 Task: Find a place to stay in Xi'an, China from 1st to 8th July for 3 guests, with a price range of 15,000 to 20,000, and select 'Entire place' with 'Self check-in' option.
Action: Mouse moved to (421, 145)
Screenshot: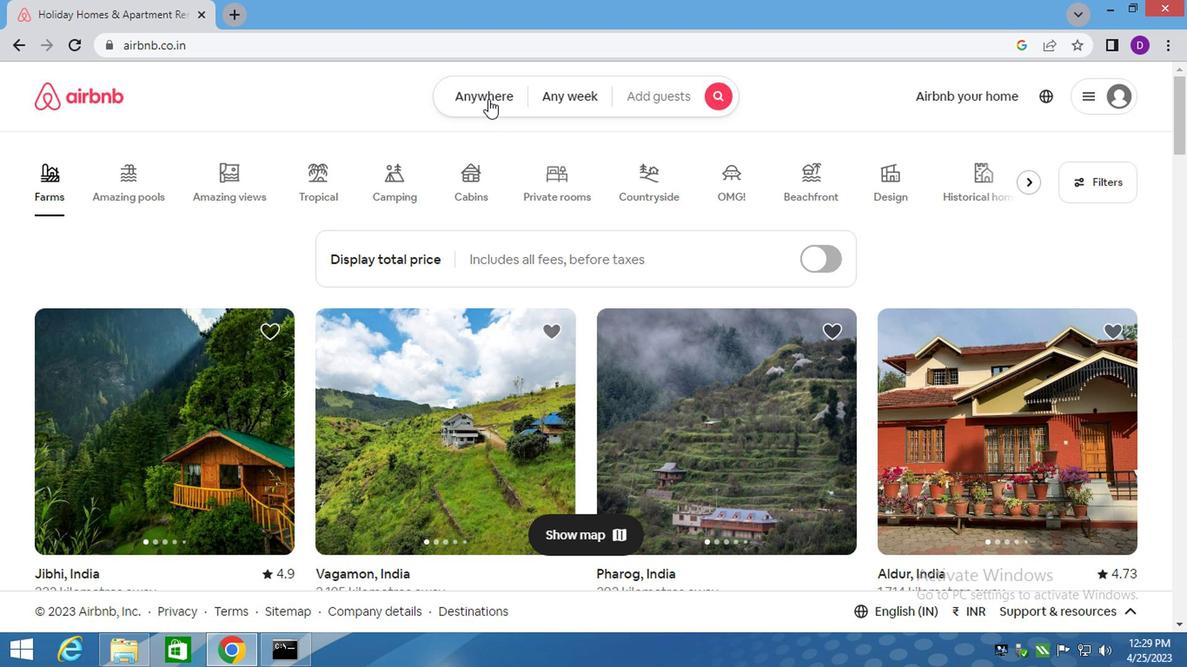 
Action: Mouse pressed left at (421, 145)
Screenshot: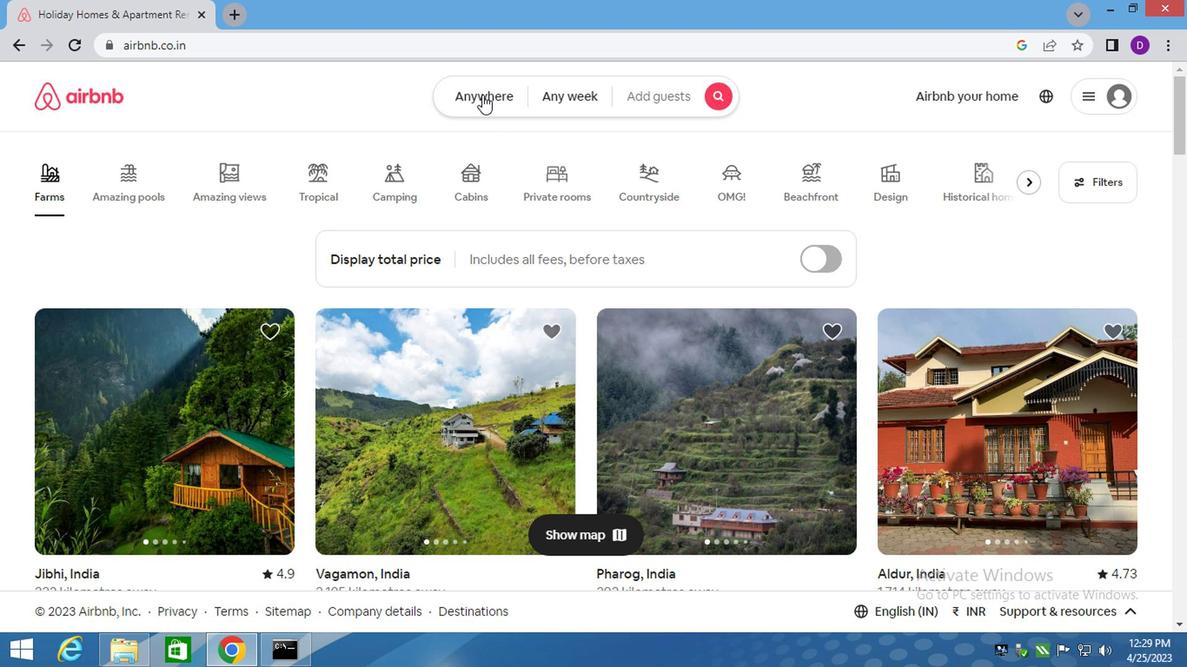 
Action: Mouse moved to (289, 197)
Screenshot: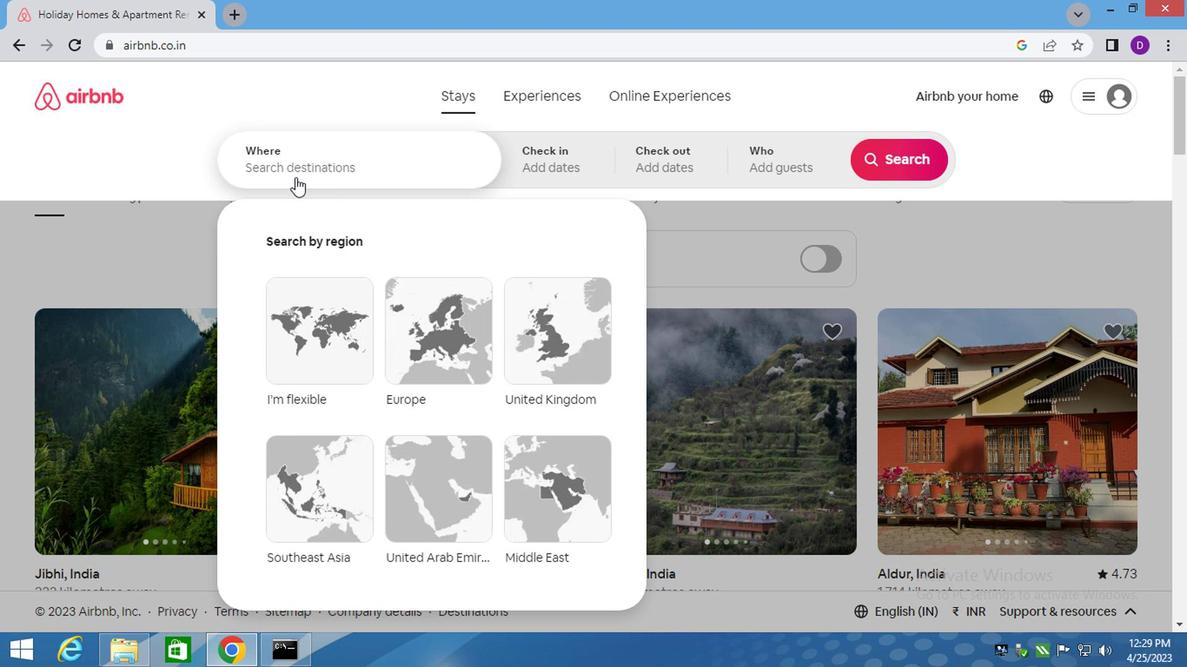 
Action: Mouse pressed left at (289, 197)
Screenshot: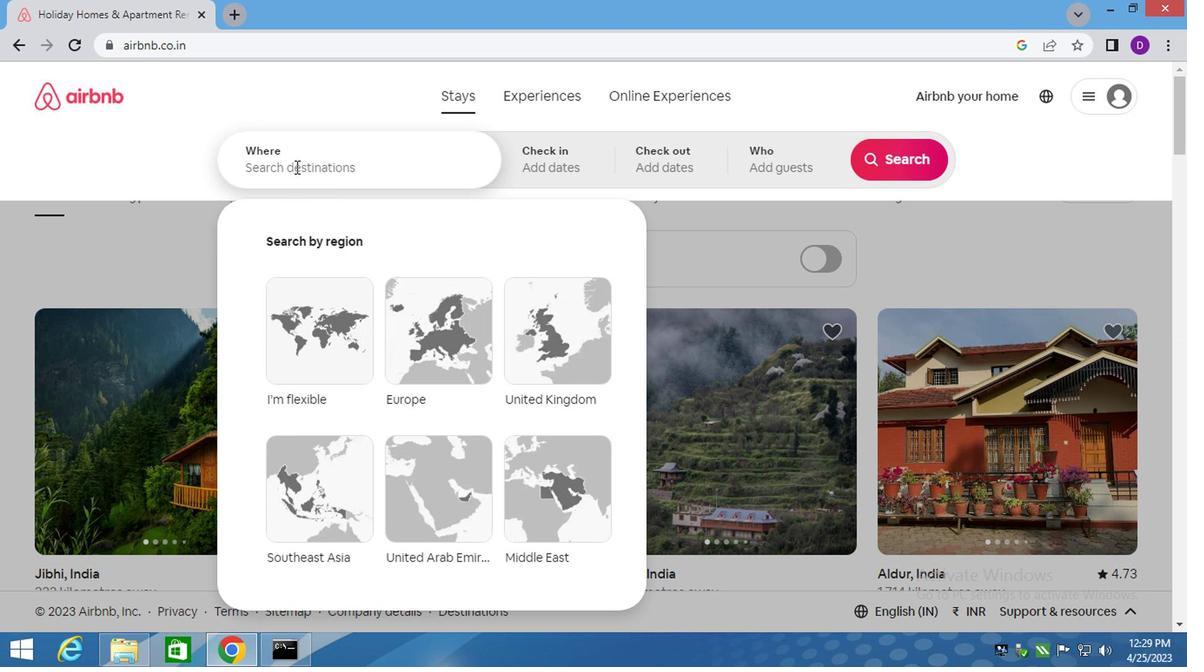 
Action: Key pressed <Key.shift>XI;<Key.backspace>'AN,<Key.space><Key.shift><Key.shift><Key.shift><Key.shift><Key.shift><Key.shift><Key.shift>CHINA<Key.enter>
Screenshot: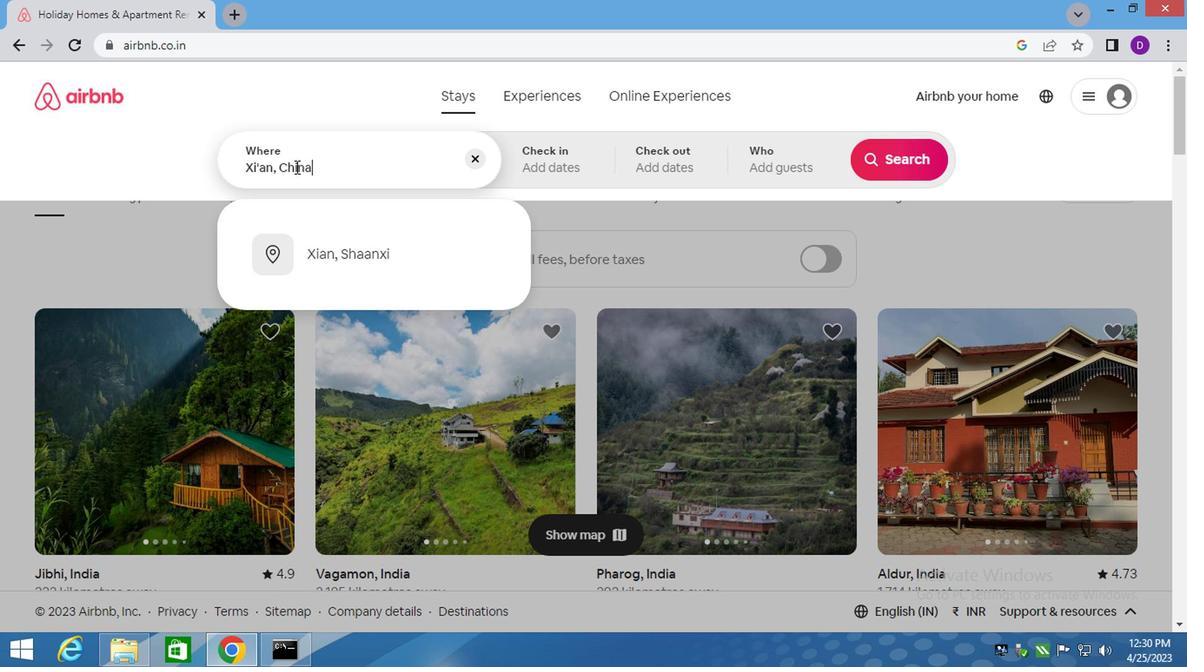 
Action: Mouse moved to (711, 290)
Screenshot: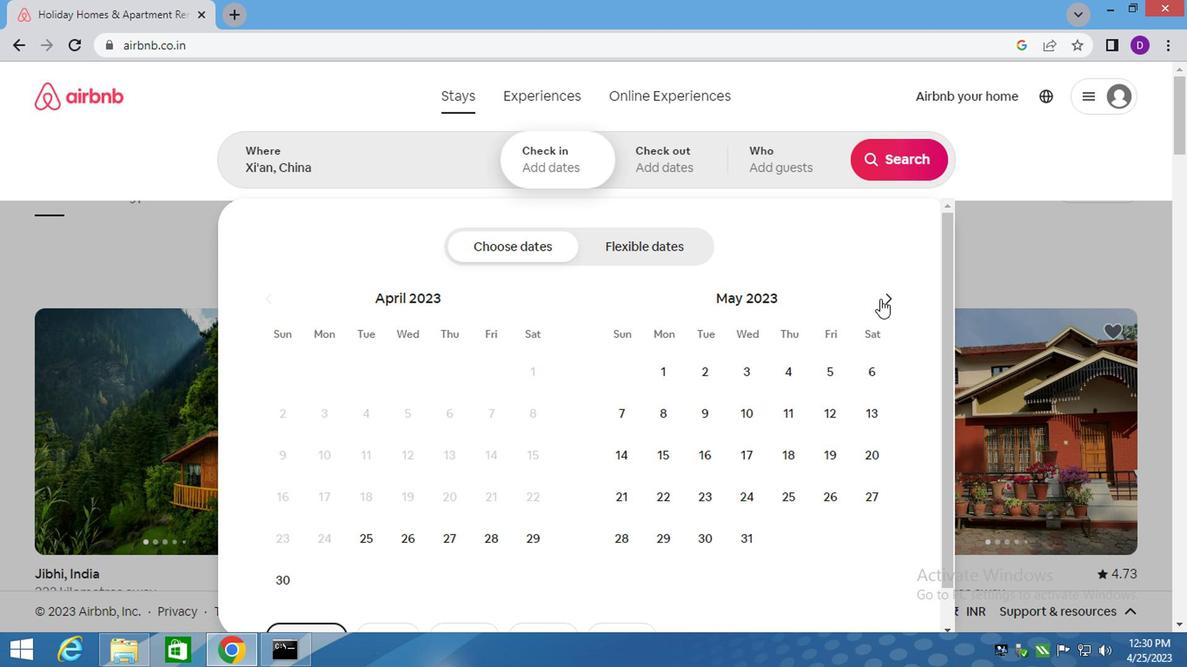 
Action: Mouse pressed left at (711, 290)
Screenshot: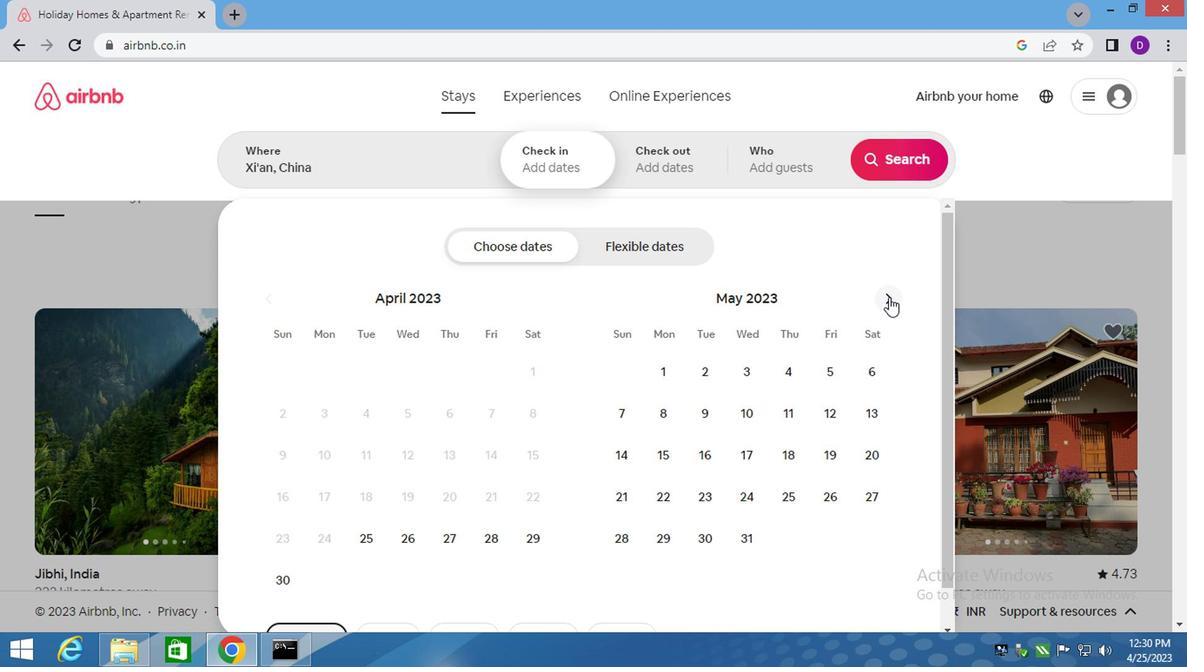 
Action: Mouse pressed left at (711, 290)
Screenshot: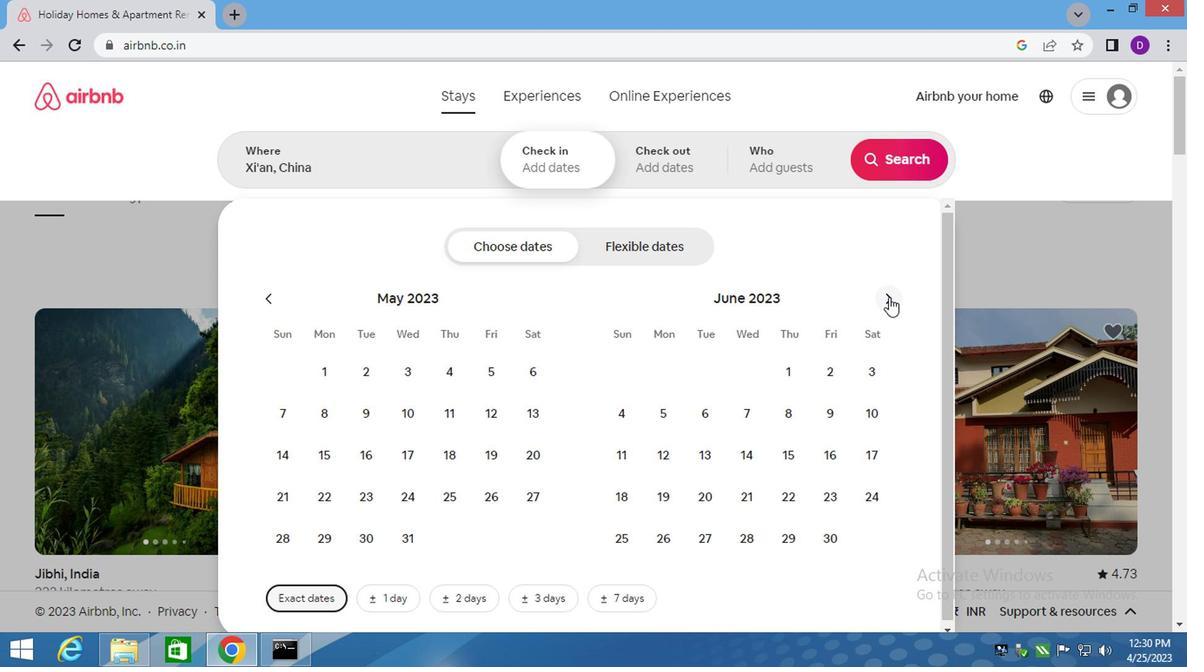 
Action: Mouse moved to (701, 341)
Screenshot: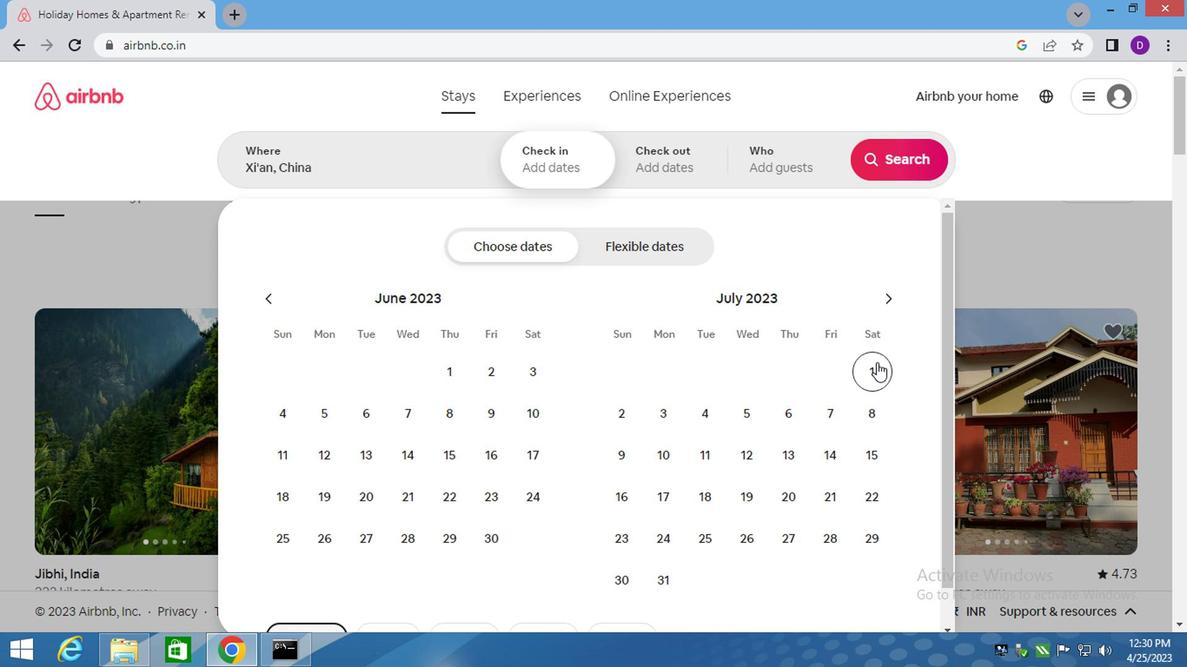 
Action: Mouse pressed left at (701, 341)
Screenshot: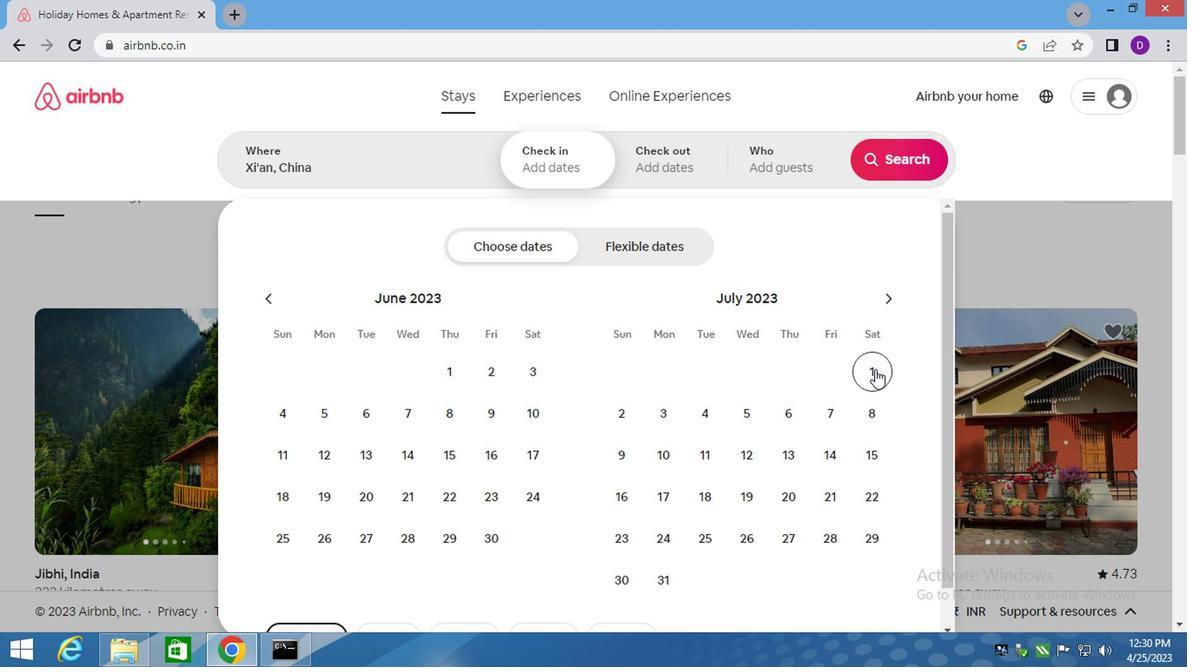 
Action: Mouse moved to (698, 370)
Screenshot: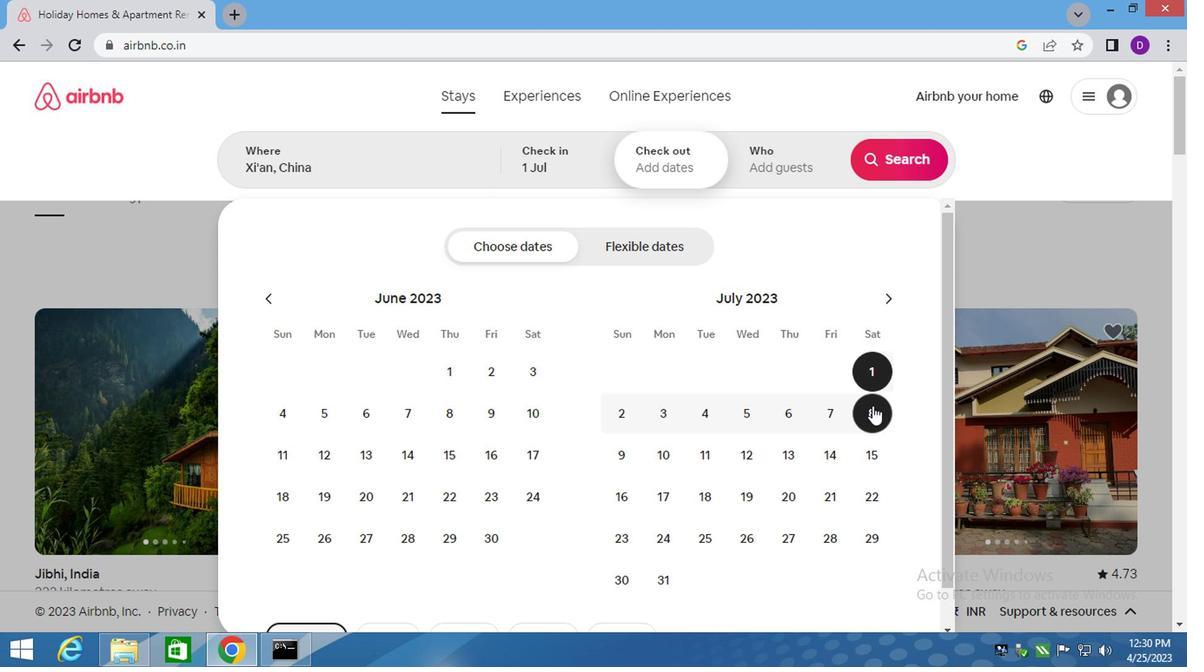 
Action: Mouse pressed left at (698, 370)
Screenshot: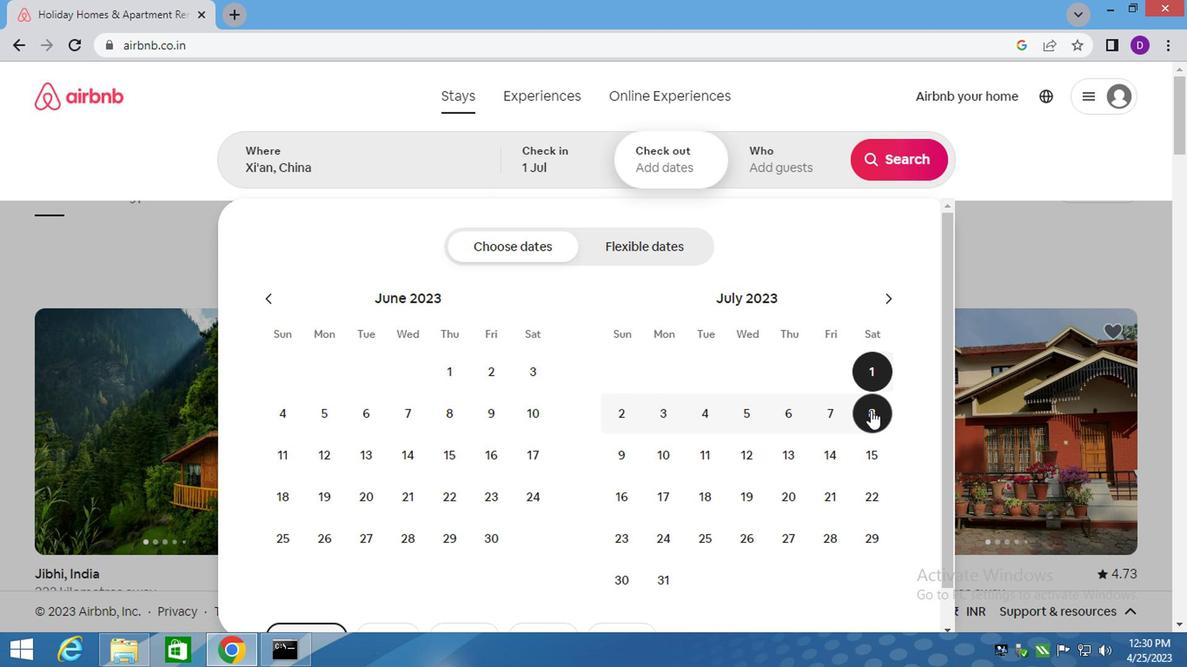 
Action: Mouse moved to (635, 196)
Screenshot: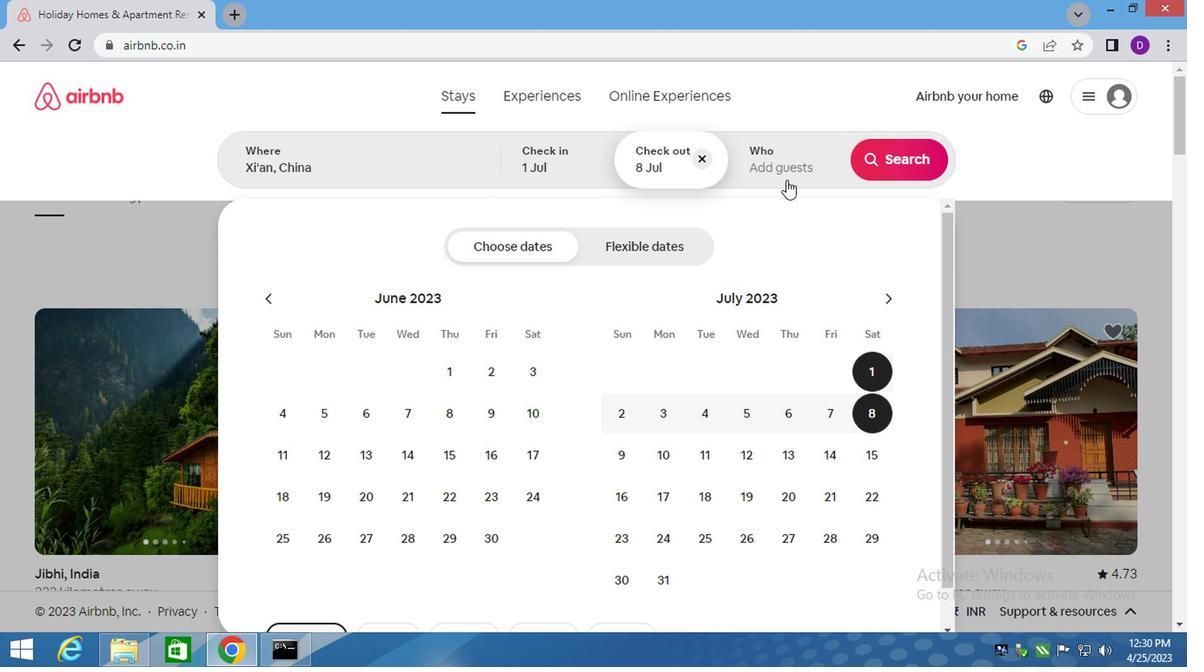 
Action: Mouse pressed left at (635, 196)
Screenshot: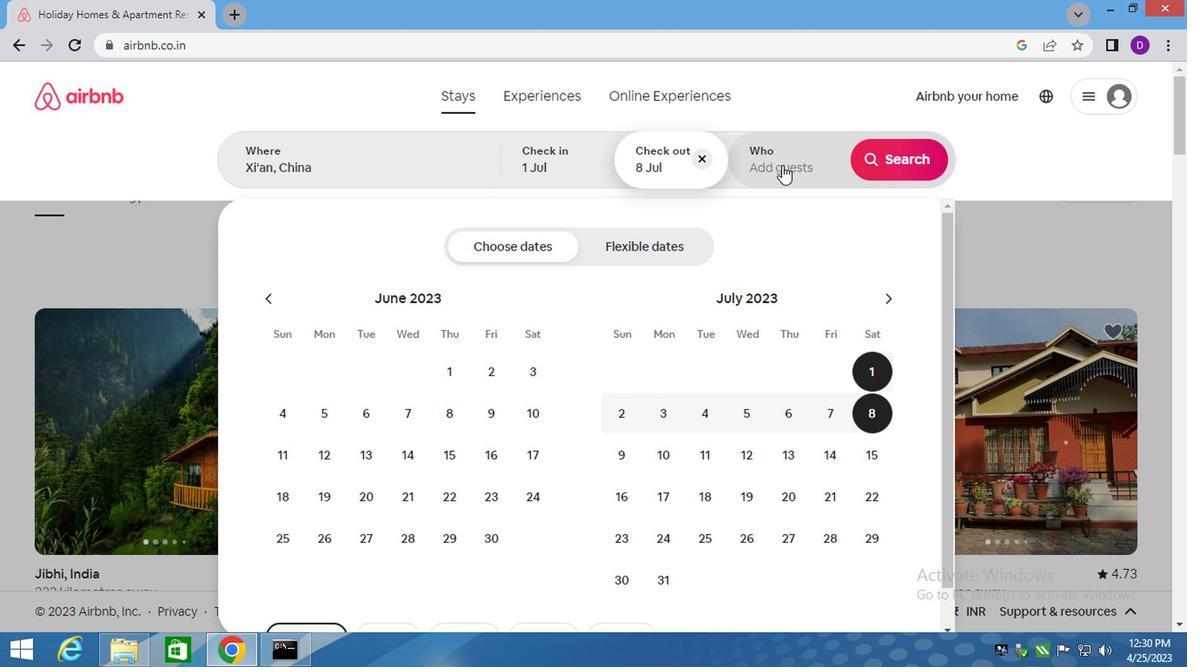 
Action: Mouse moved to (724, 257)
Screenshot: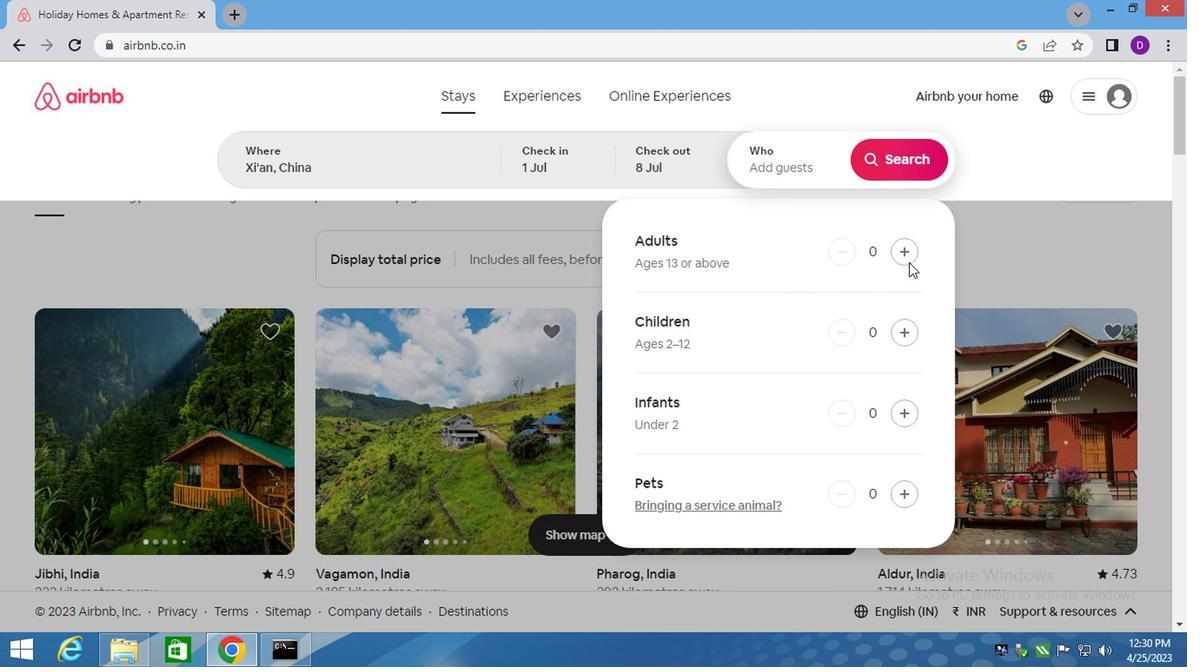 
Action: Mouse pressed left at (724, 257)
Screenshot: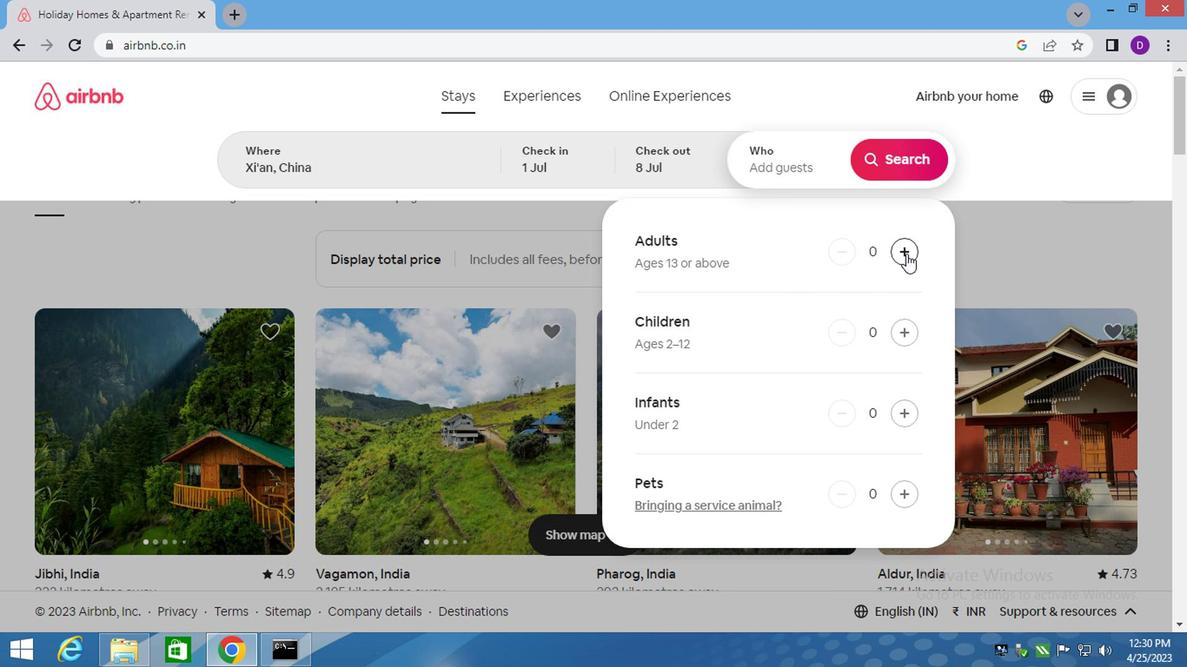 
Action: Mouse pressed left at (724, 257)
Screenshot: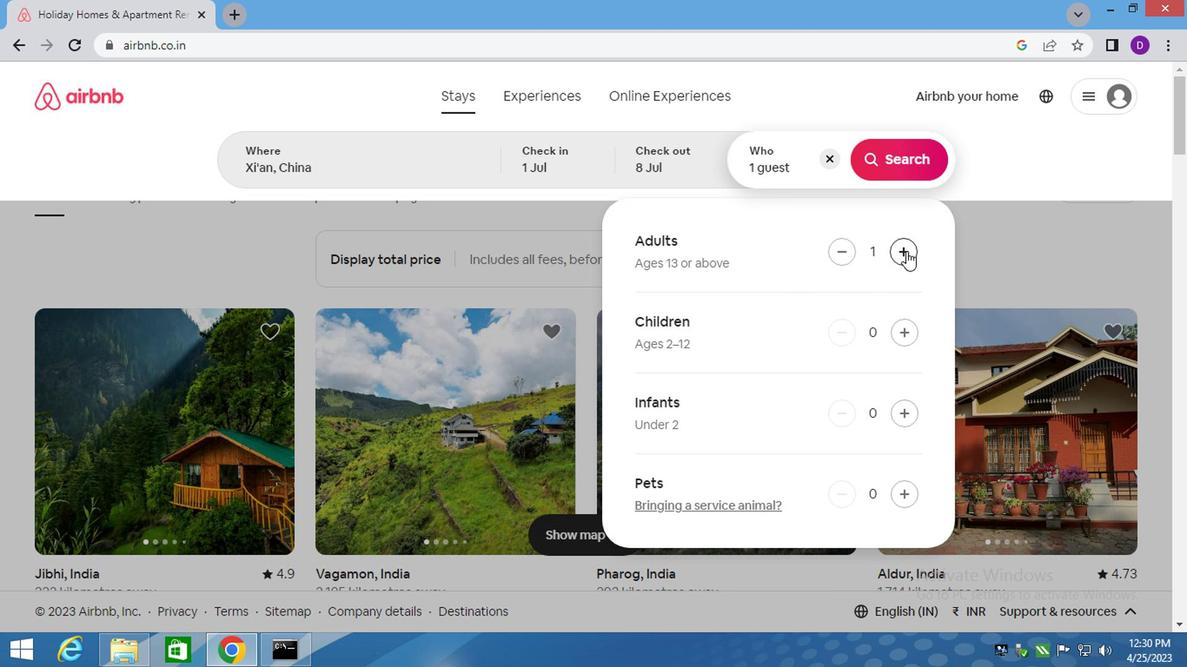 
Action: Mouse moved to (725, 317)
Screenshot: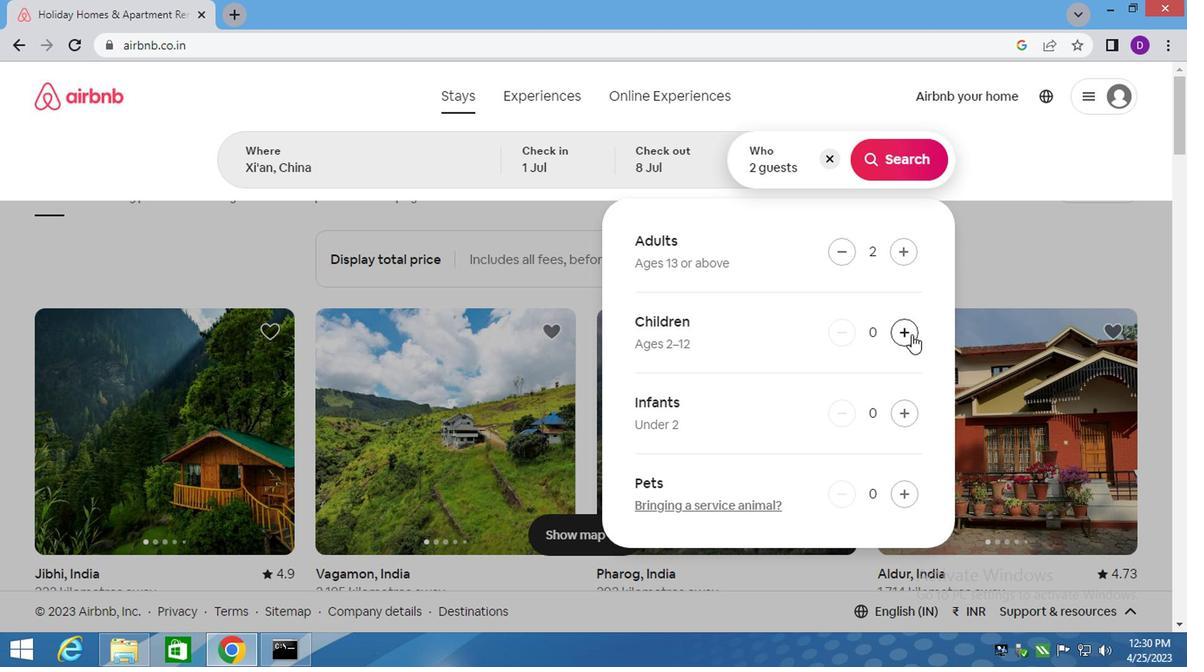 
Action: Mouse pressed left at (725, 317)
Screenshot: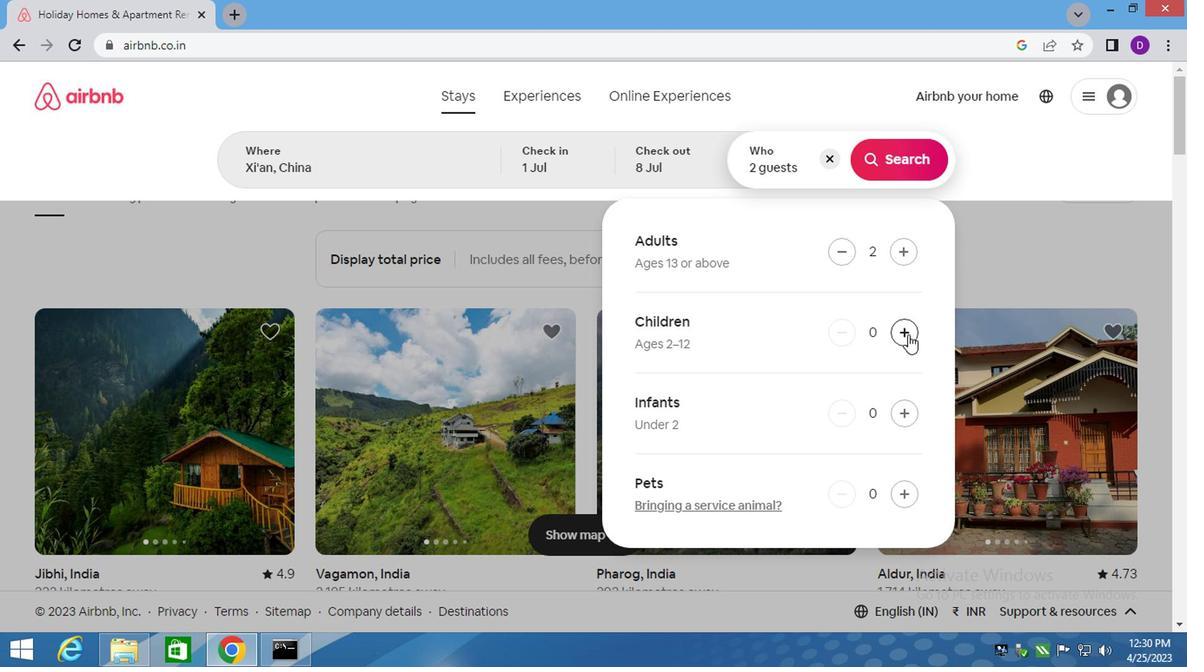 
Action: Mouse moved to (714, 195)
Screenshot: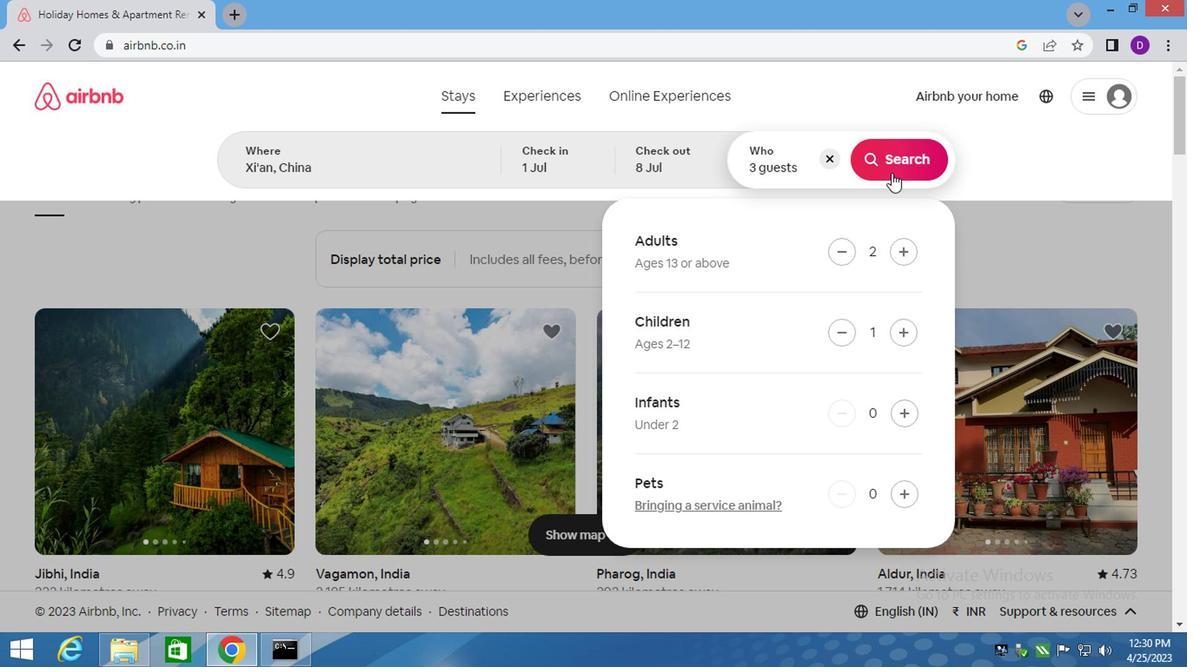 
Action: Mouse pressed left at (714, 195)
Screenshot: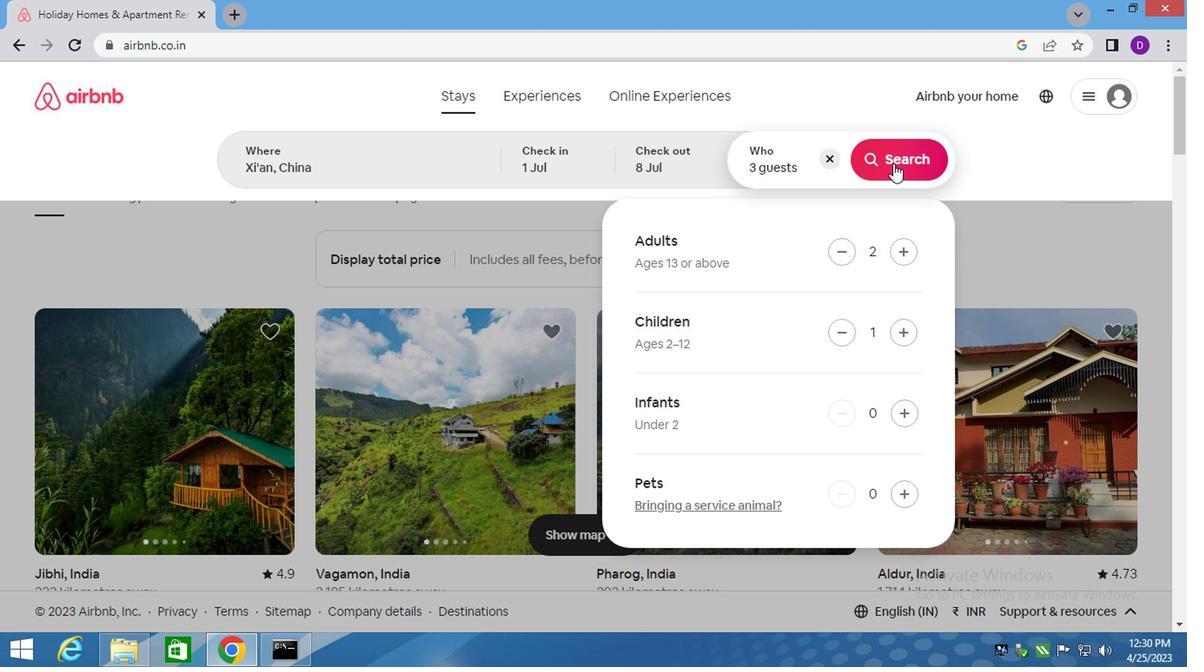
Action: Mouse moved to (866, 194)
Screenshot: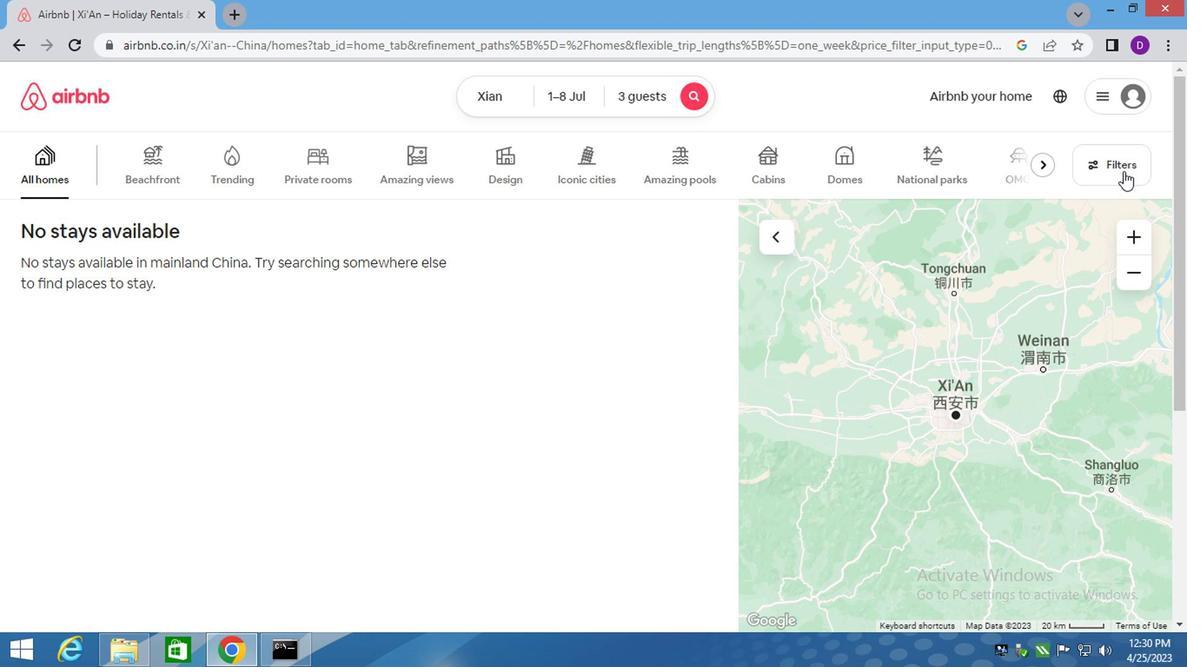 
Action: Mouse pressed left at (866, 194)
Screenshot: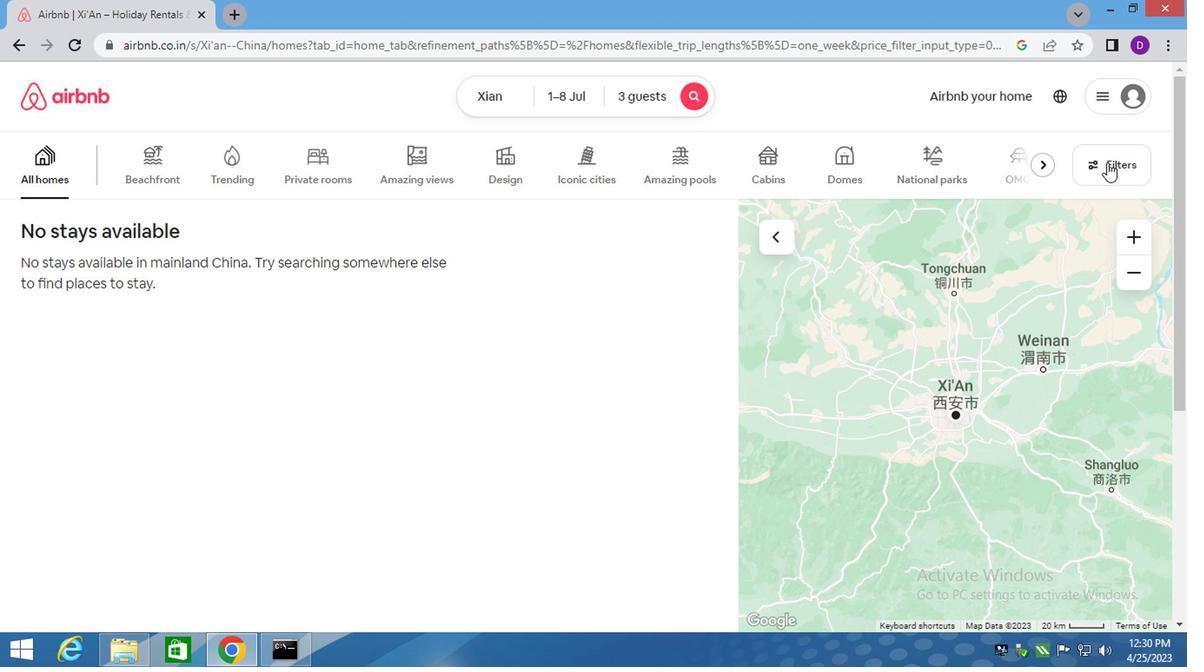 
Action: Mouse moved to (337, 277)
Screenshot: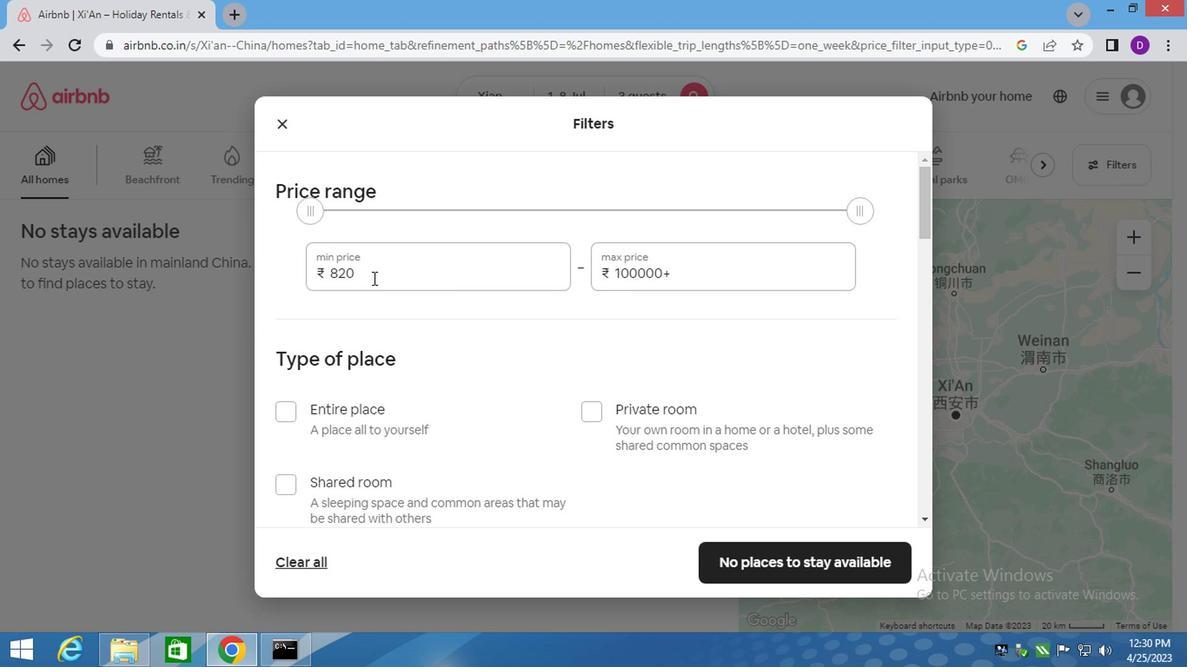 
Action: Mouse pressed left at (337, 277)
Screenshot: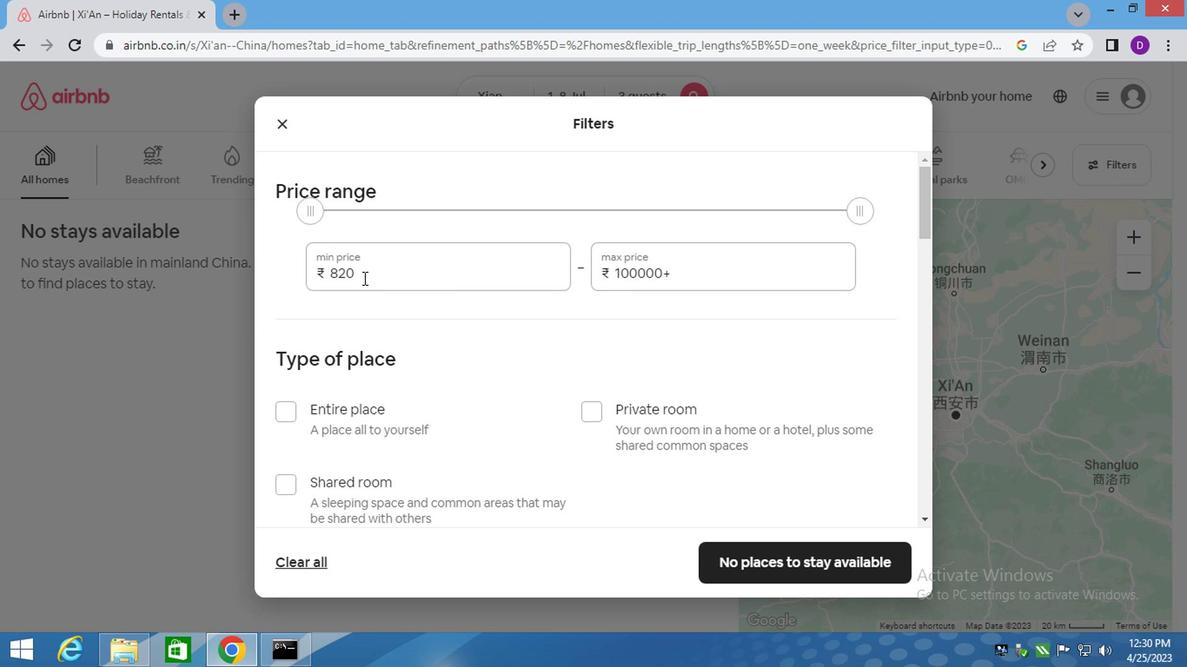 
Action: Mouse pressed left at (337, 277)
Screenshot: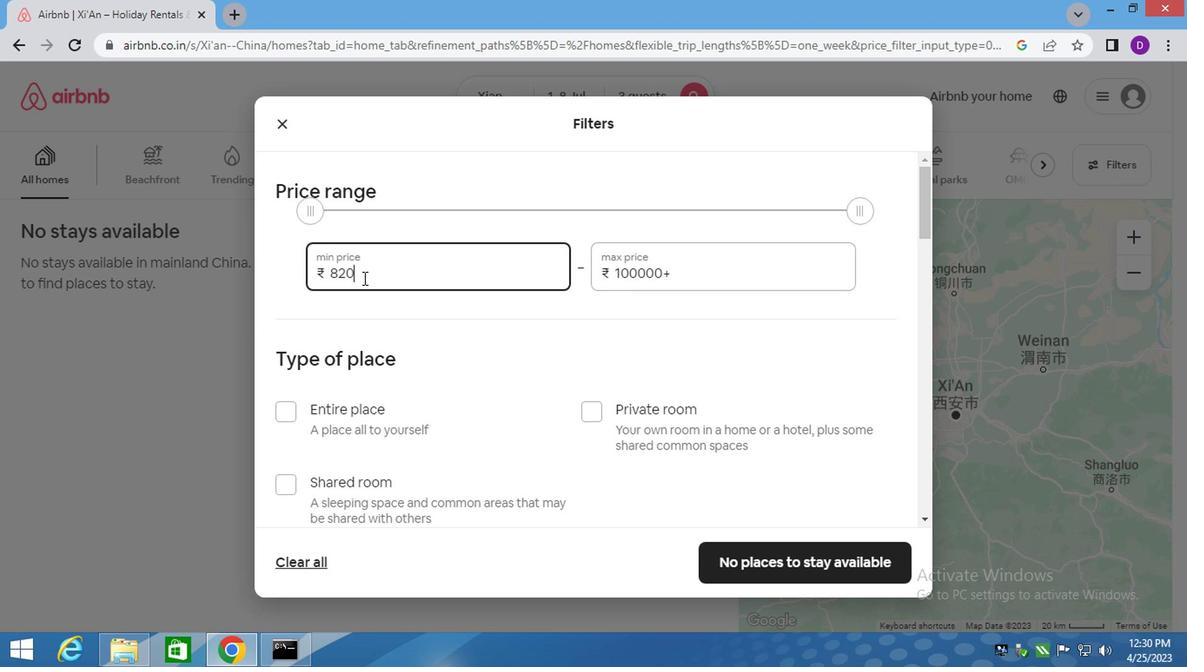
Action: Key pressed 15000<Key.tab>20000
Screenshot: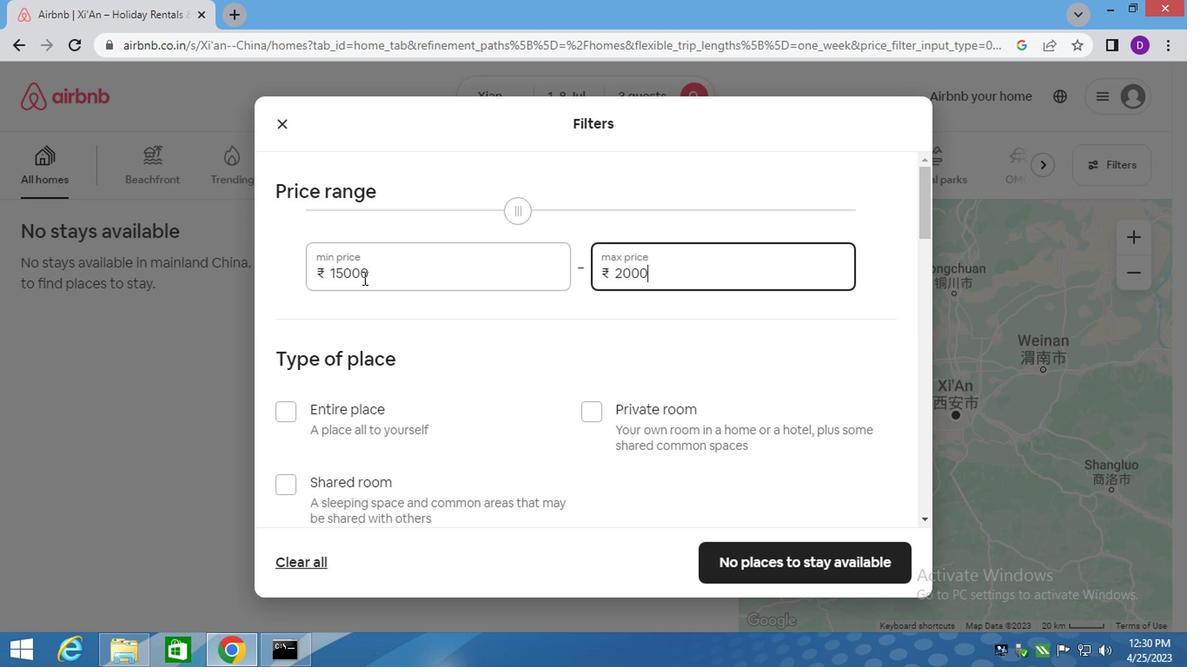 
Action: Mouse moved to (200, 335)
Screenshot: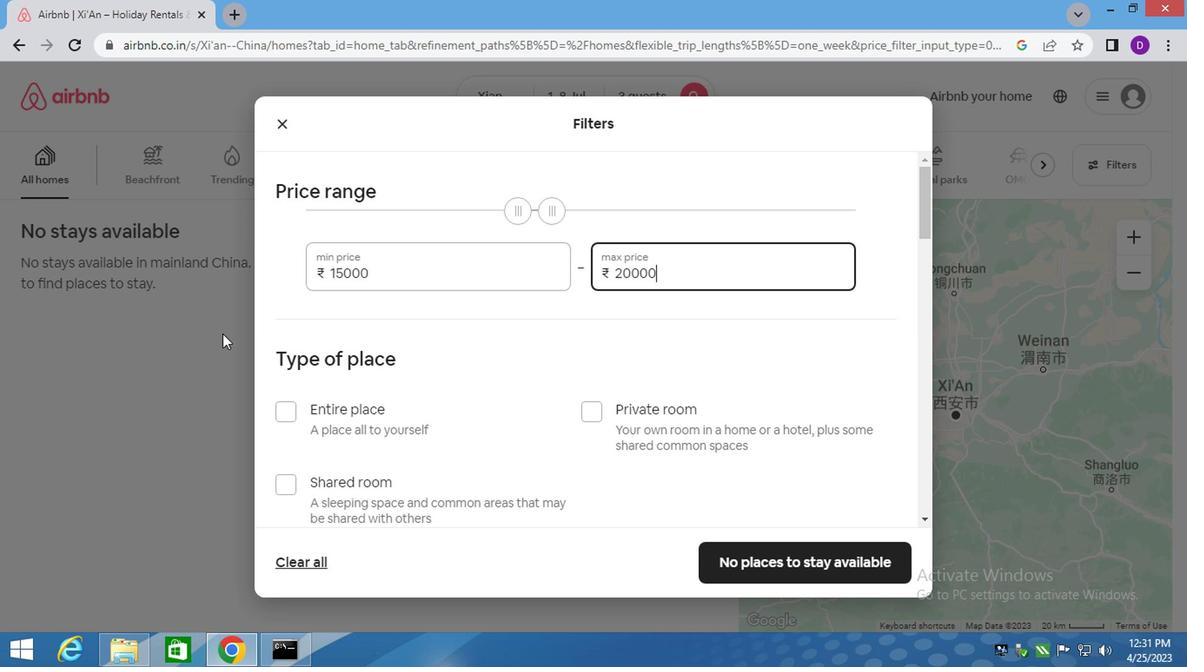 
Action: Mouse scrolled (200, 334) with delta (0, 0)
Screenshot: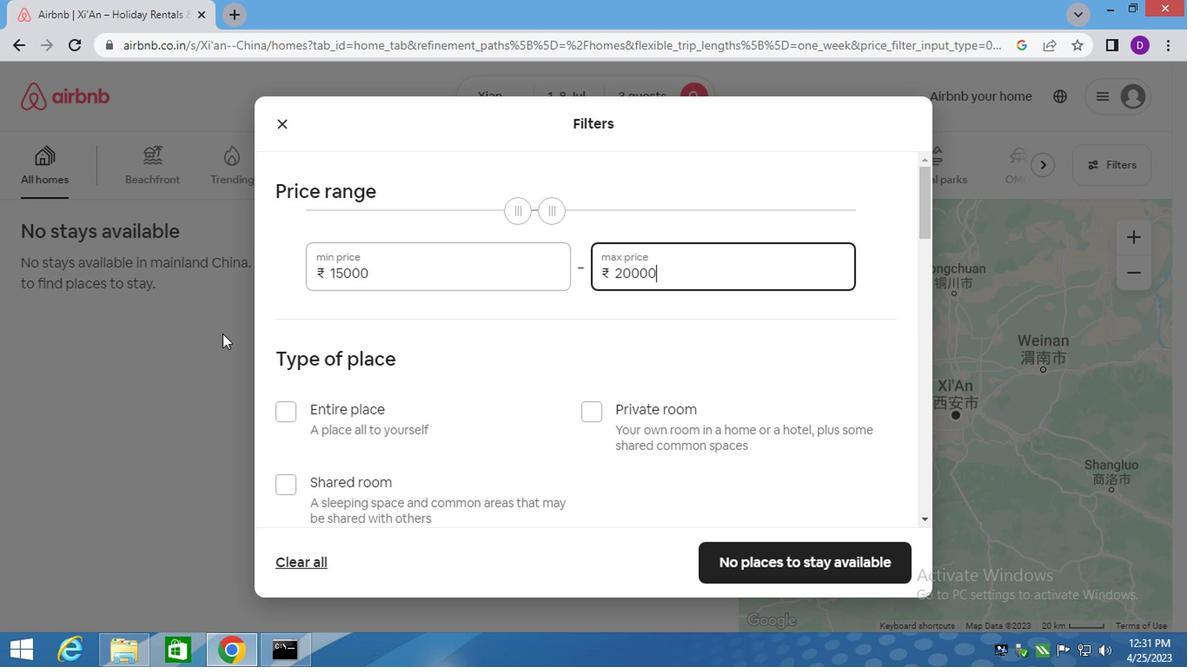 
Action: Mouse moved to (283, 372)
Screenshot: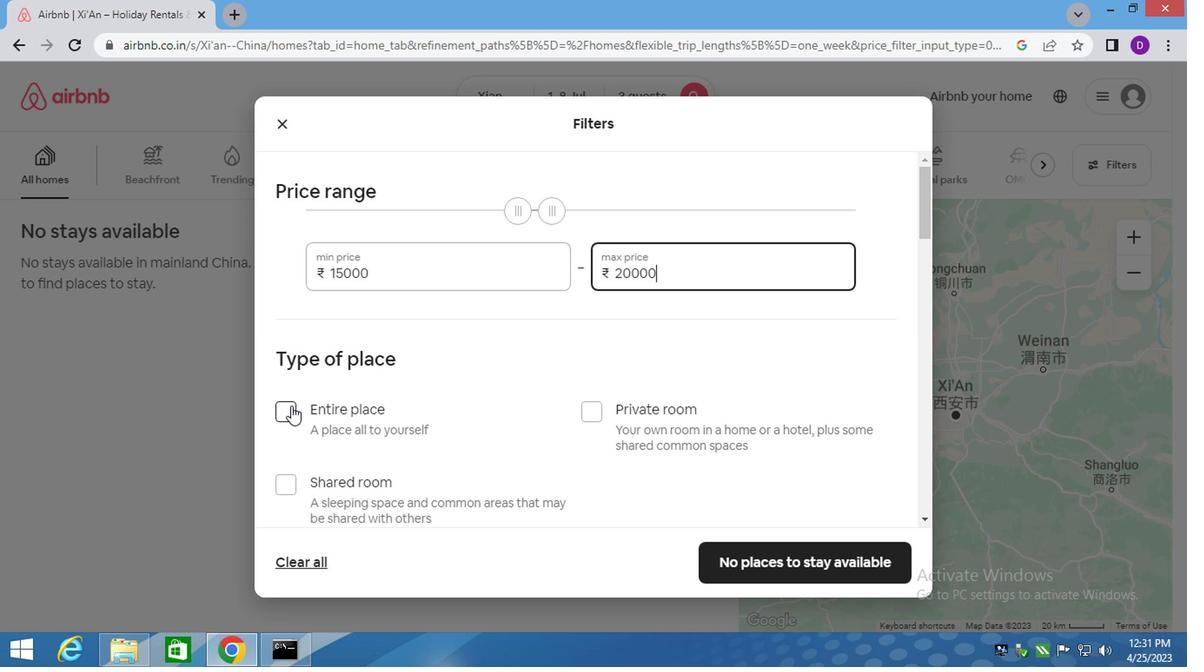 
Action: Mouse pressed left at (283, 372)
Screenshot: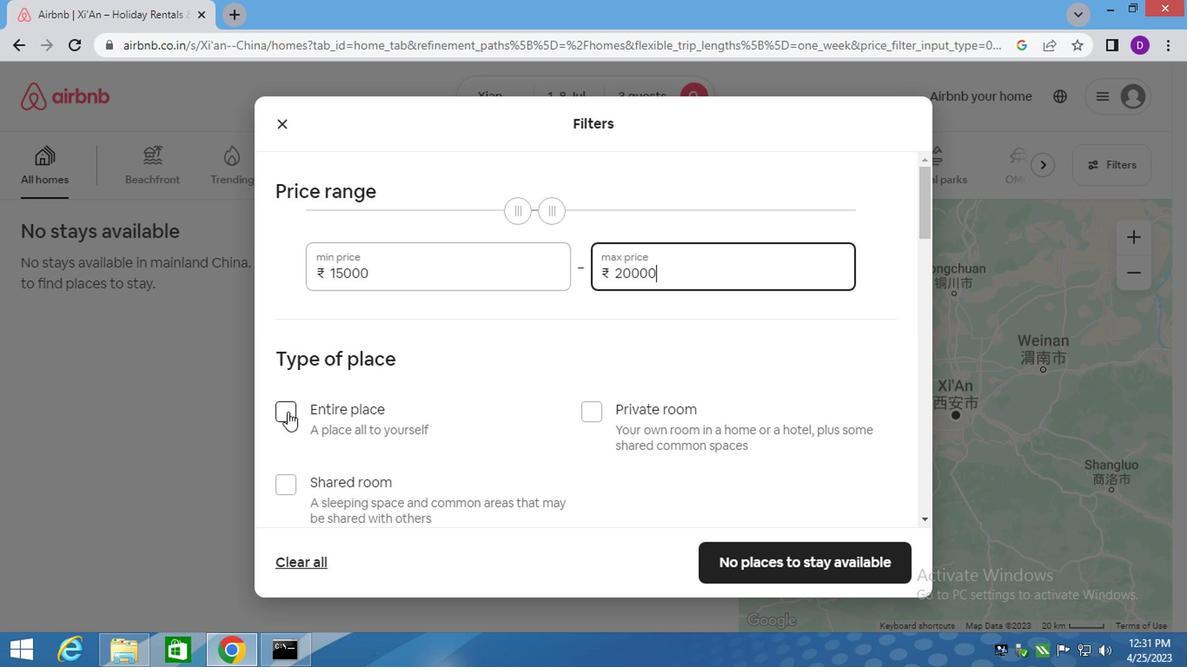 
Action: Mouse moved to (367, 366)
Screenshot: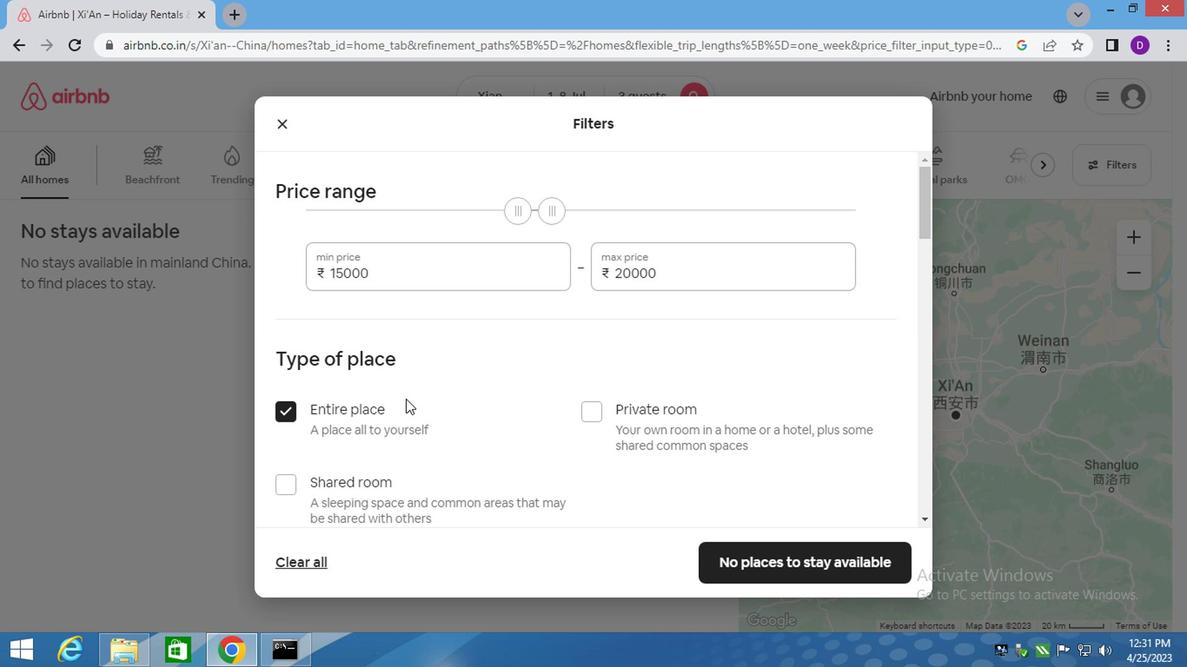 
Action: Mouse scrolled (367, 366) with delta (0, 0)
Screenshot: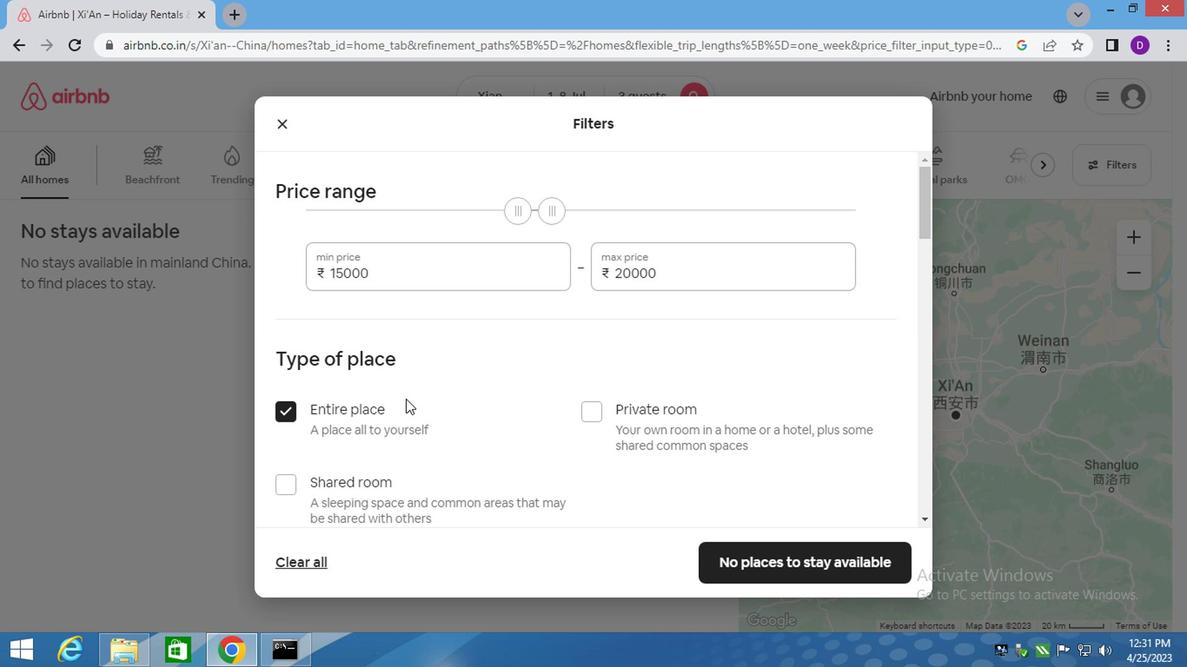 
Action: Mouse moved to (367, 370)
Screenshot: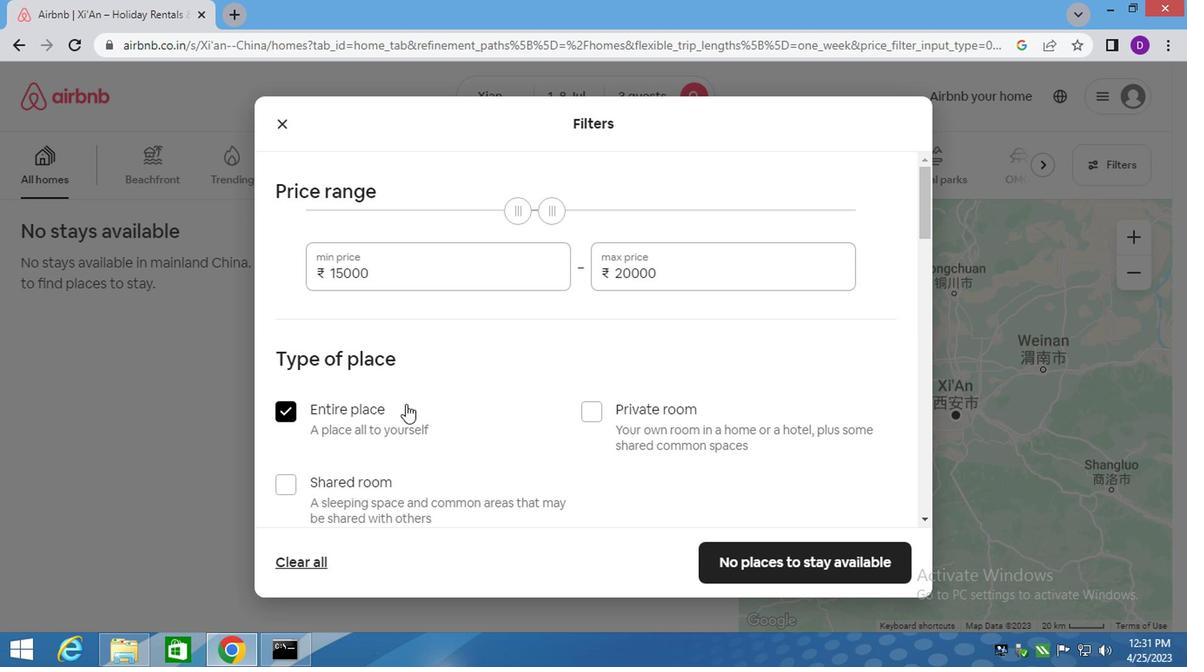 
Action: Mouse scrolled (367, 369) with delta (0, 0)
Screenshot: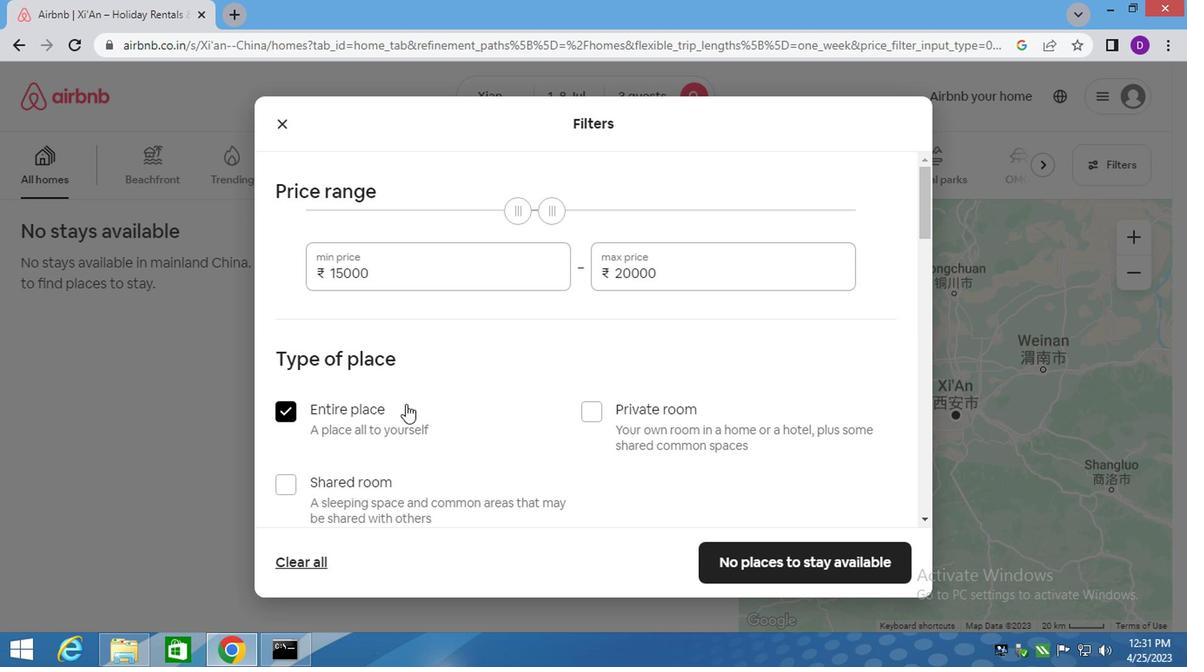 
Action: Mouse moved to (367, 371)
Screenshot: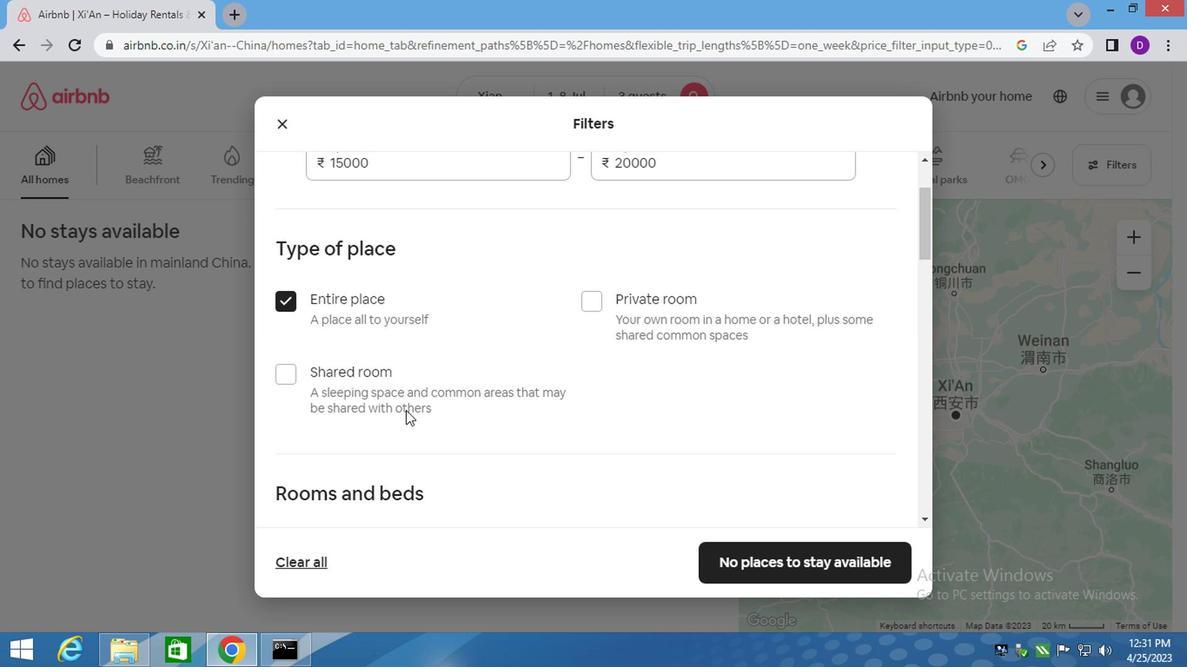 
Action: Mouse scrolled (367, 370) with delta (0, 0)
Screenshot: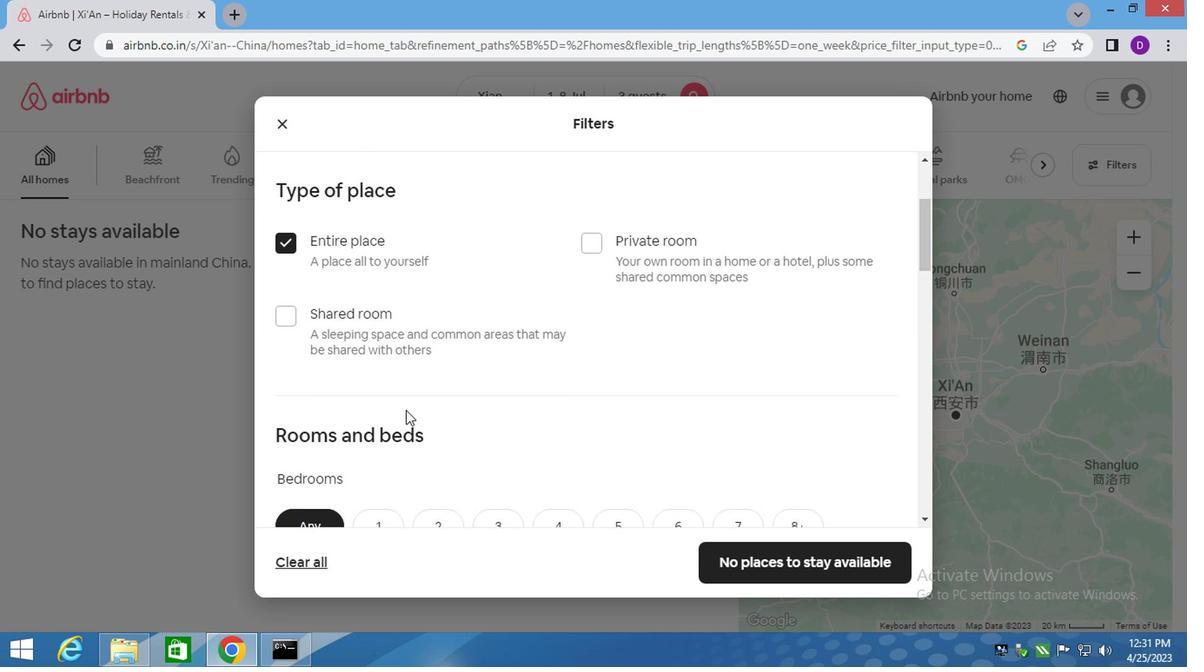 
Action: Mouse moved to (368, 372)
Screenshot: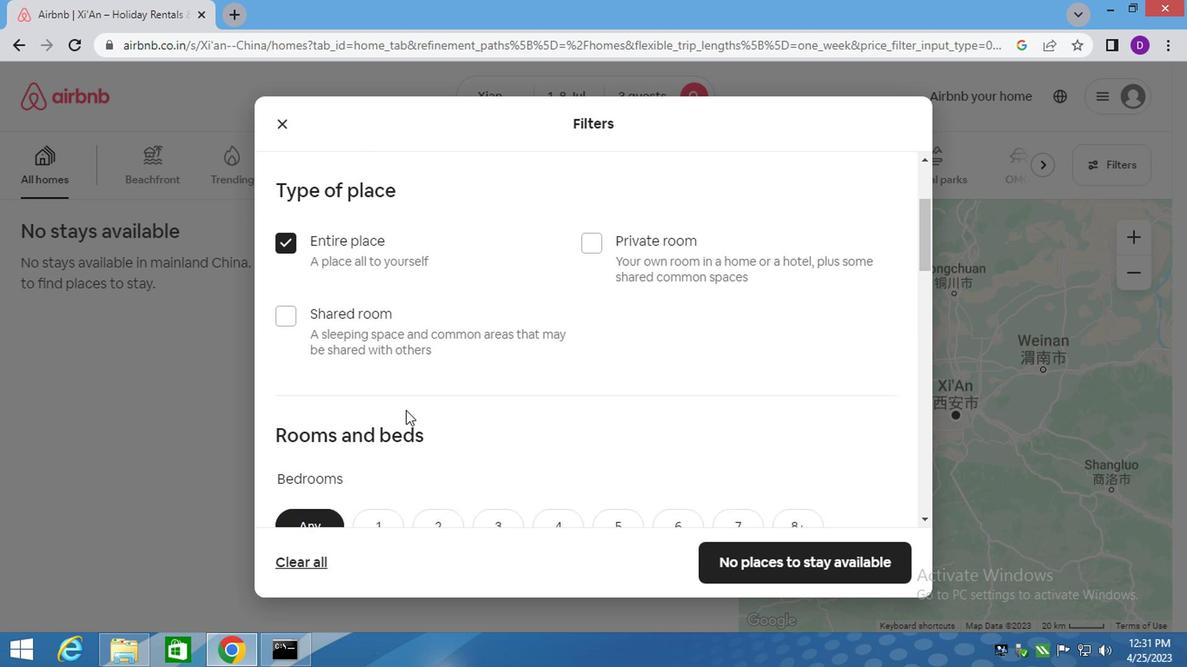 
Action: Mouse scrolled (368, 372) with delta (0, 0)
Screenshot: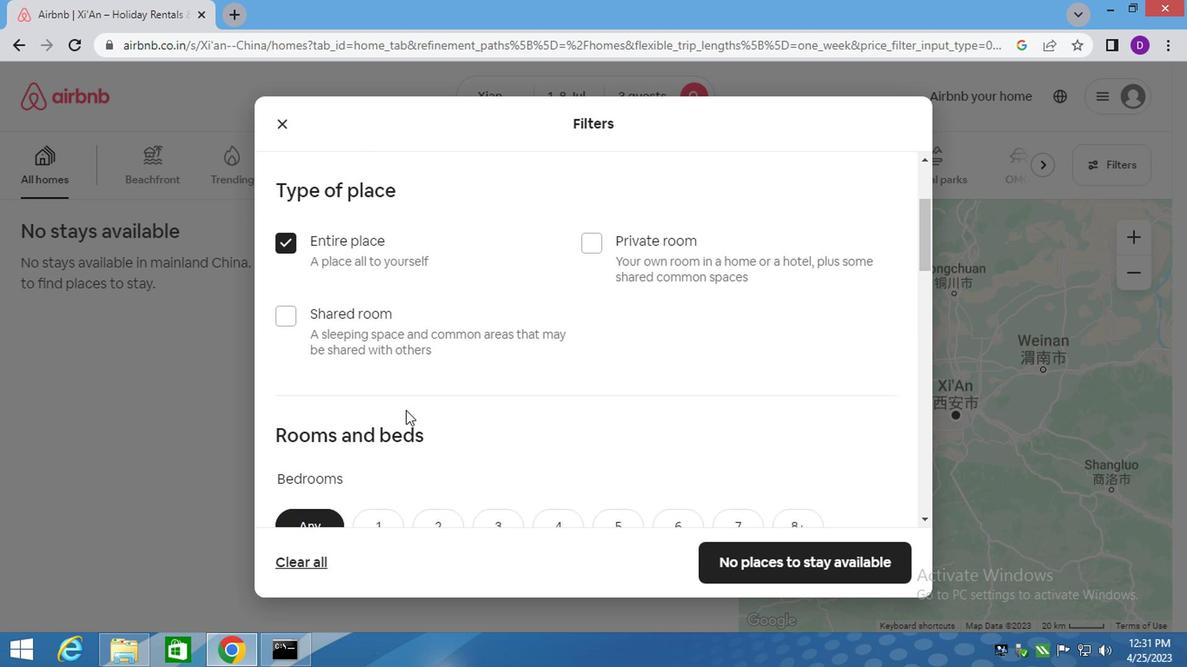
Action: Mouse moved to (368, 373)
Screenshot: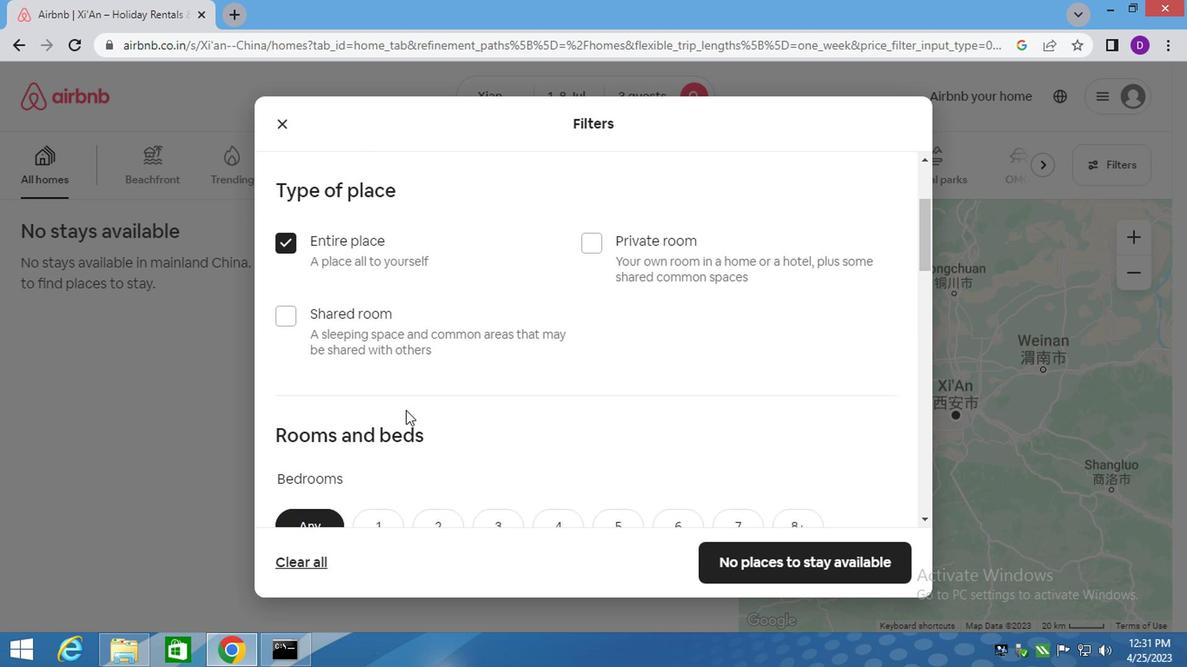 
Action: Mouse scrolled (368, 372) with delta (0, 0)
Screenshot: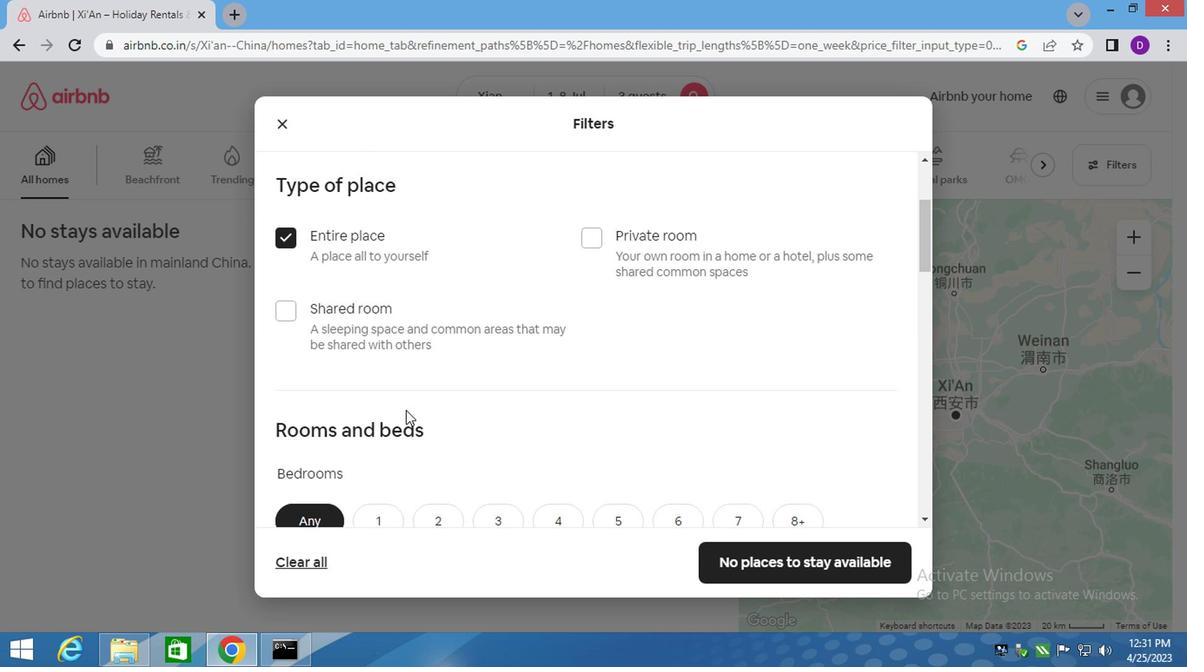 
Action: Mouse moved to (349, 272)
Screenshot: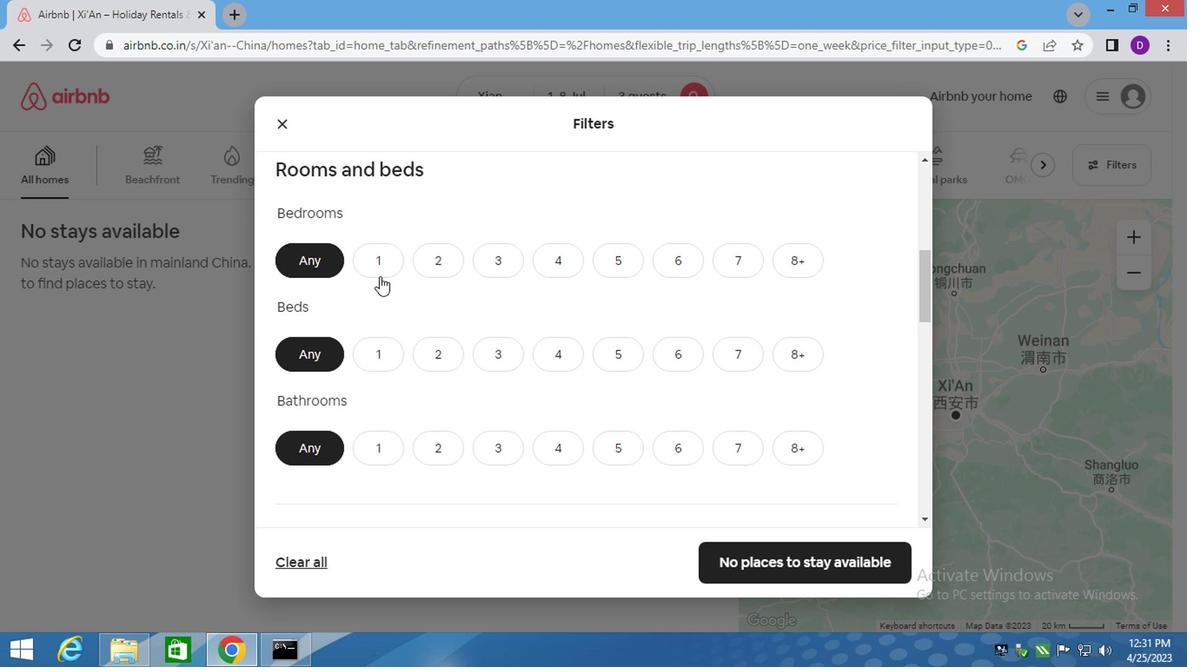 
Action: Mouse pressed left at (349, 272)
Screenshot: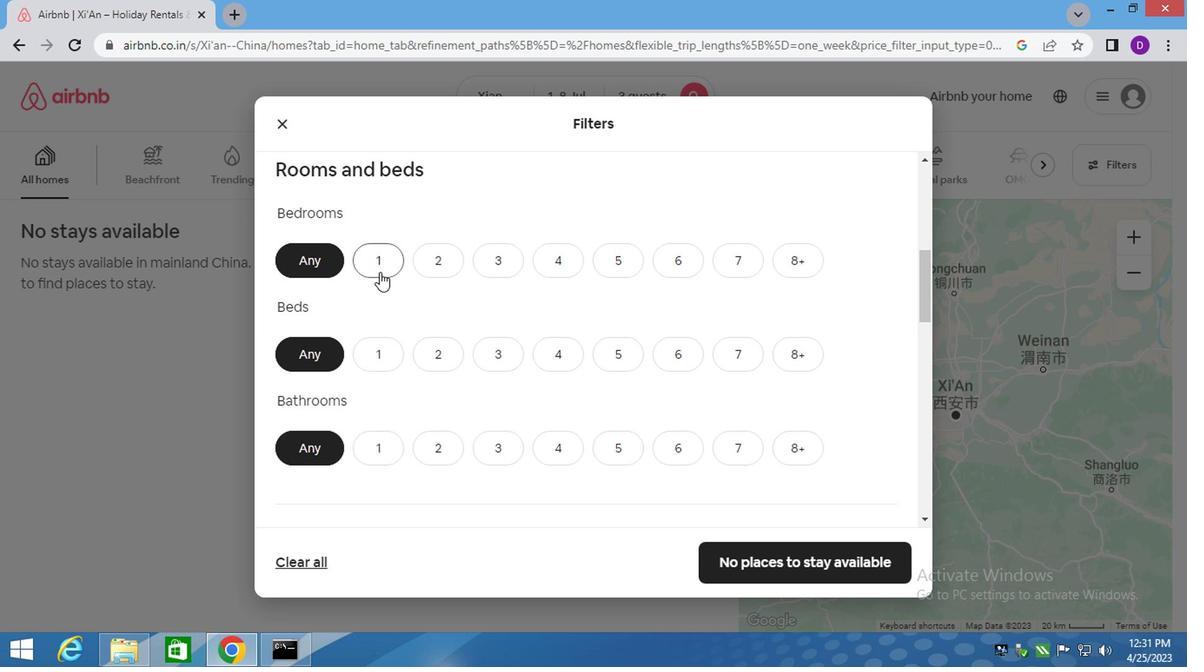 
Action: Mouse moved to (346, 323)
Screenshot: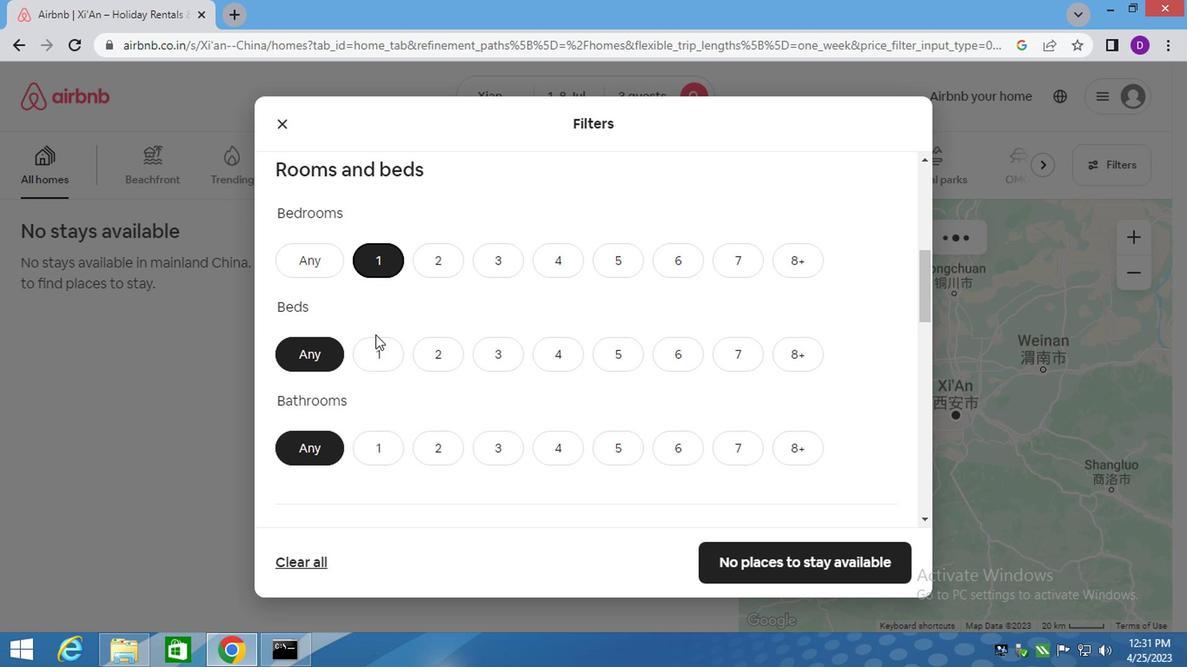 
Action: Mouse pressed left at (346, 323)
Screenshot: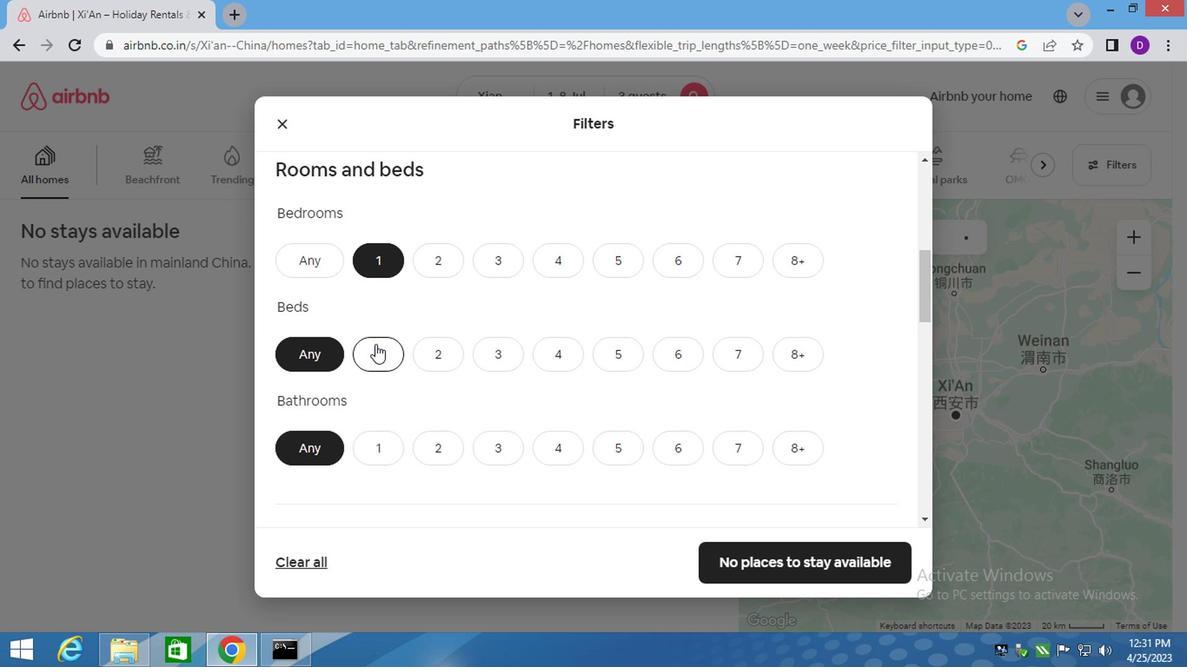 
Action: Mouse moved to (342, 392)
Screenshot: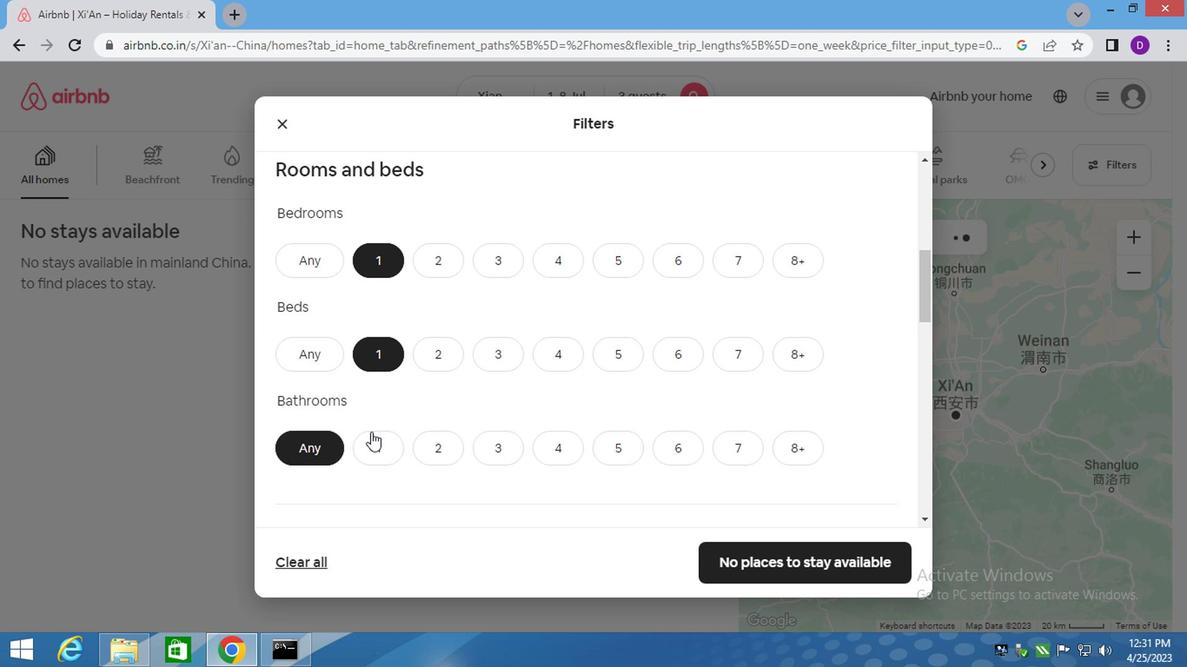 
Action: Mouse pressed left at (342, 392)
Screenshot: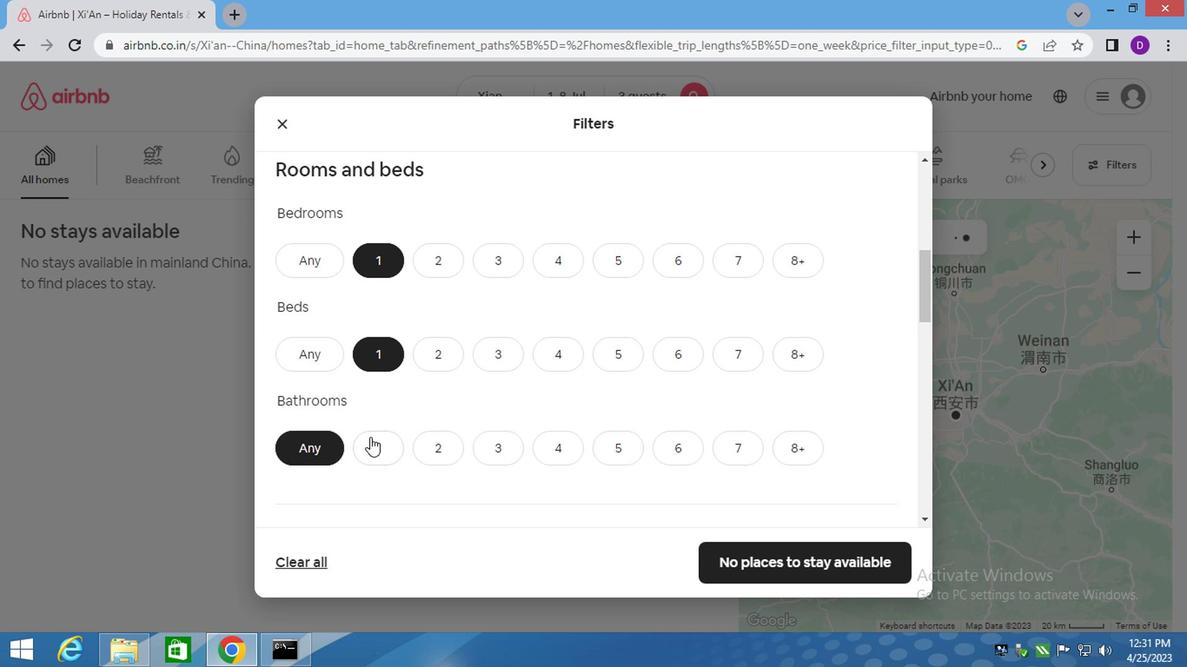 
Action: Mouse moved to (364, 370)
Screenshot: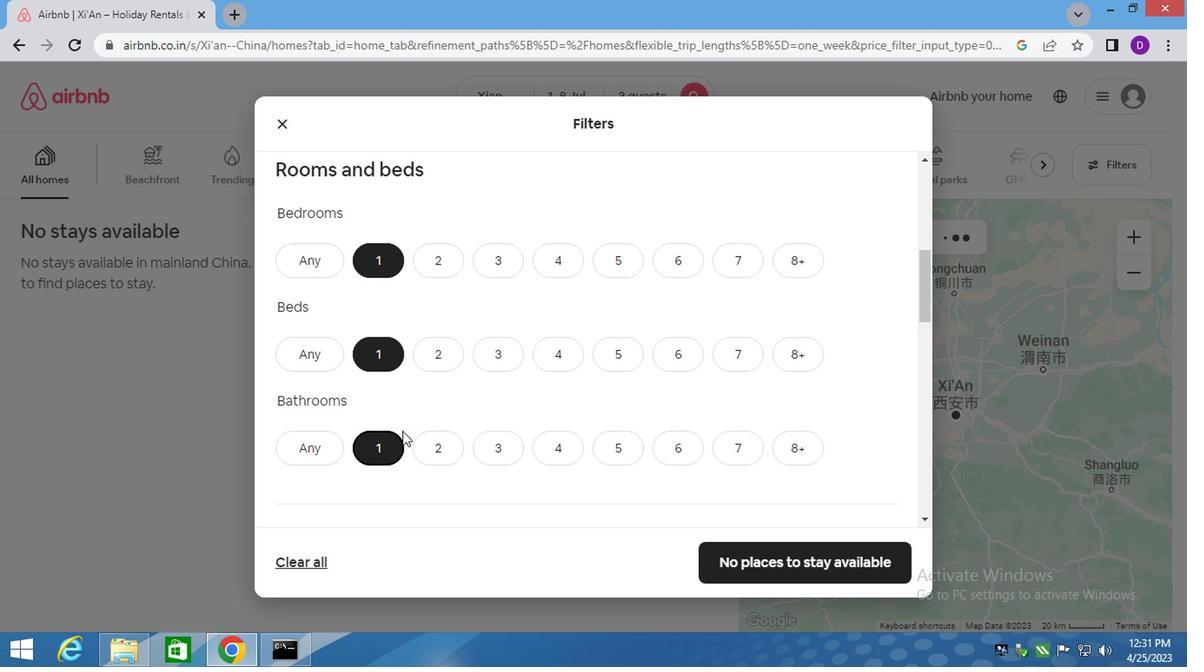 
Action: Mouse scrolled (364, 370) with delta (0, 0)
Screenshot: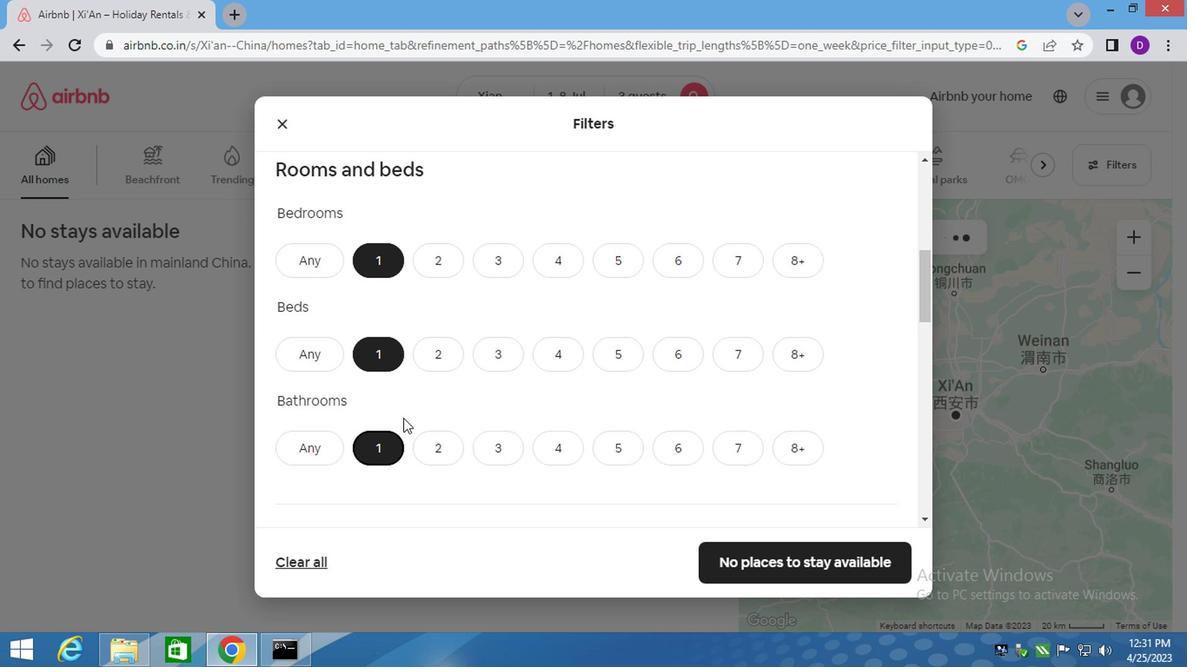 
Action: Mouse moved to (362, 370)
Screenshot: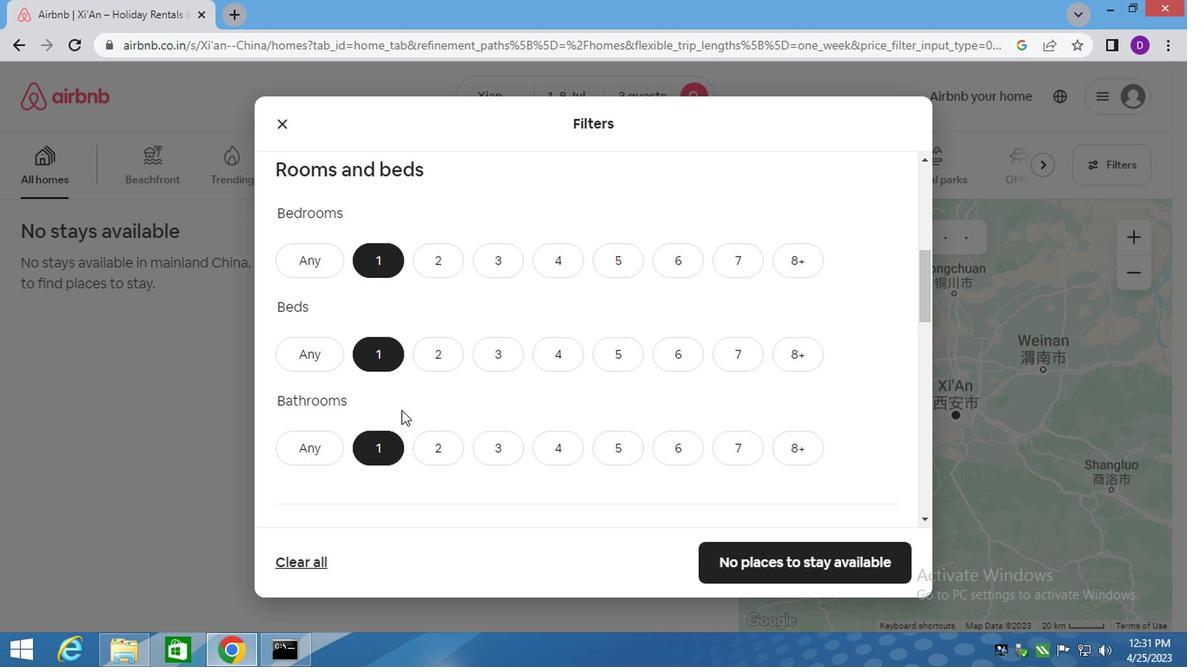 
Action: Mouse scrolled (364, 370) with delta (0, 0)
Screenshot: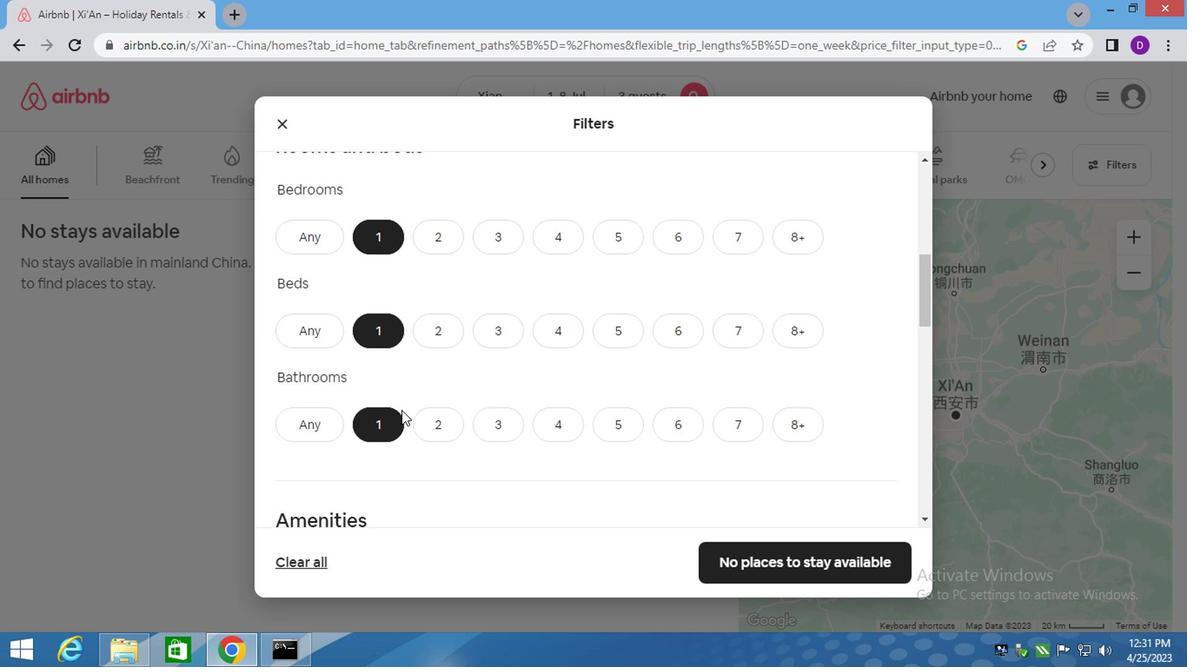 
Action: Mouse moved to (362, 377)
Screenshot: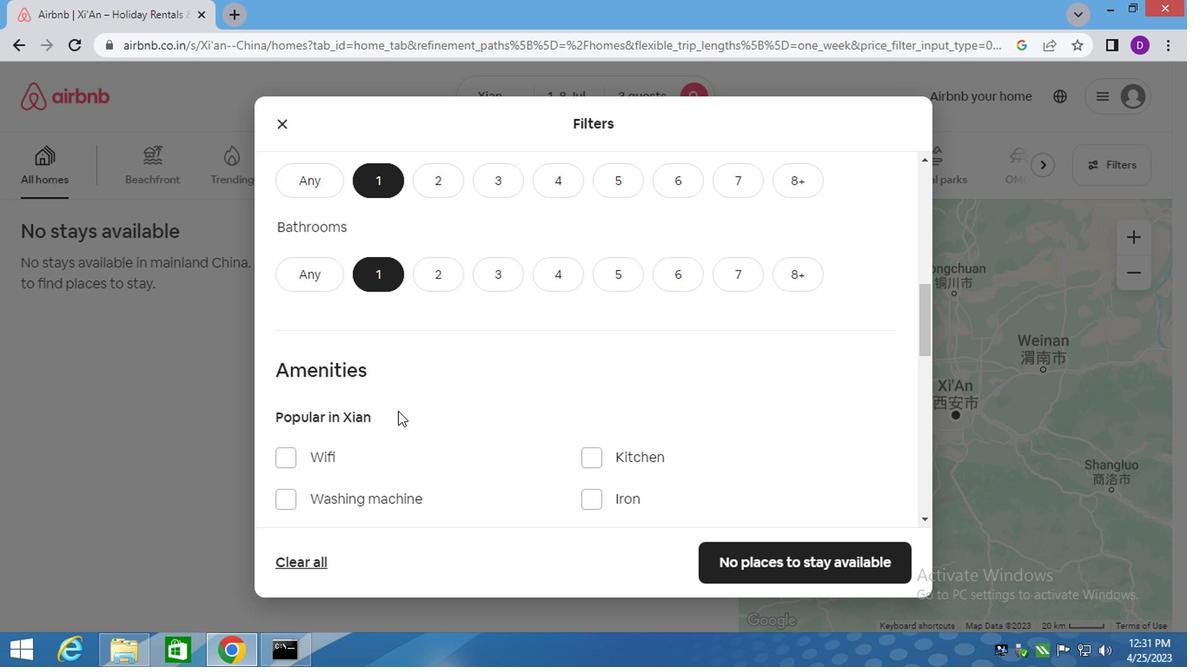 
Action: Mouse scrolled (362, 376) with delta (0, 0)
Screenshot: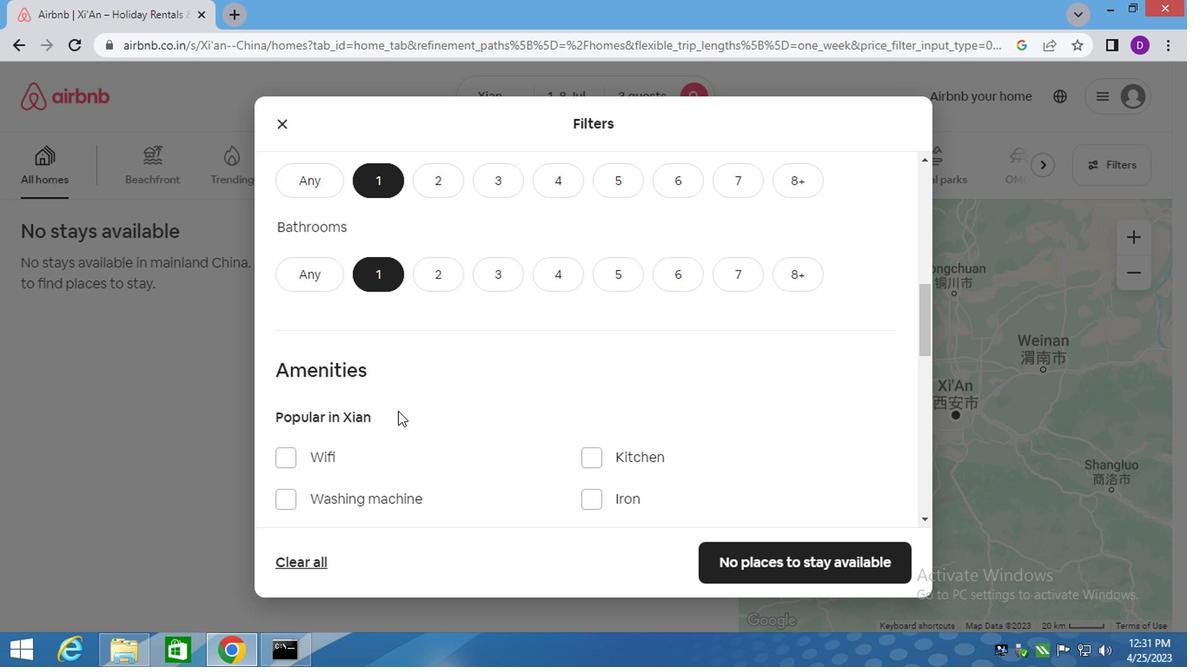 
Action: Mouse moved to (362, 384)
Screenshot: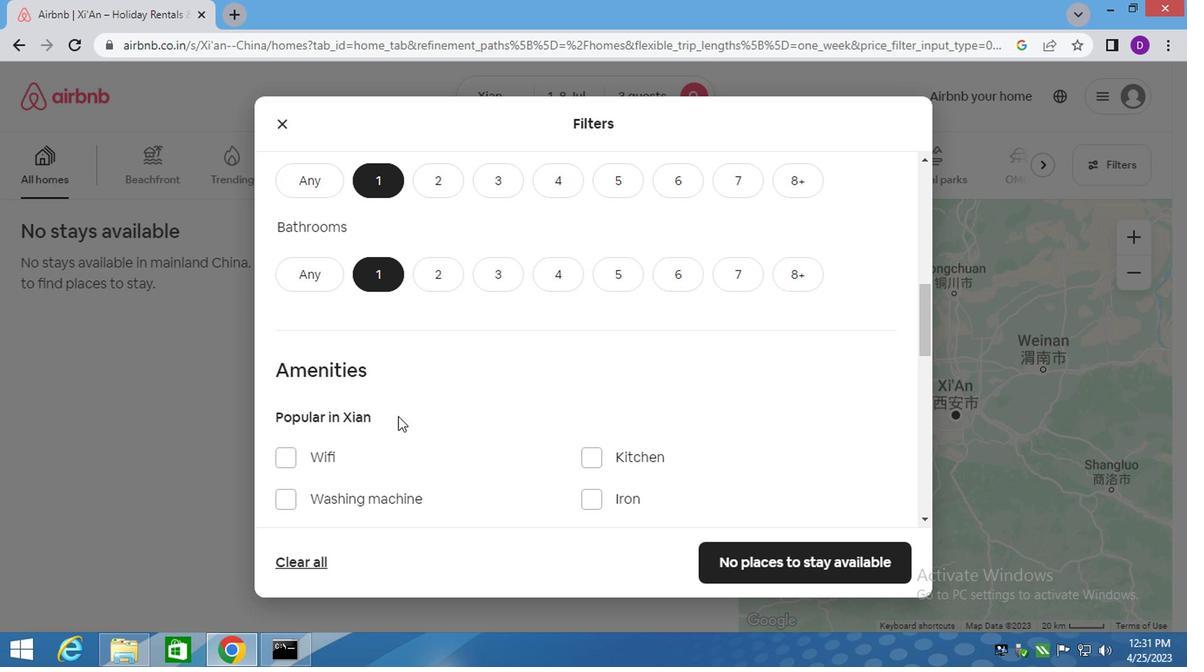
Action: Mouse scrolled (362, 383) with delta (0, 0)
Screenshot: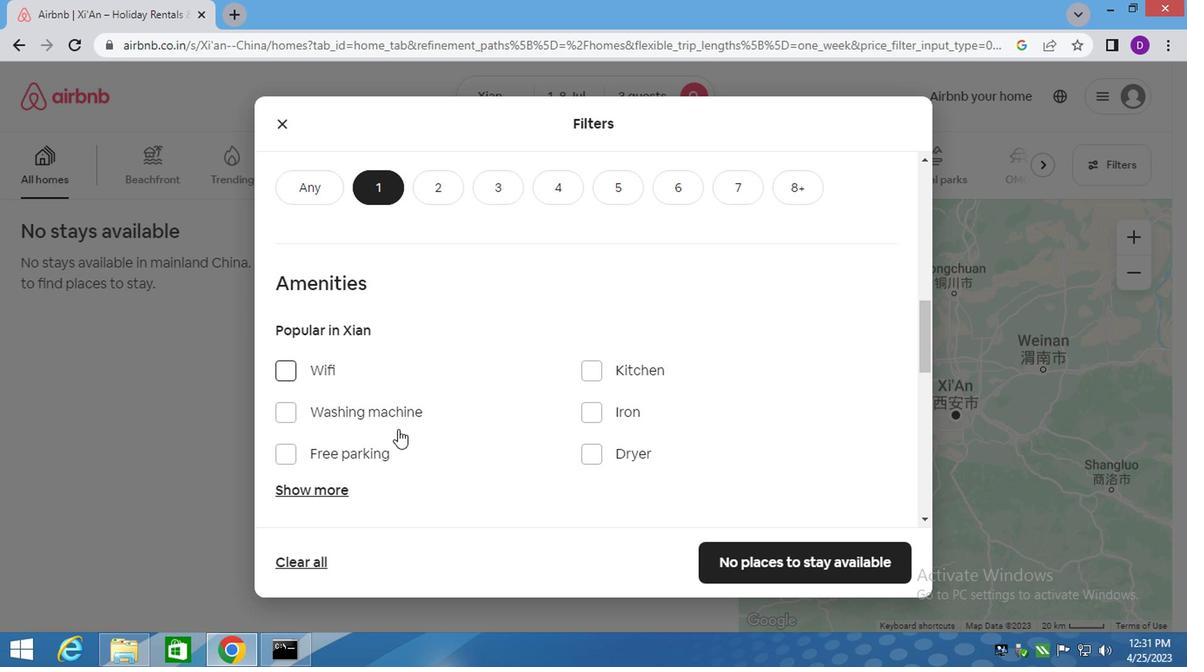 
Action: Mouse scrolled (362, 383) with delta (0, 0)
Screenshot: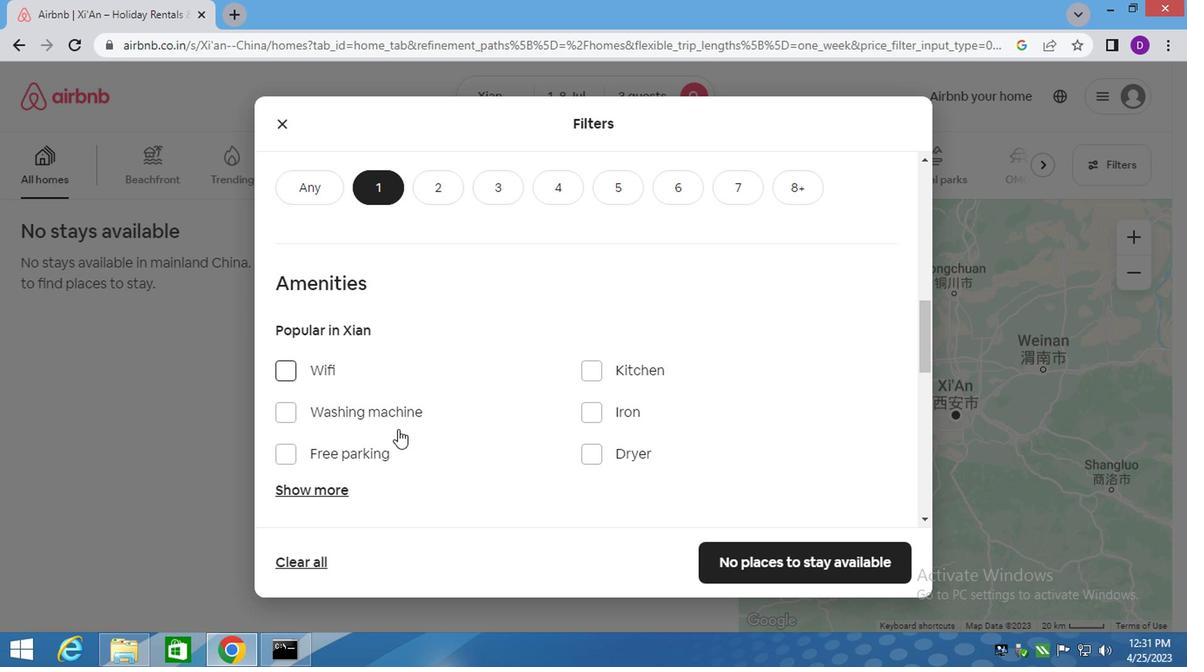 
Action: Mouse moved to (383, 349)
Screenshot: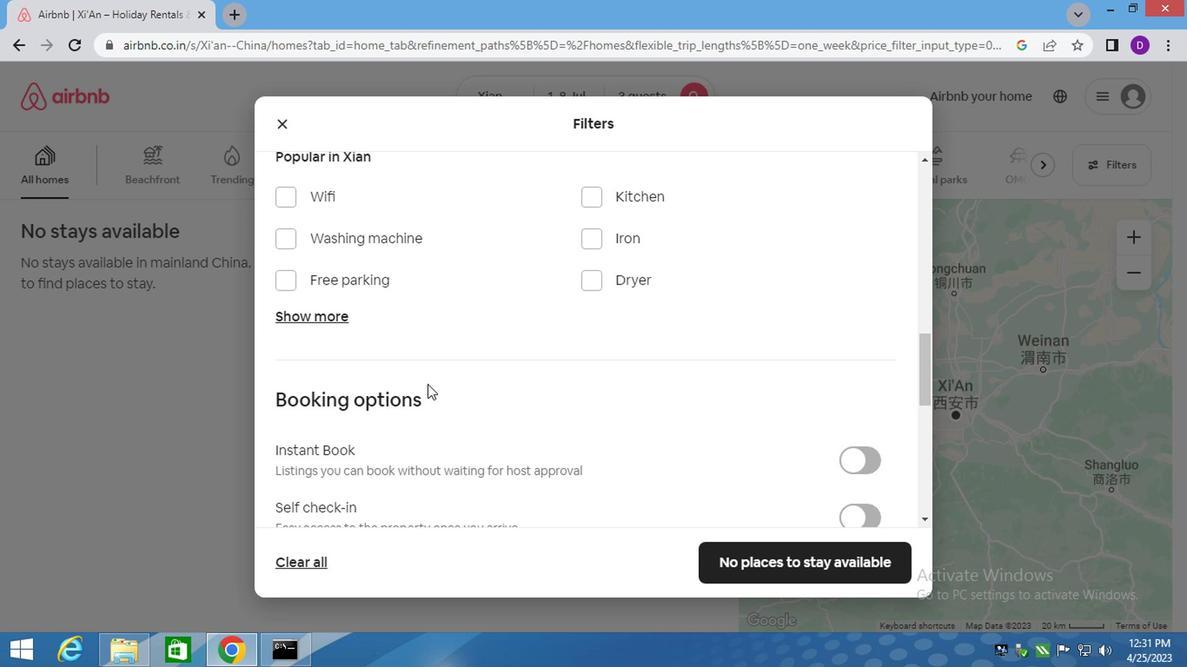 
Action: Mouse scrolled (383, 348) with delta (0, 0)
Screenshot: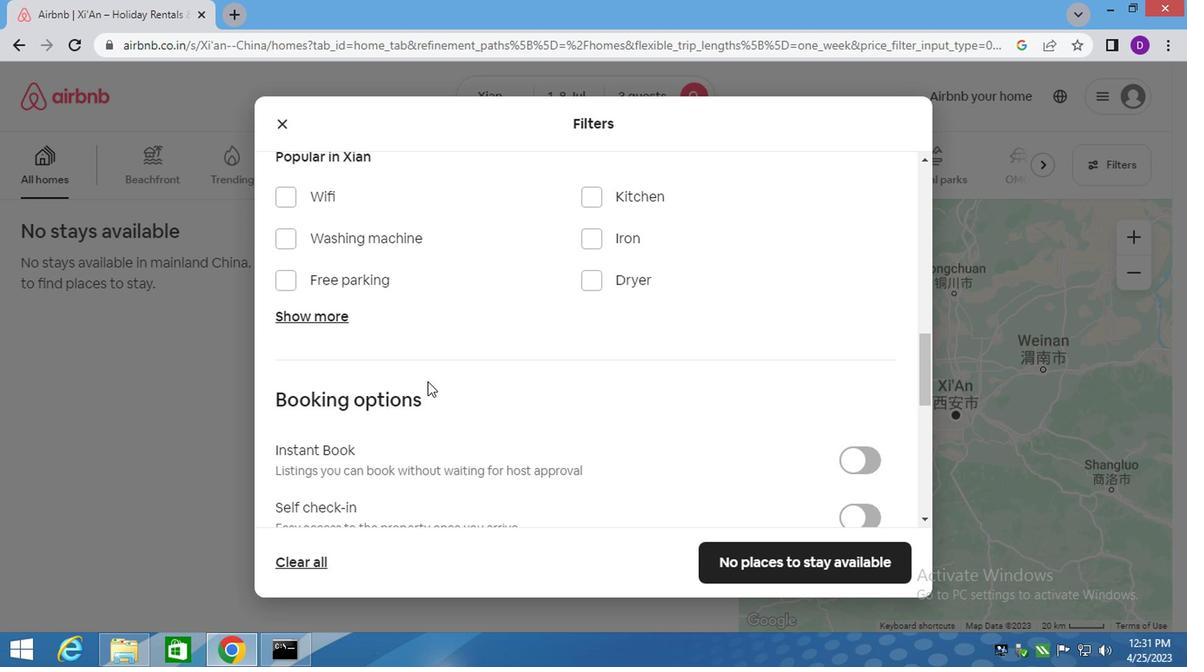 
Action: Mouse scrolled (383, 348) with delta (0, 0)
Screenshot: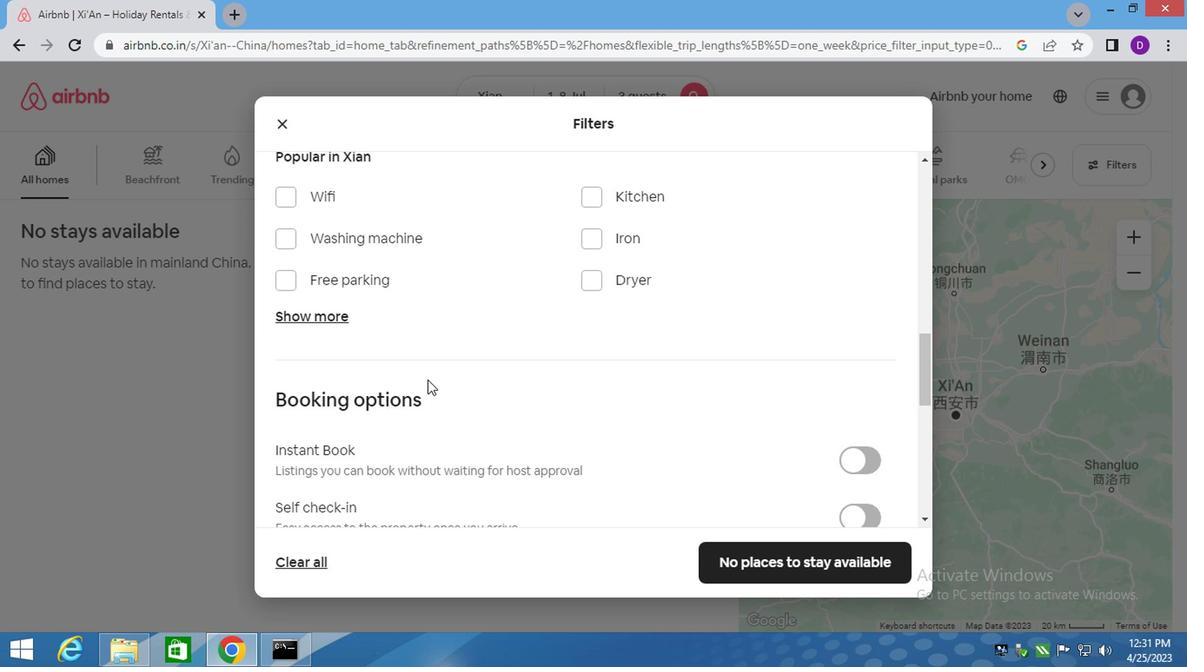 
Action: Mouse moved to (683, 323)
Screenshot: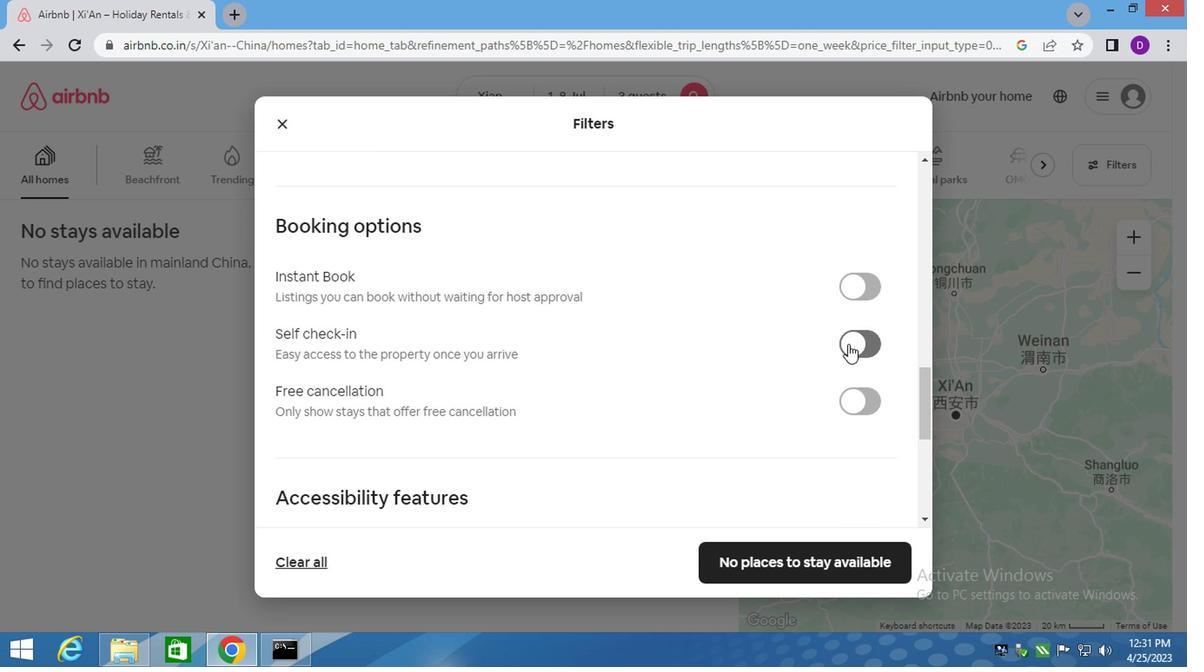 
Action: Mouse pressed left at (683, 323)
Screenshot: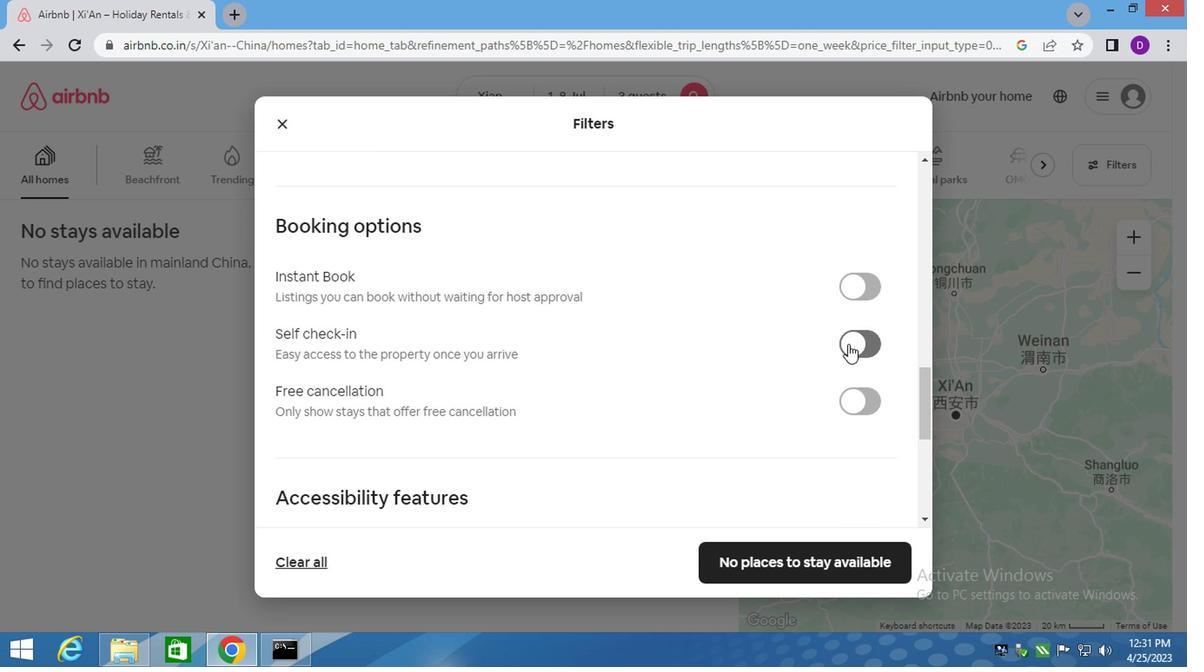 
Action: Mouse moved to (479, 327)
Screenshot: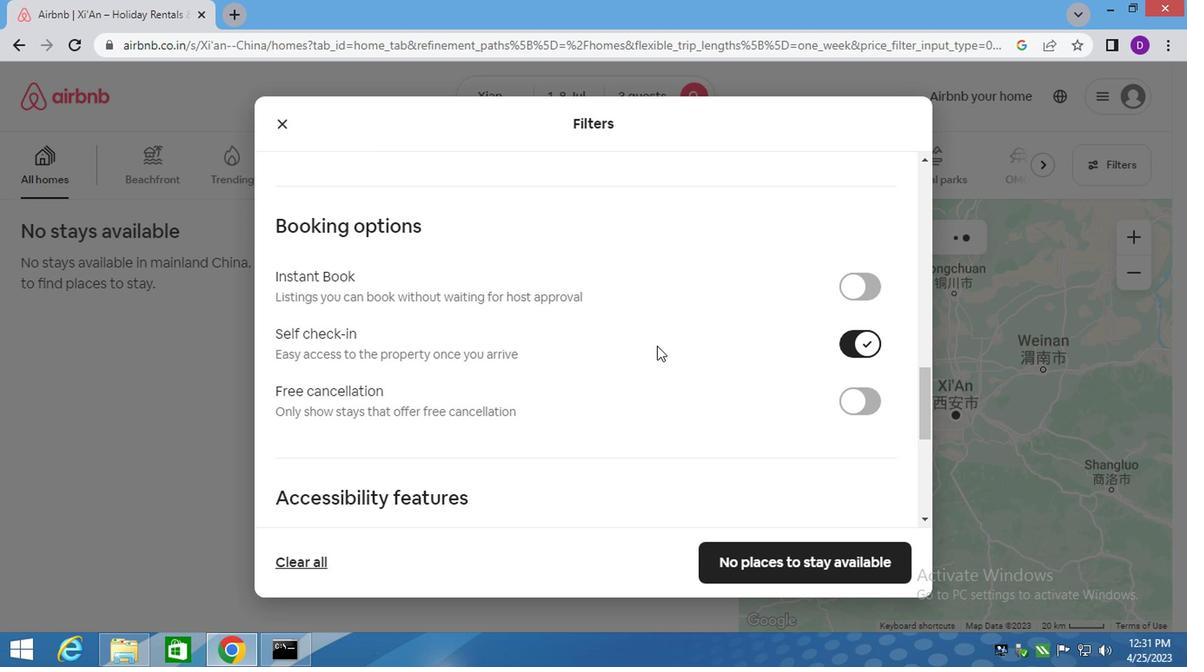 
Action: Mouse scrolled (479, 327) with delta (0, 0)
Screenshot: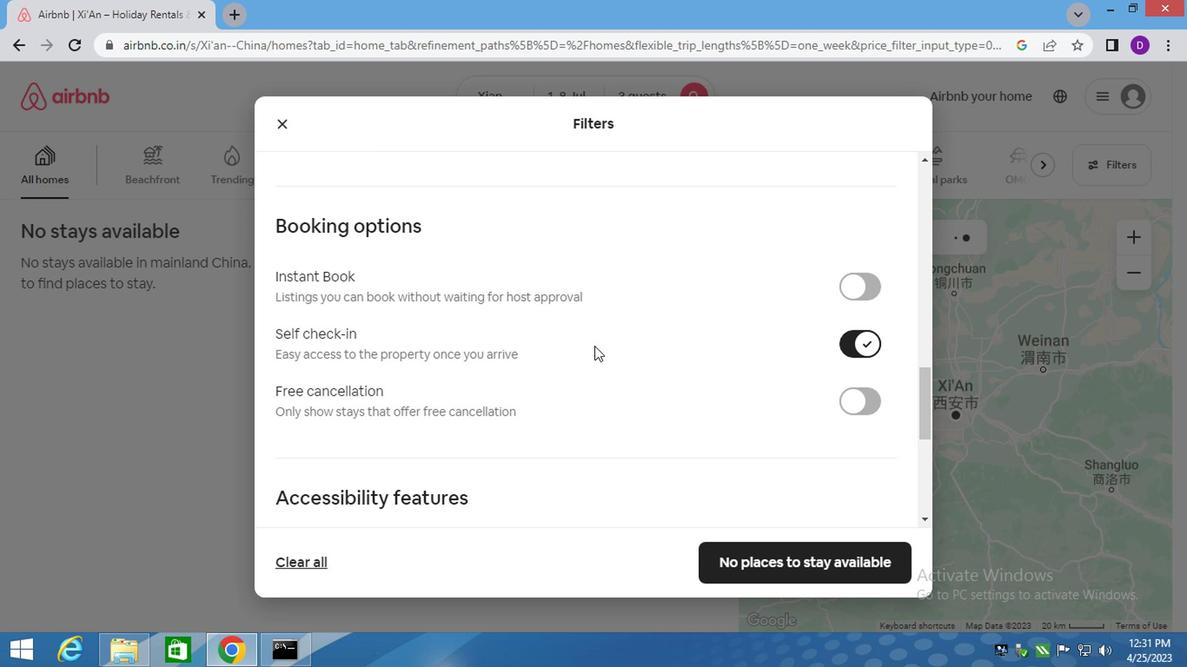 
Action: Mouse scrolled (479, 327) with delta (0, 0)
Screenshot: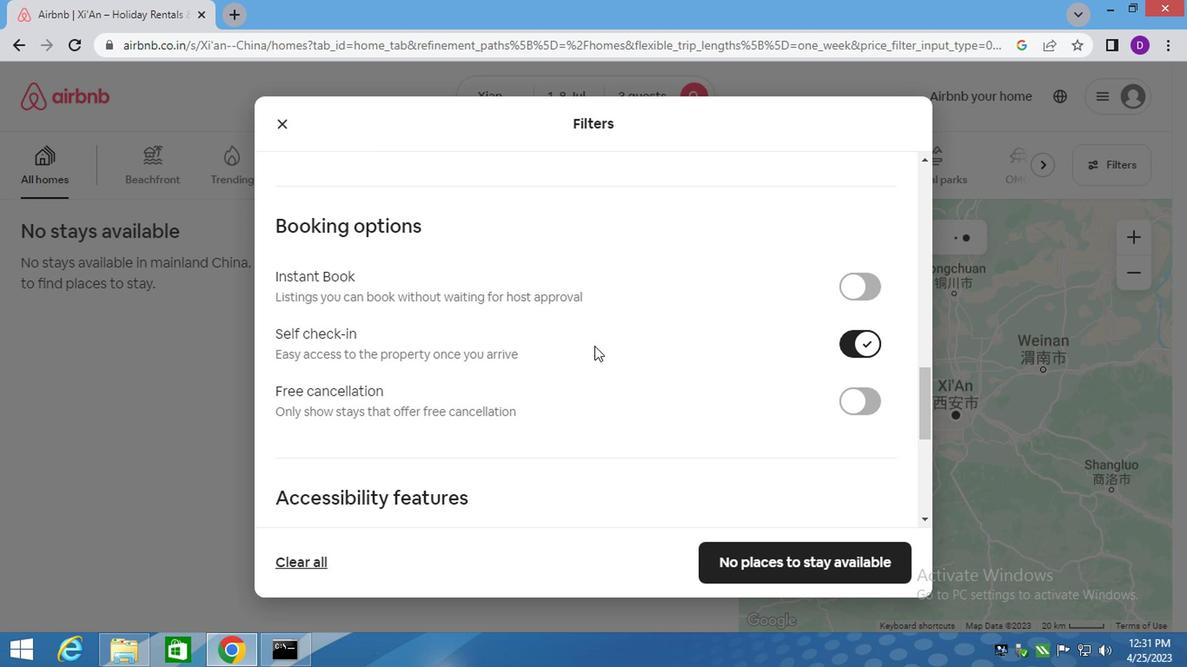 
Action: Mouse scrolled (479, 327) with delta (0, 0)
Screenshot: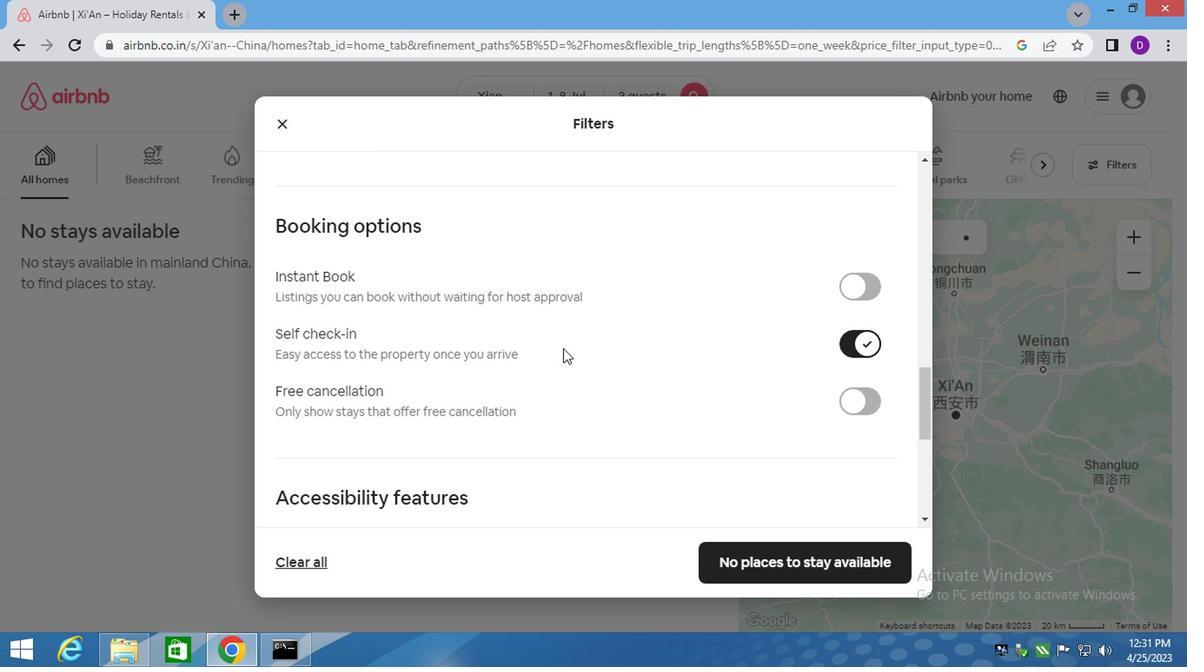 
Action: Mouse moved to (427, 324)
Screenshot: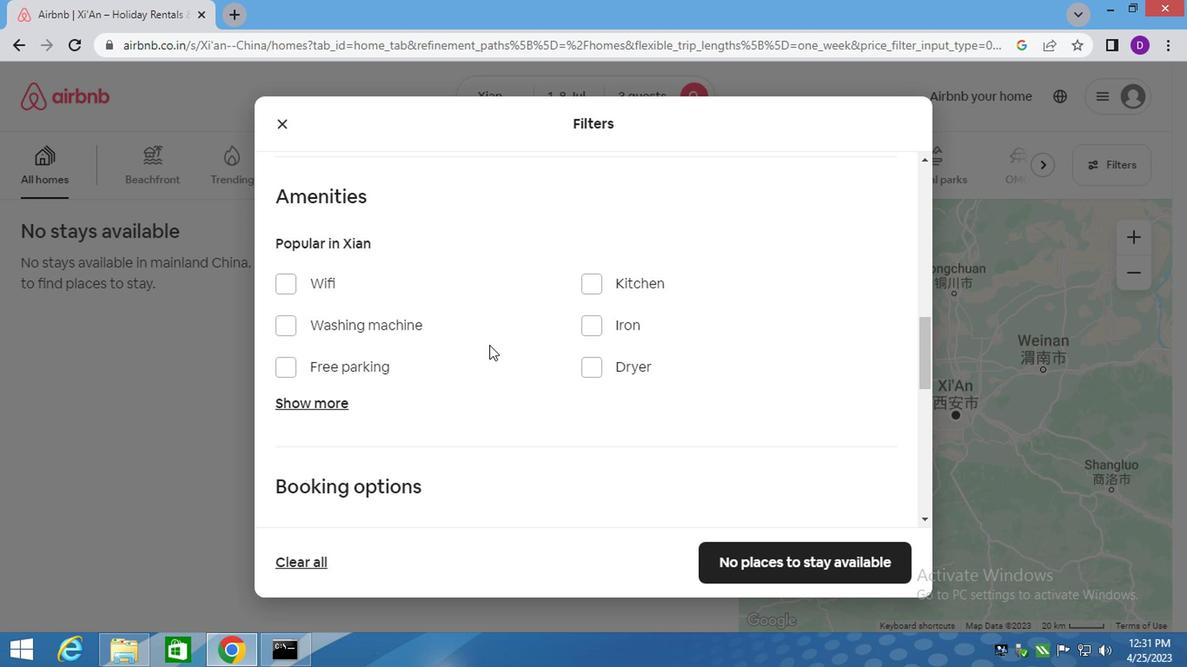 
Action: Mouse scrolled (427, 323) with delta (0, 0)
Screenshot: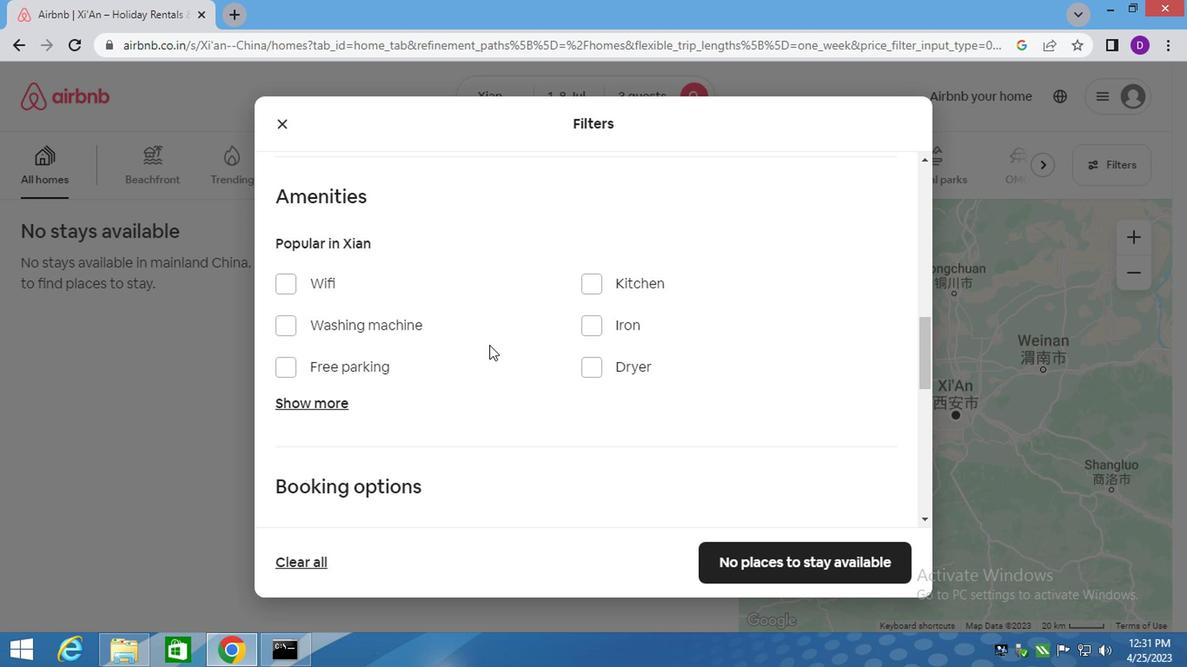 
Action: Mouse moved to (427, 327)
Screenshot: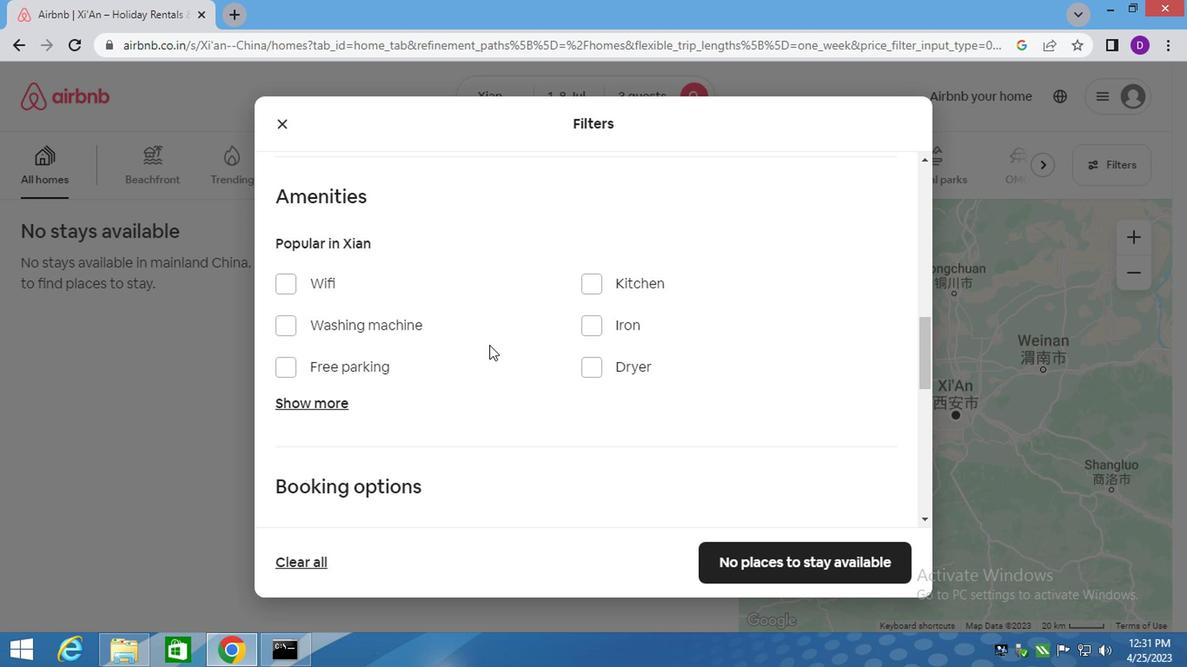 
Action: Mouse scrolled (427, 326) with delta (0, 0)
Screenshot: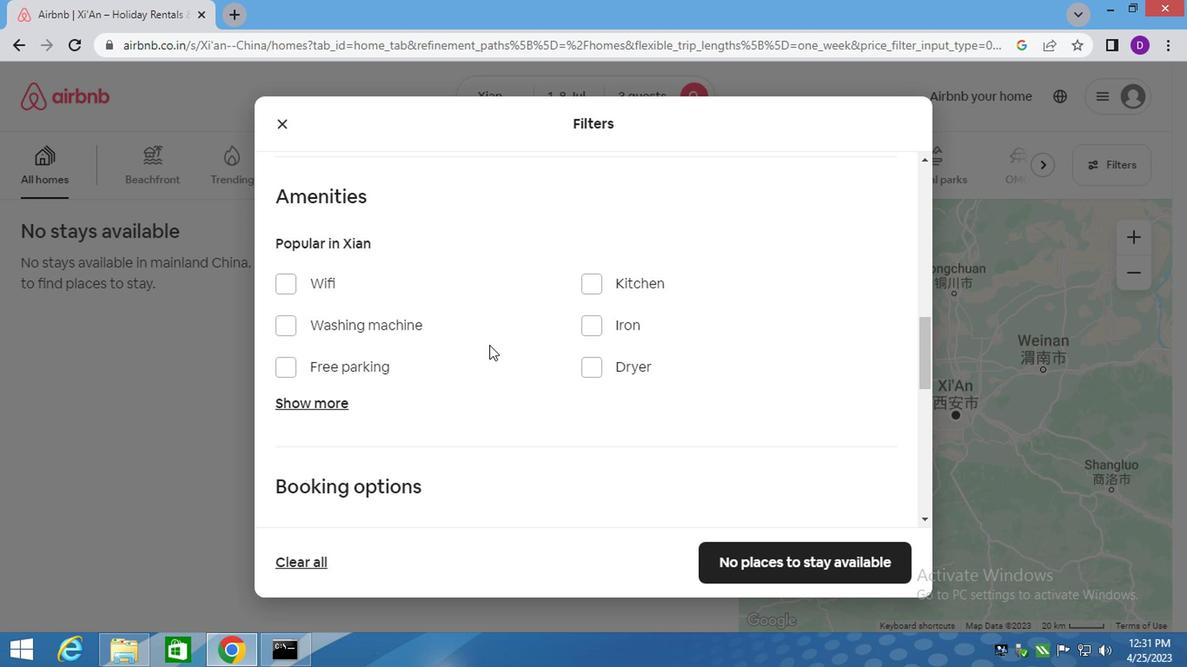 
Action: Mouse moved to (427, 328)
Screenshot: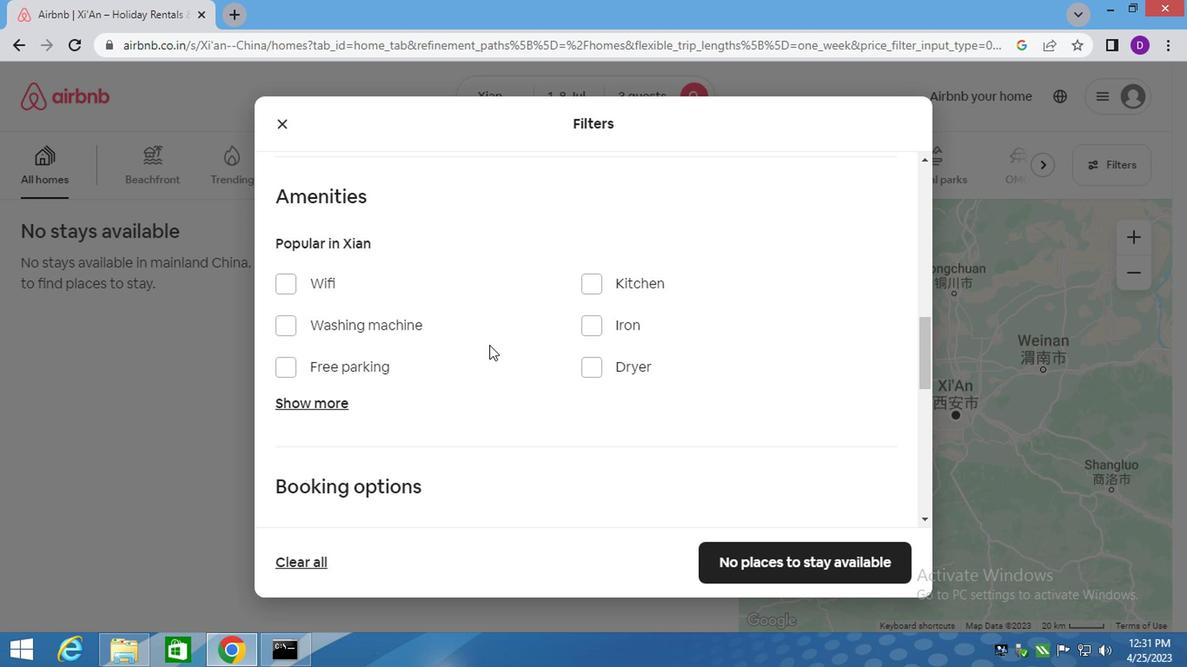 
Action: Mouse scrolled (427, 327) with delta (0, 0)
Screenshot: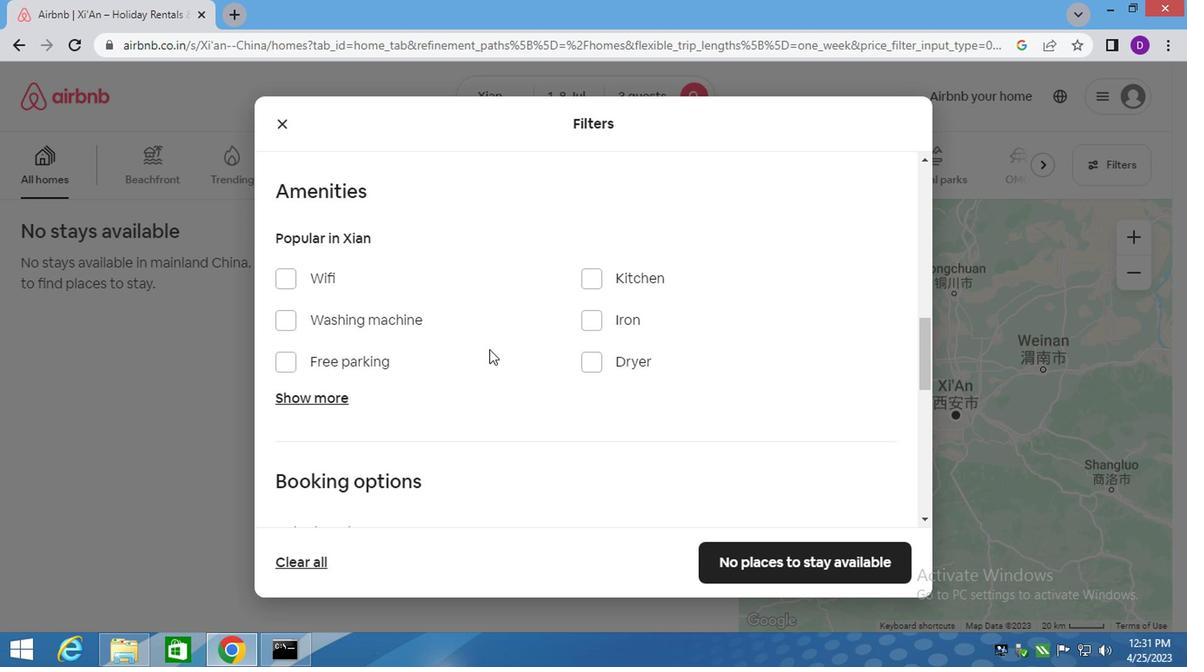 
Action: Mouse scrolled (427, 327) with delta (0, 0)
Screenshot: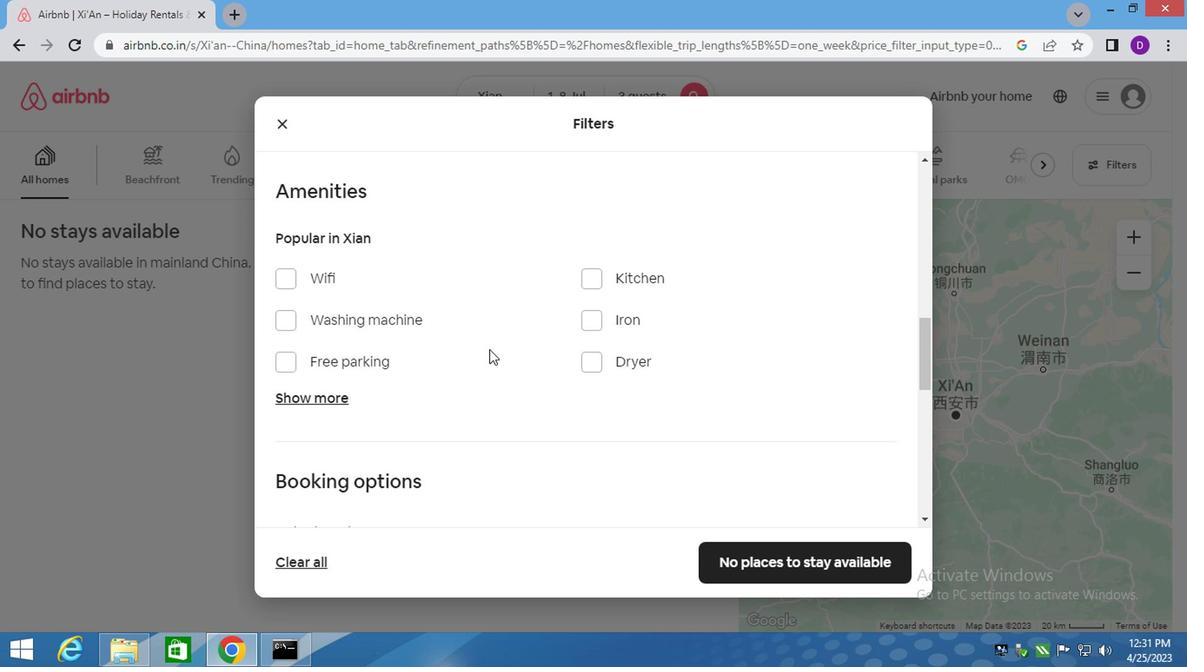 
Action: Mouse moved to (427, 329)
Screenshot: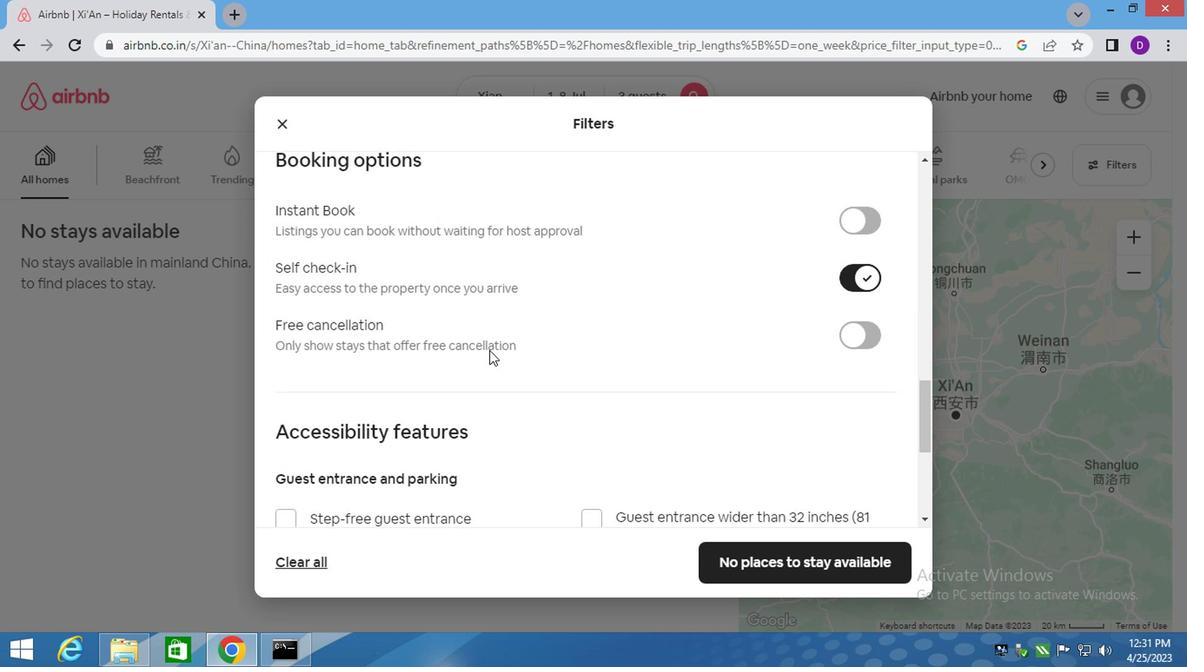 
Action: Mouse scrolled (427, 328) with delta (0, 0)
Screenshot: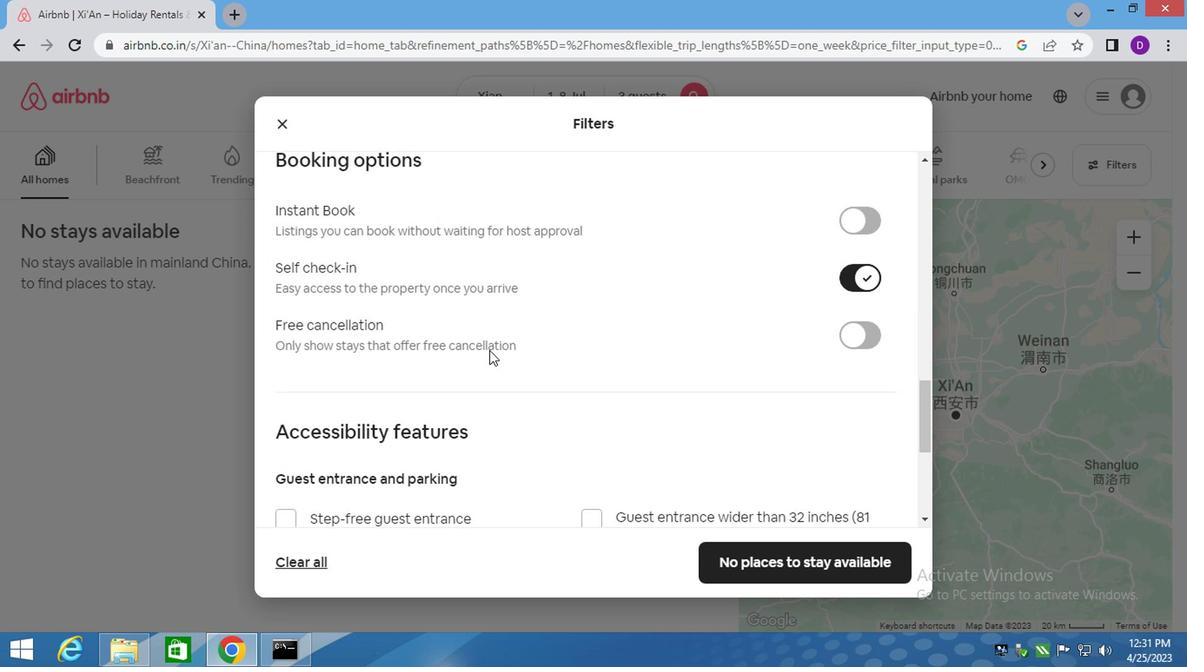 
Action: Mouse moved to (426, 332)
Screenshot: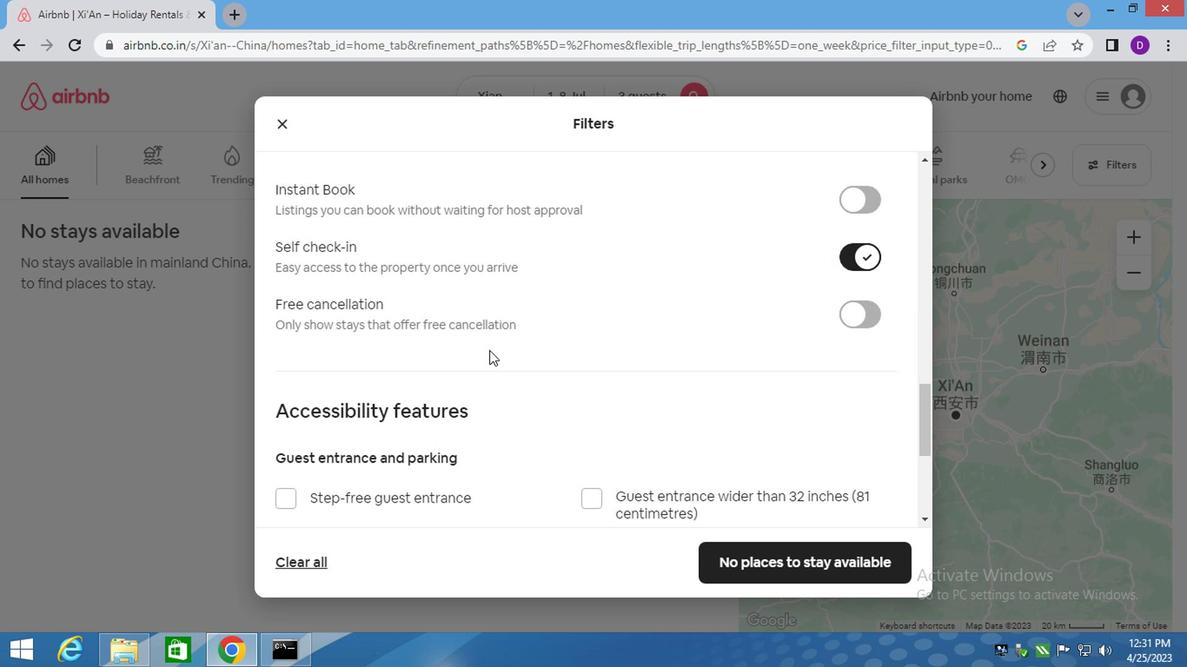 
Action: Mouse scrolled (426, 331) with delta (0, 0)
Screenshot: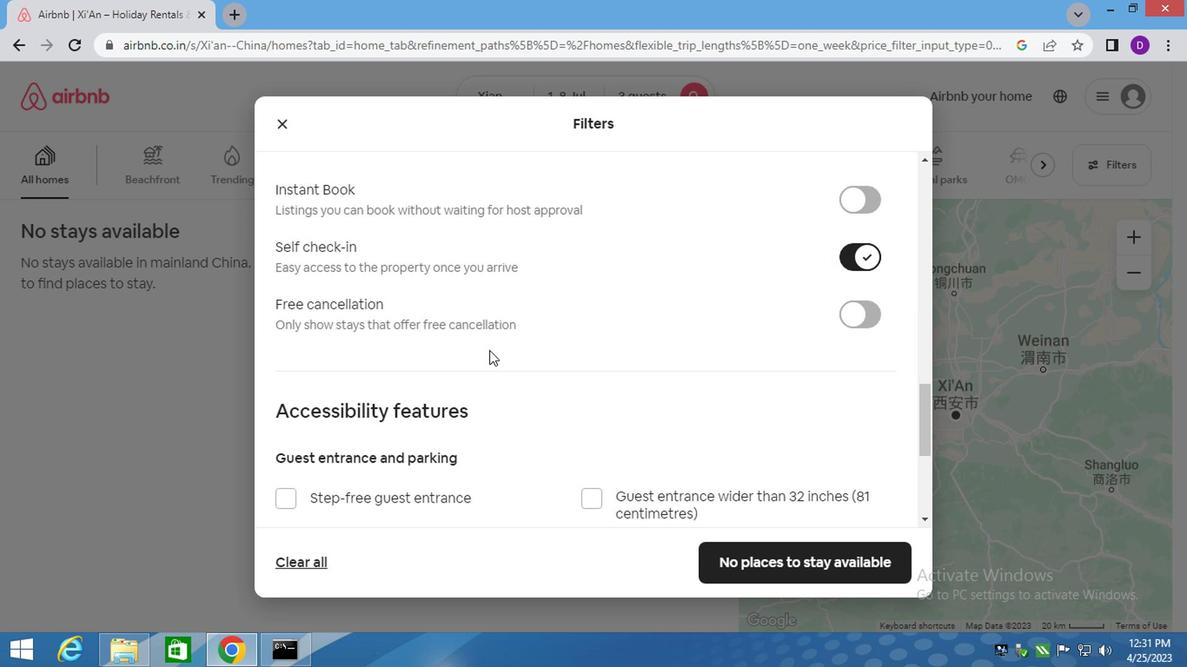 
Action: Mouse scrolled (426, 331) with delta (0, 0)
Screenshot: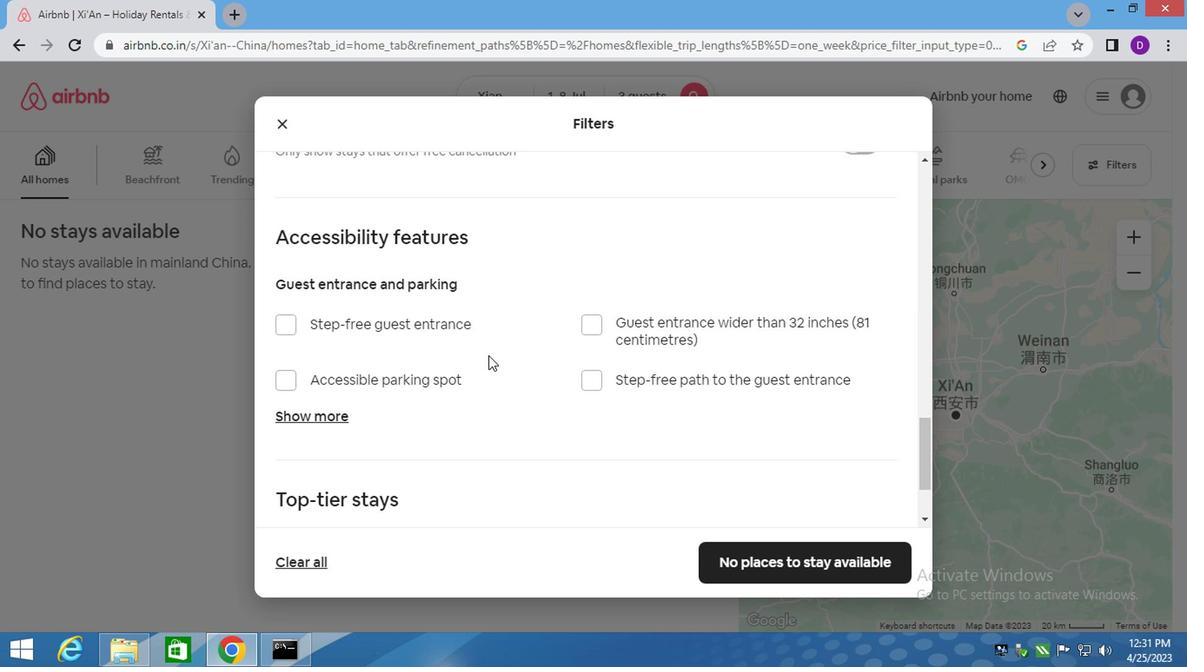 
Action: Mouse moved to (426, 333)
Screenshot: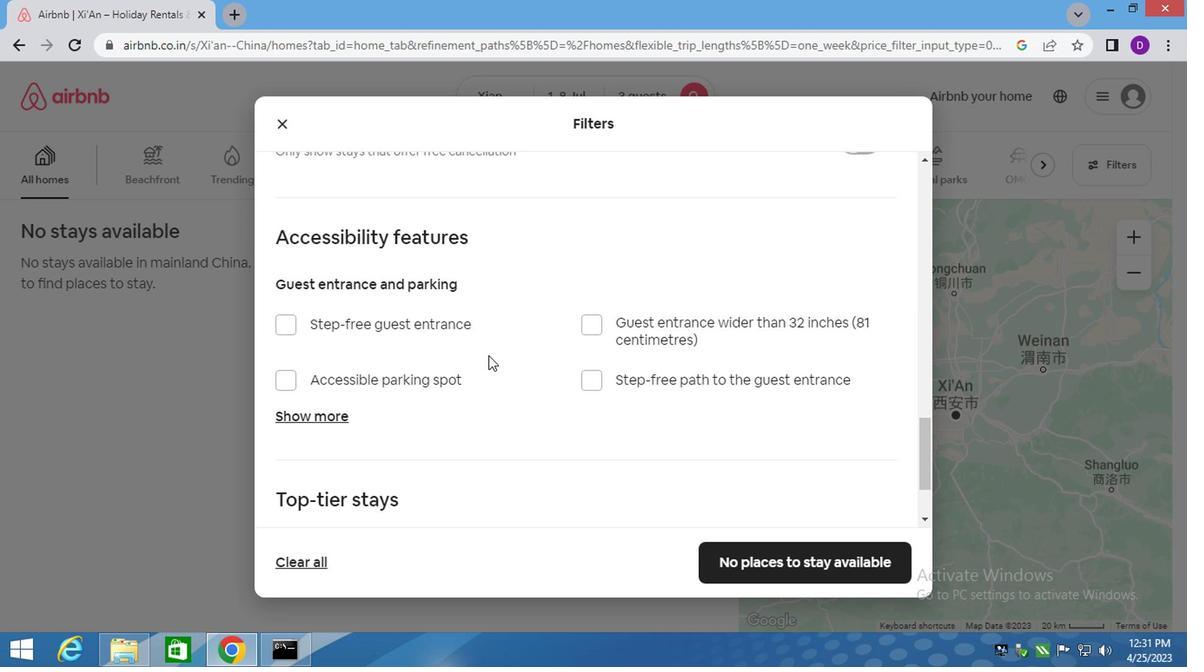 
Action: Mouse scrolled (426, 333) with delta (0, 0)
Screenshot: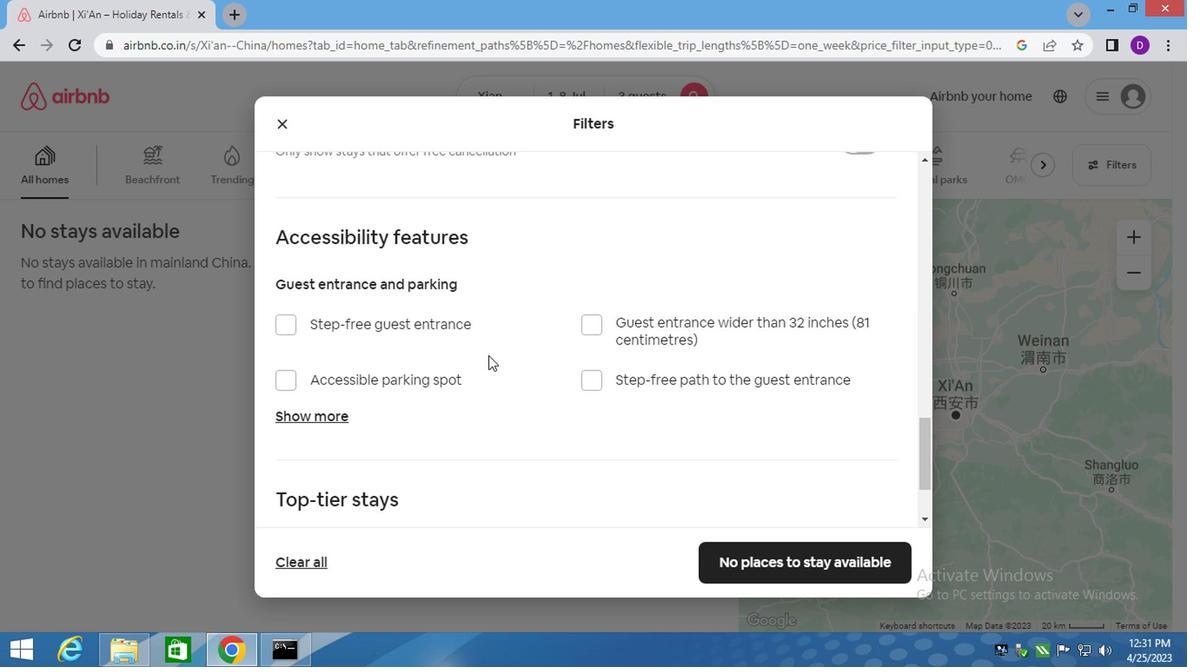 
Action: Mouse scrolled (426, 333) with delta (0, 0)
Screenshot: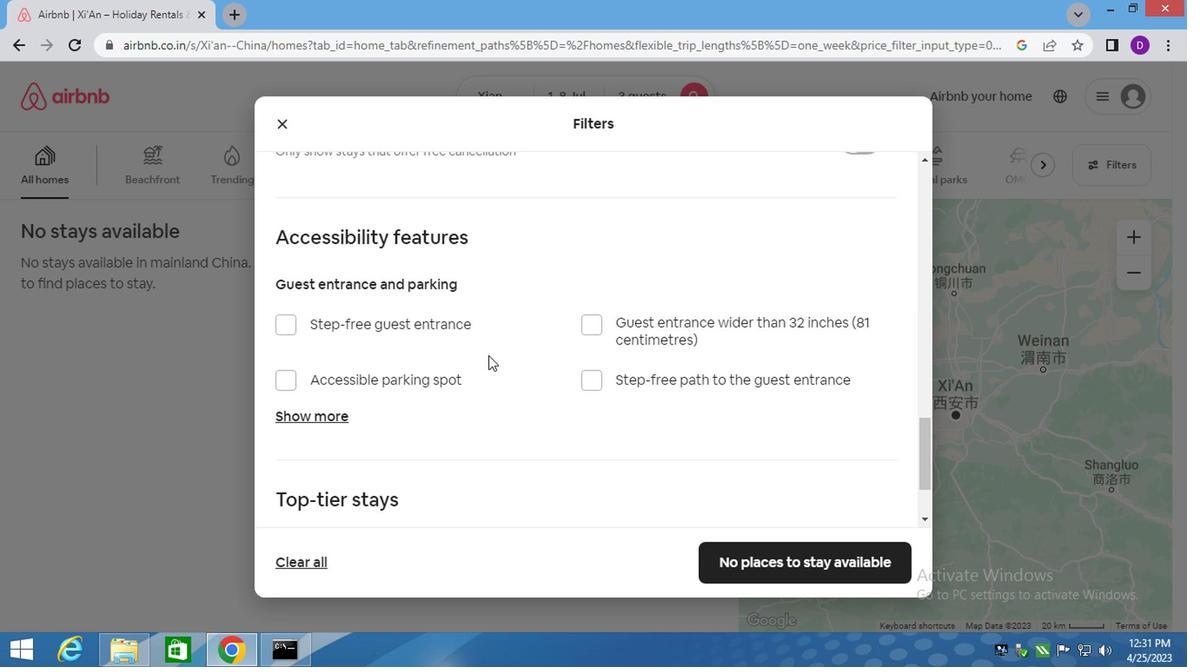 
Action: Mouse moved to (426, 334)
Screenshot: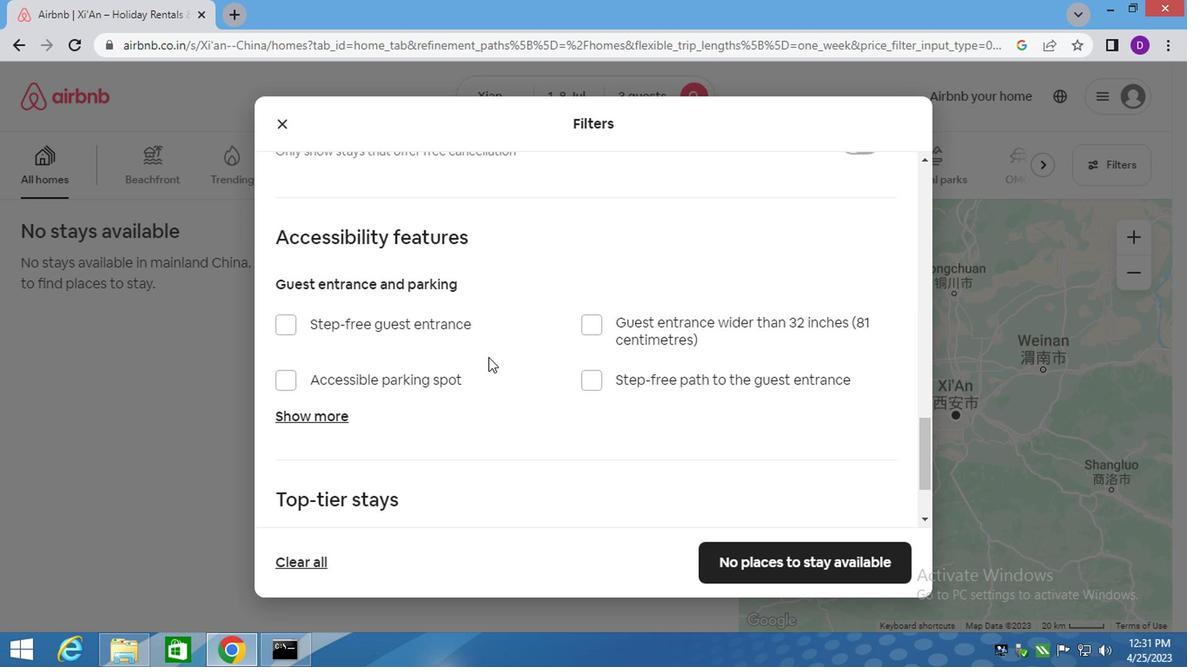 
Action: Mouse scrolled (426, 333) with delta (0, 0)
Screenshot: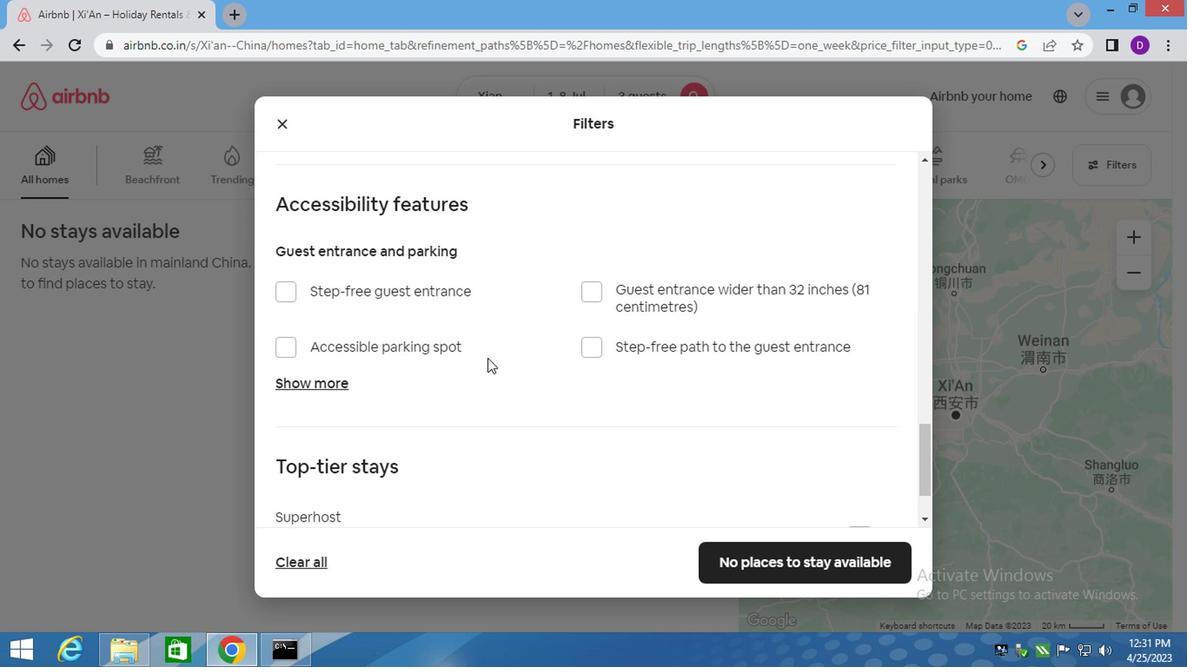 
Action: Mouse moved to (426, 335)
Screenshot: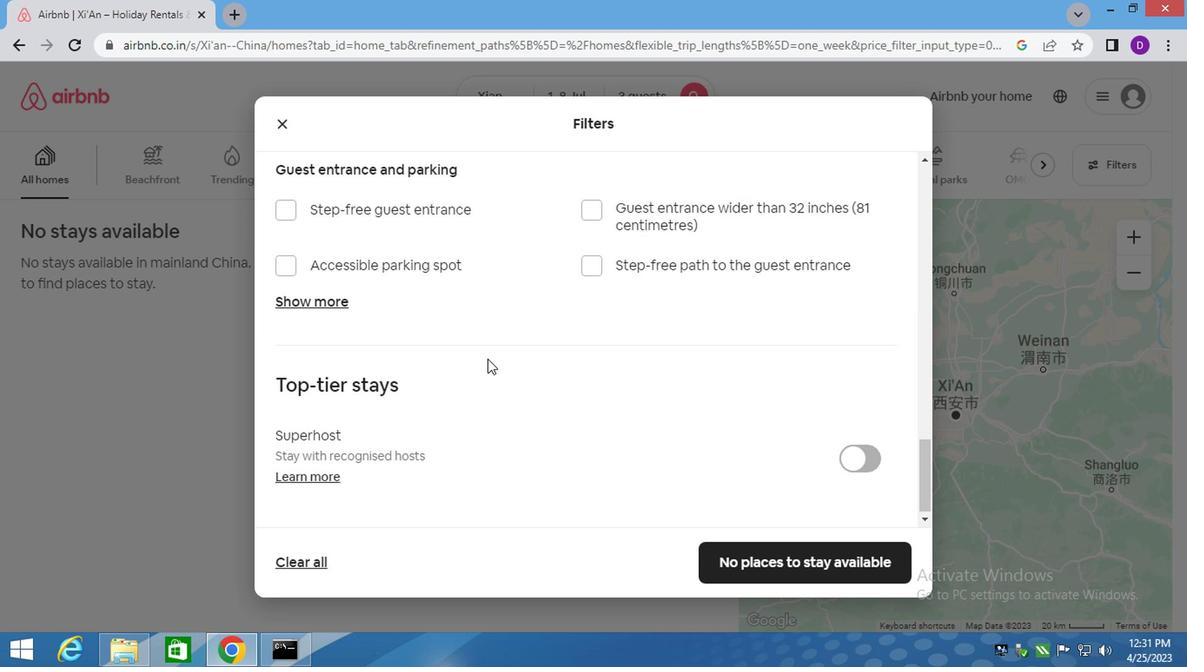 
Action: Mouse scrolled (426, 335) with delta (0, 0)
Screenshot: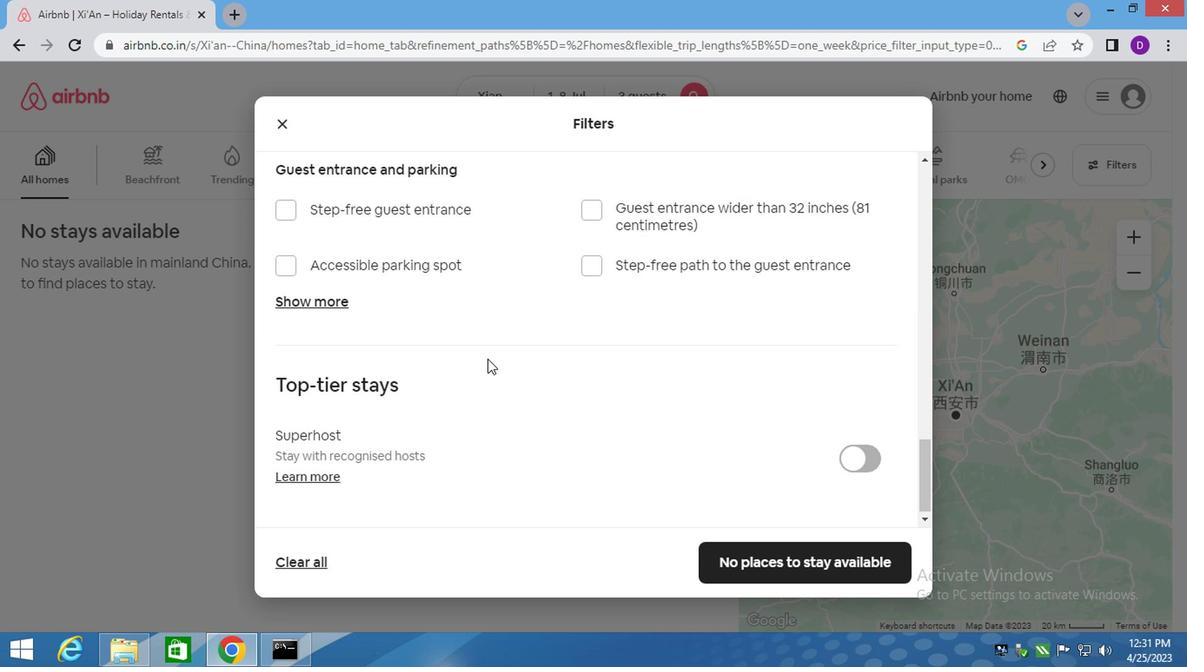 
Action: Mouse moved to (426, 337)
Screenshot: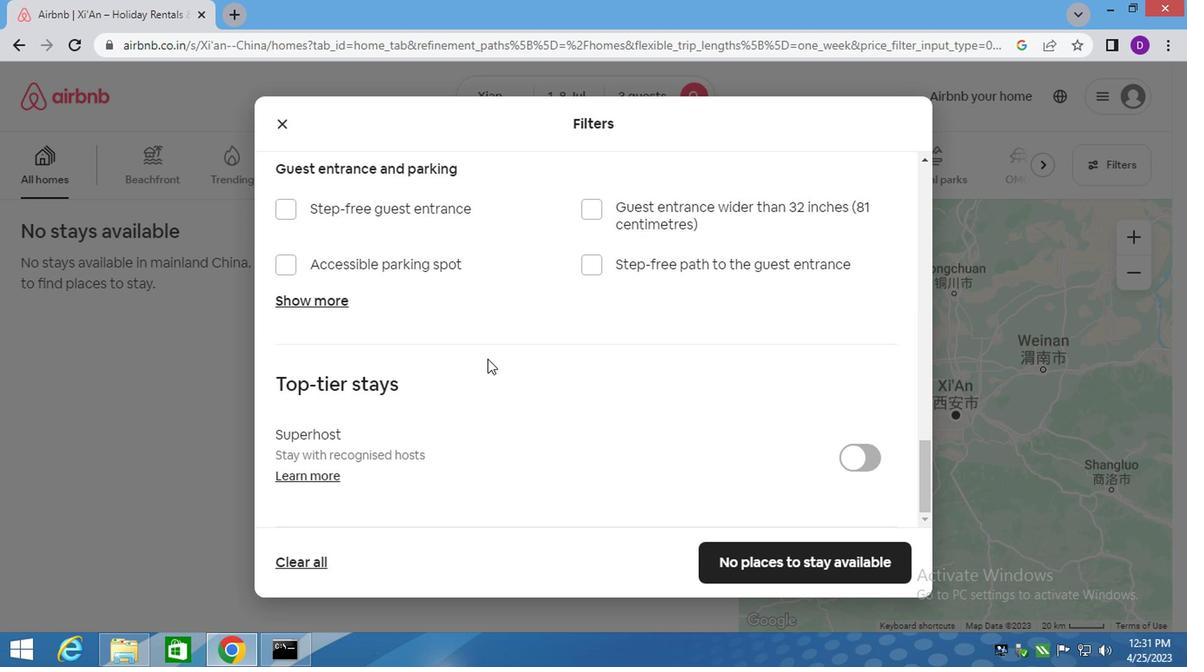 
Action: Mouse scrolled (426, 336) with delta (0, 0)
Screenshot: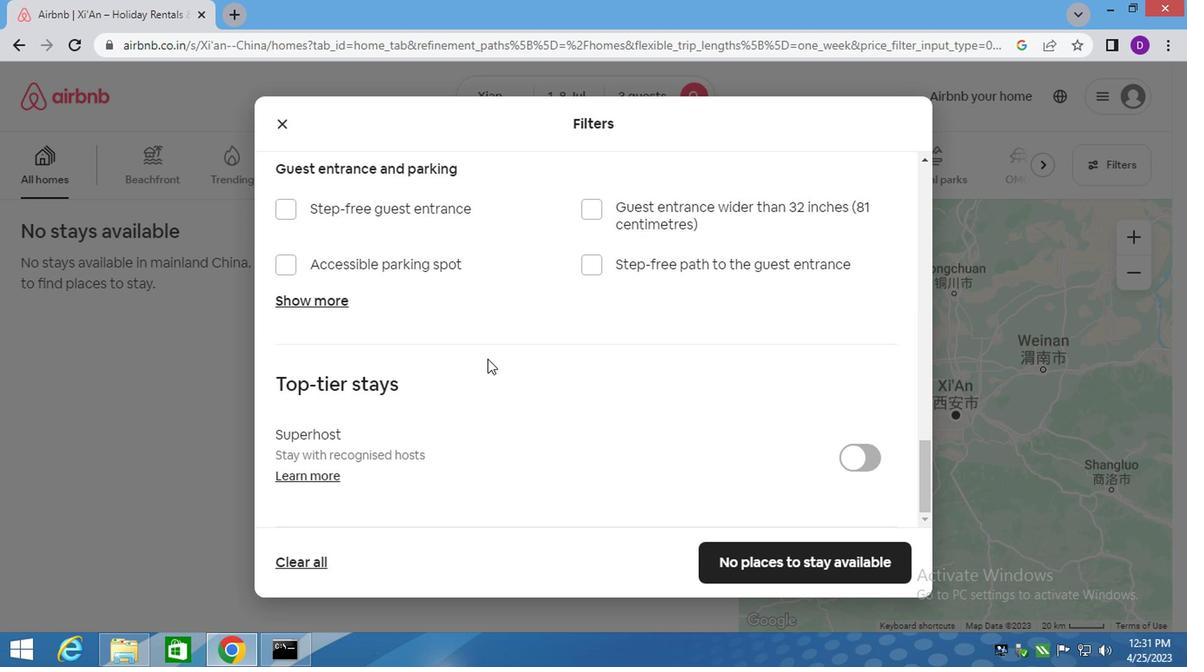 
Action: Mouse moved to (426, 340)
Screenshot: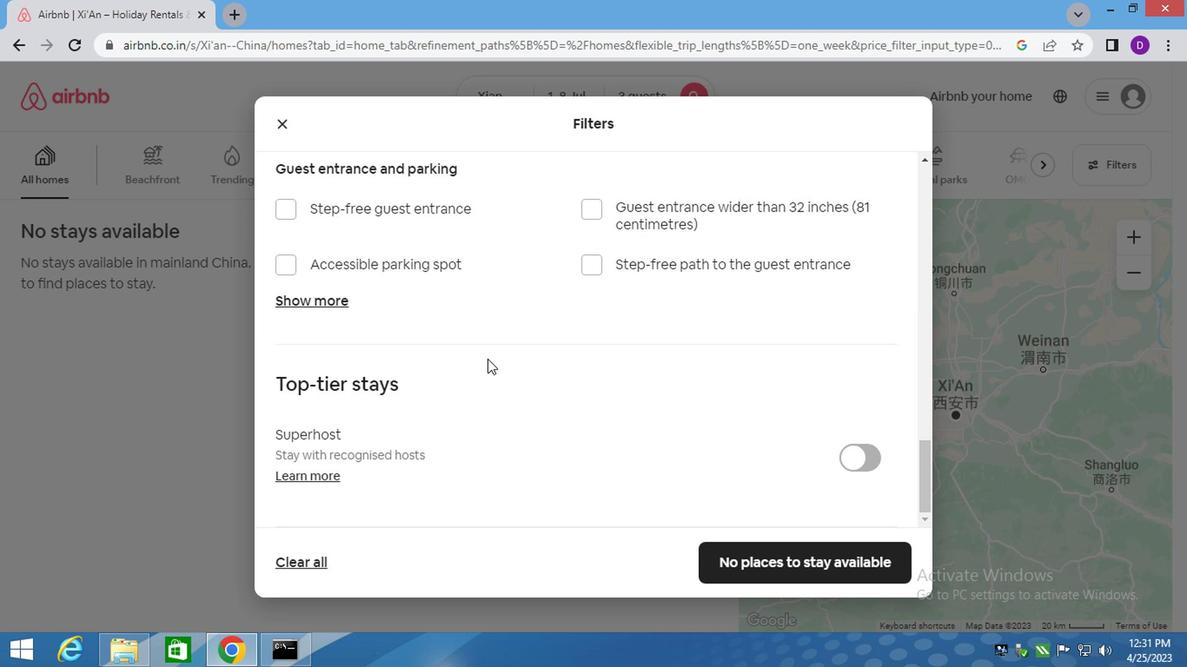 
Action: Mouse scrolled (426, 340) with delta (0, 0)
Screenshot: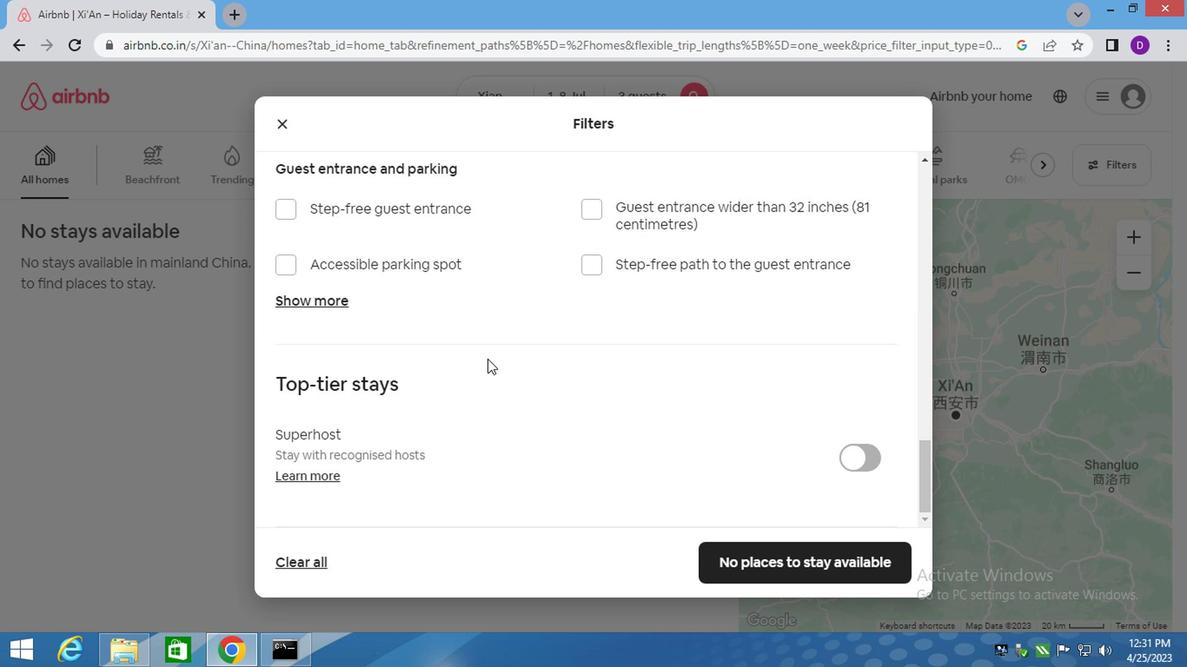
Action: Mouse moved to (426, 347)
Screenshot: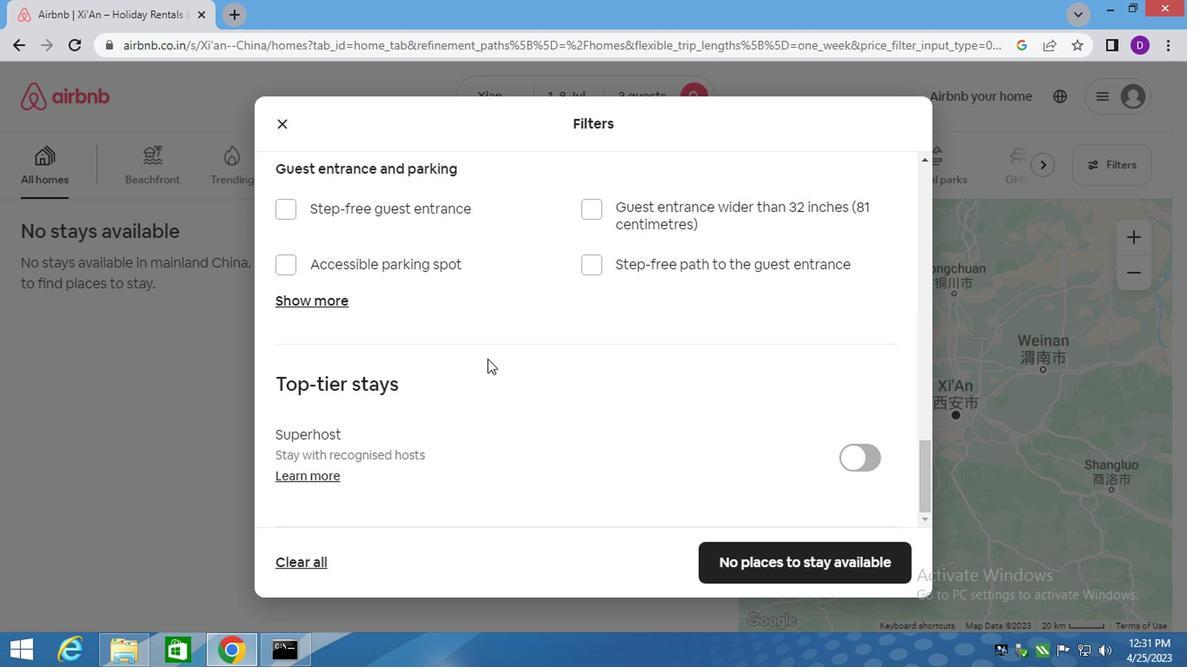 
Action: Mouse scrolled (426, 346) with delta (0, 0)
Screenshot: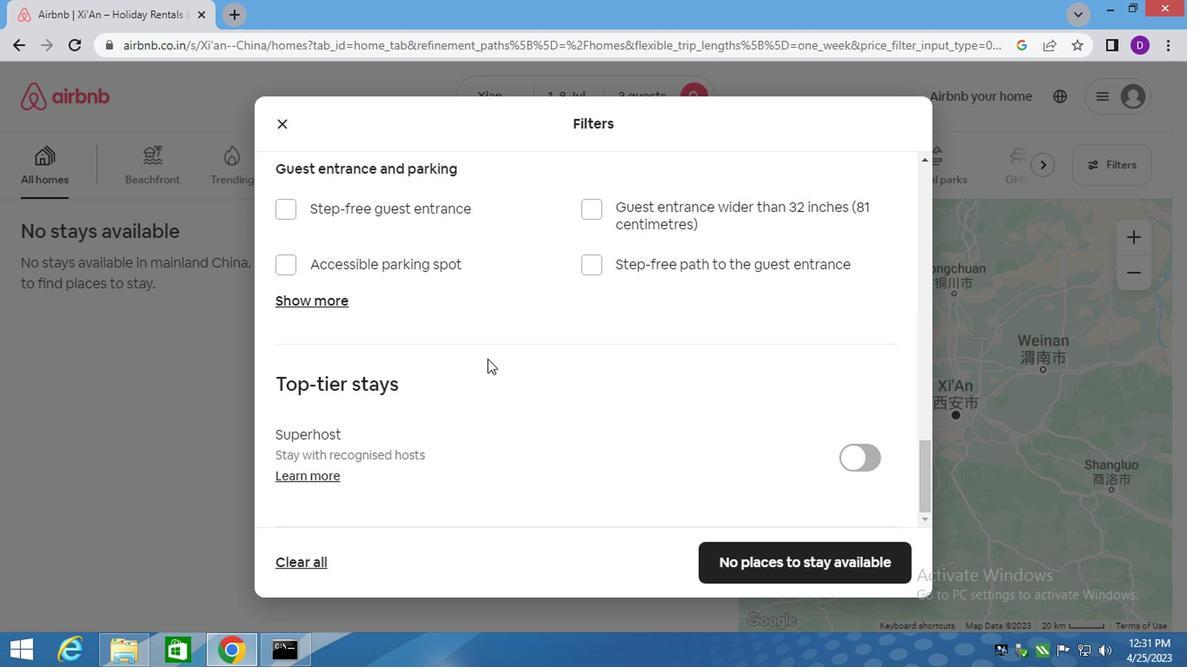 
Action: Mouse moved to (617, 475)
Screenshot: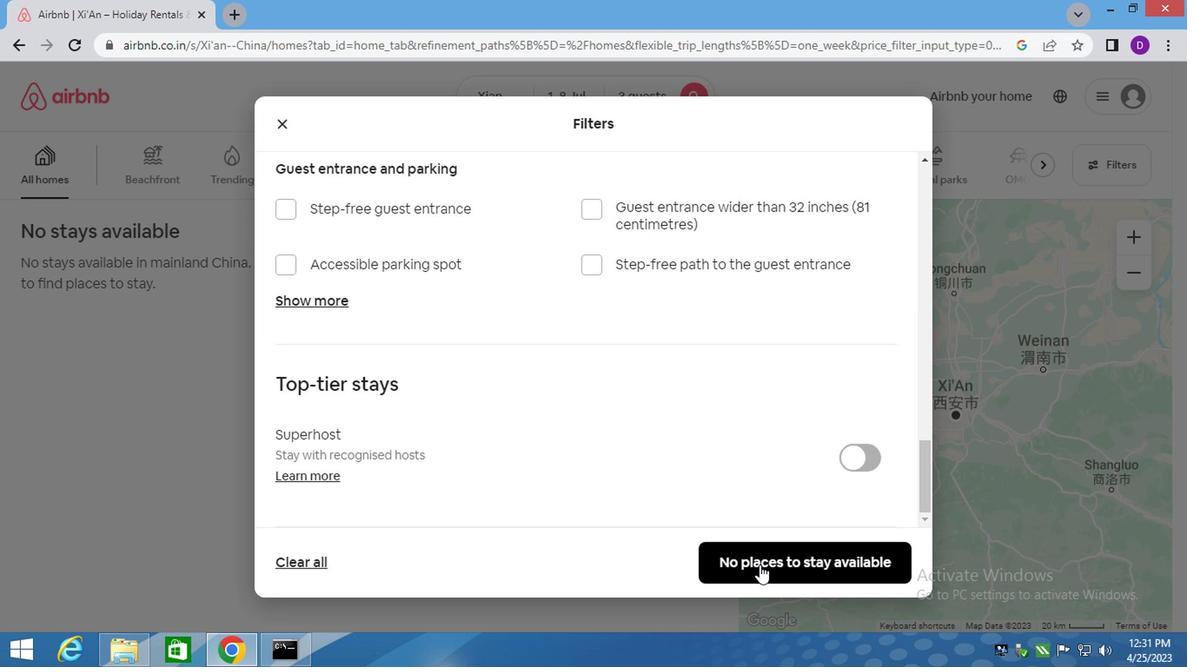 
Action: Mouse pressed left at (617, 475)
Screenshot: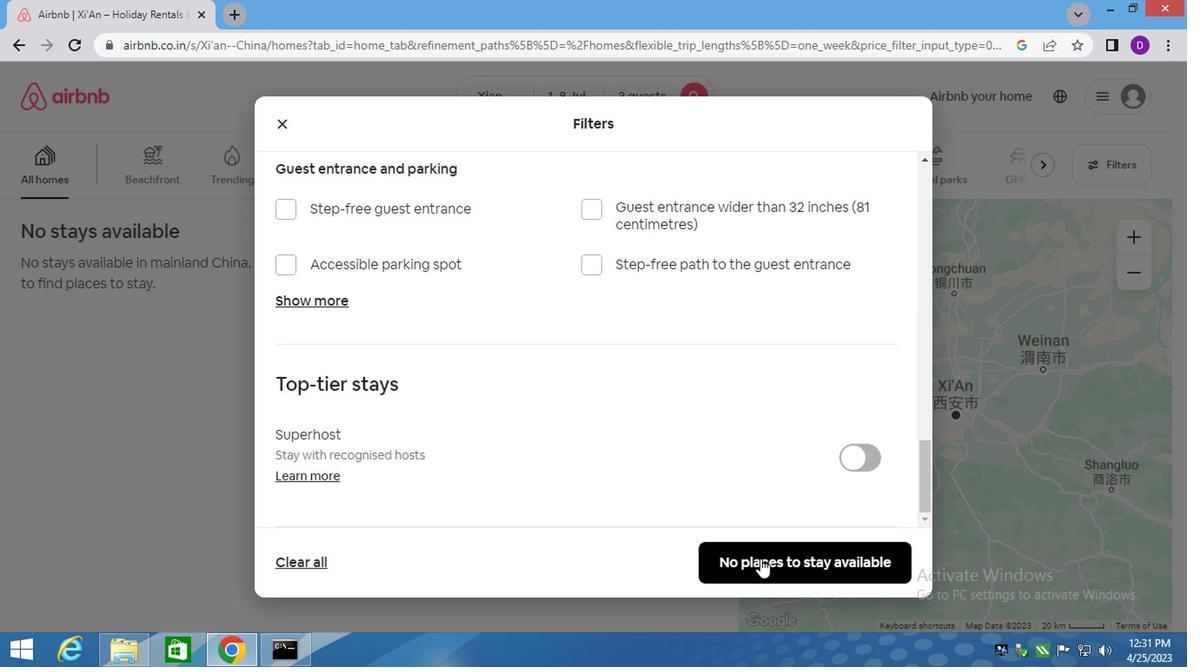 
Action: Mouse moved to (474, 247)
Screenshot: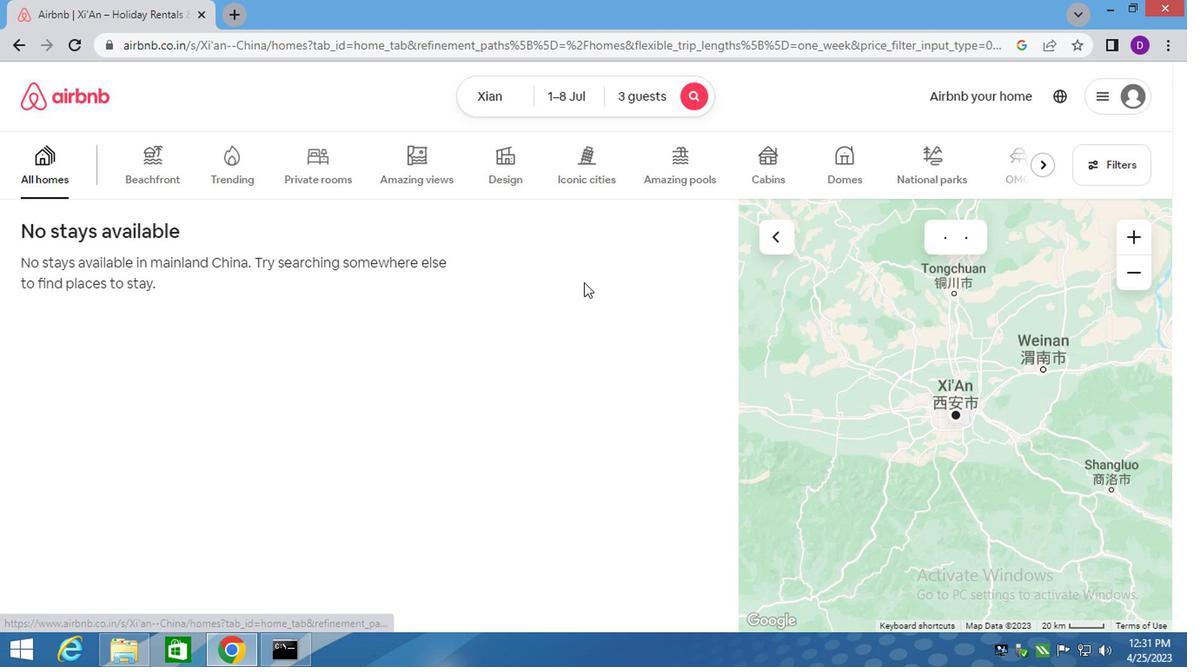 
